 Task: Slide 13 - Mockup.
Action: Mouse moved to (35, 86)
Screenshot: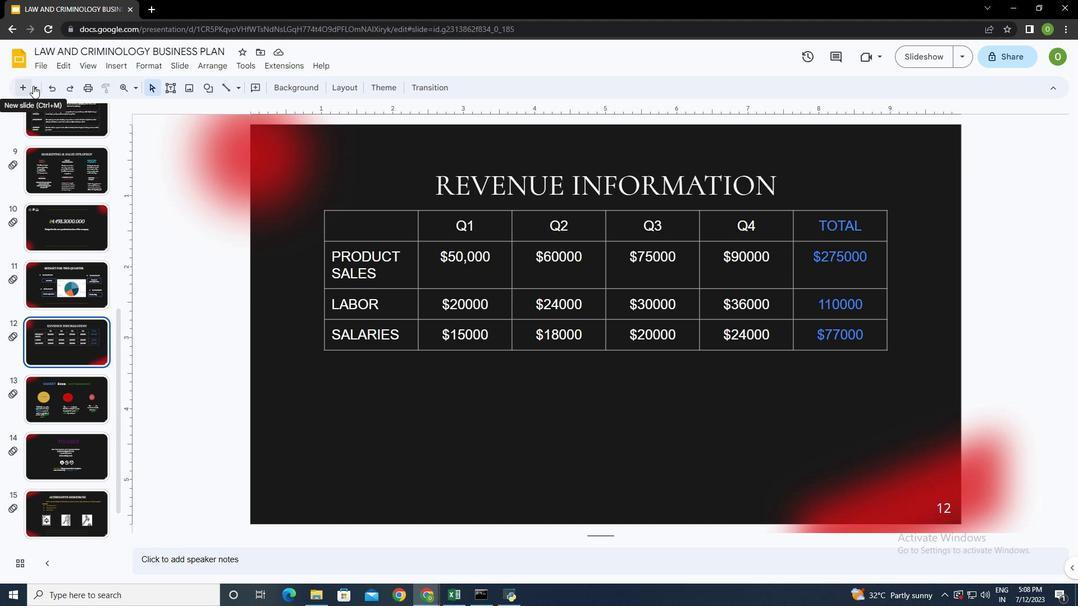 
Action: Mouse pressed left at (35, 86)
Screenshot: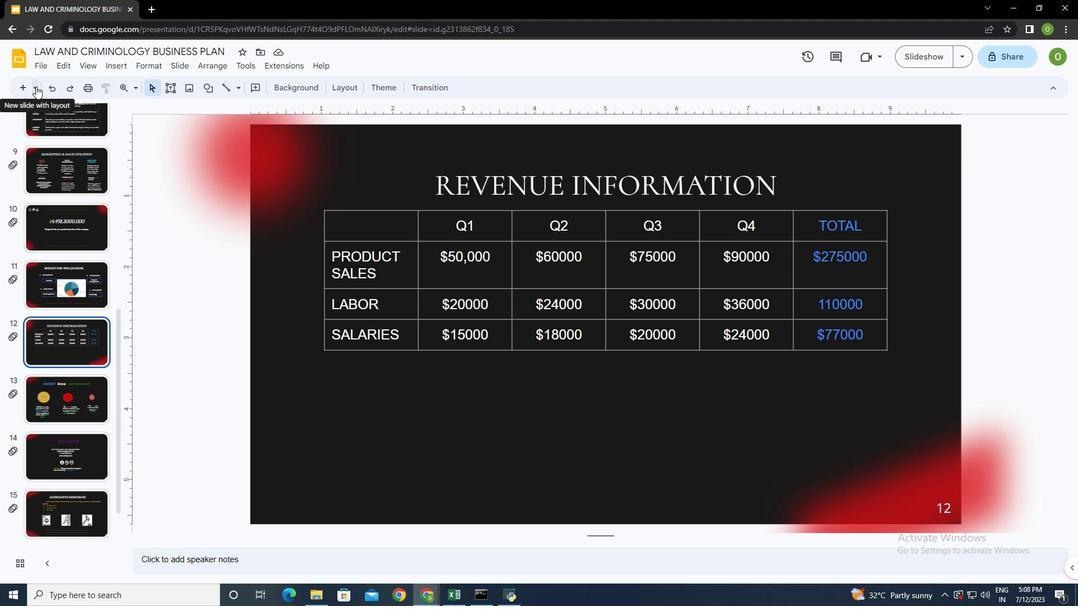 
Action: Mouse moved to (100, 226)
Screenshot: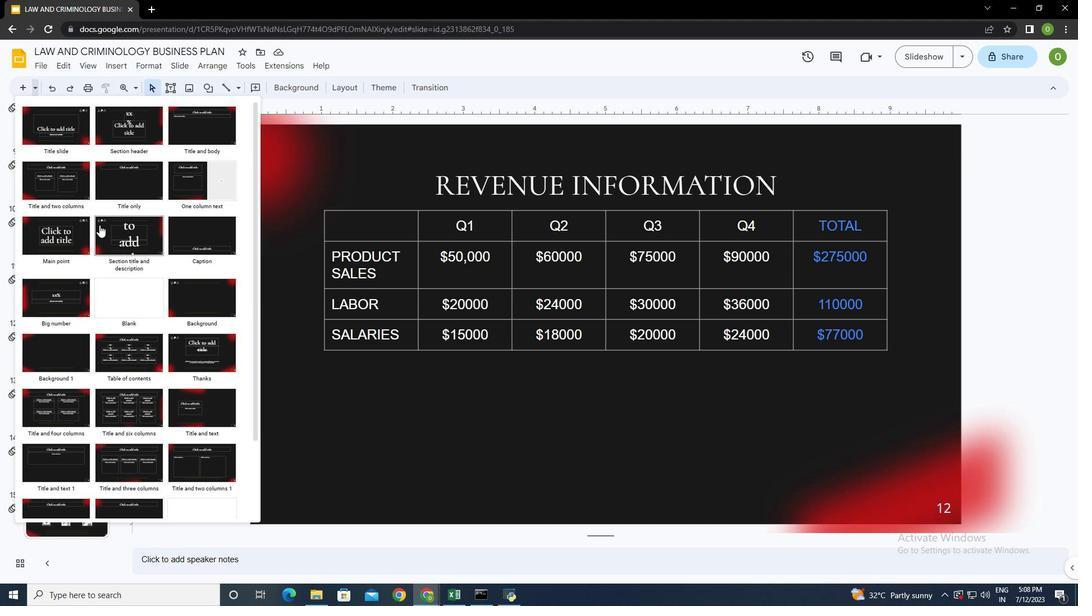 
Action: Mouse scrolled (100, 225) with delta (0, 0)
Screenshot: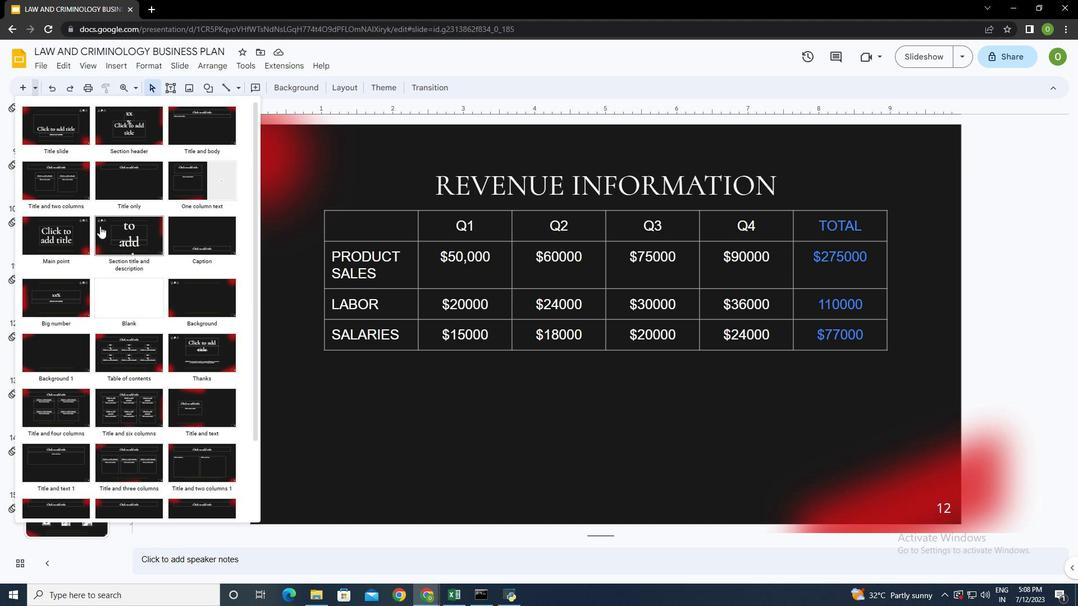 
Action: Mouse scrolled (100, 225) with delta (0, 0)
Screenshot: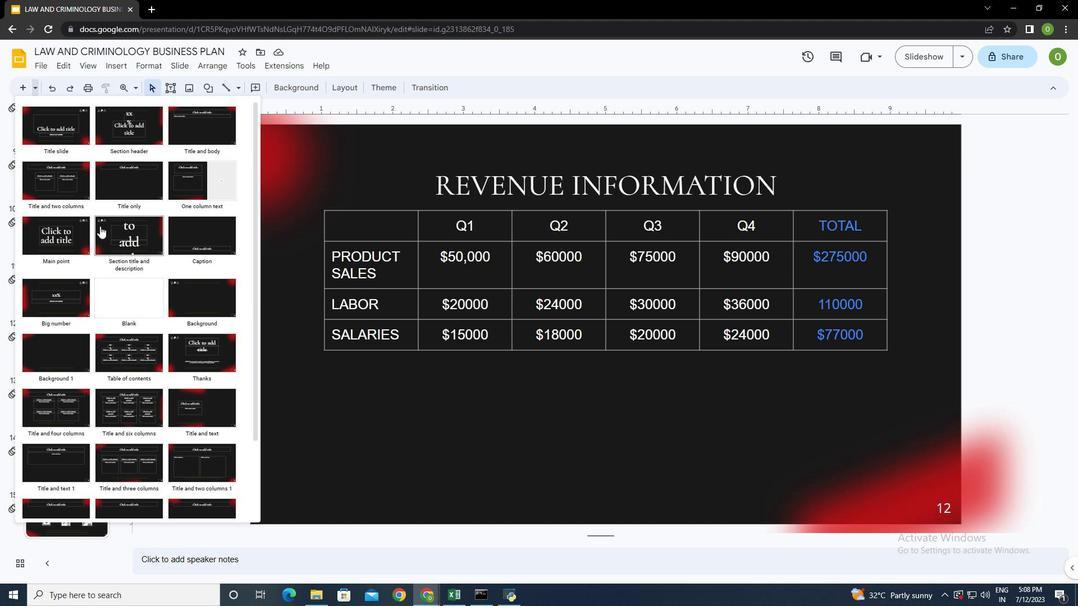 
Action: Mouse scrolled (100, 225) with delta (0, 0)
Screenshot: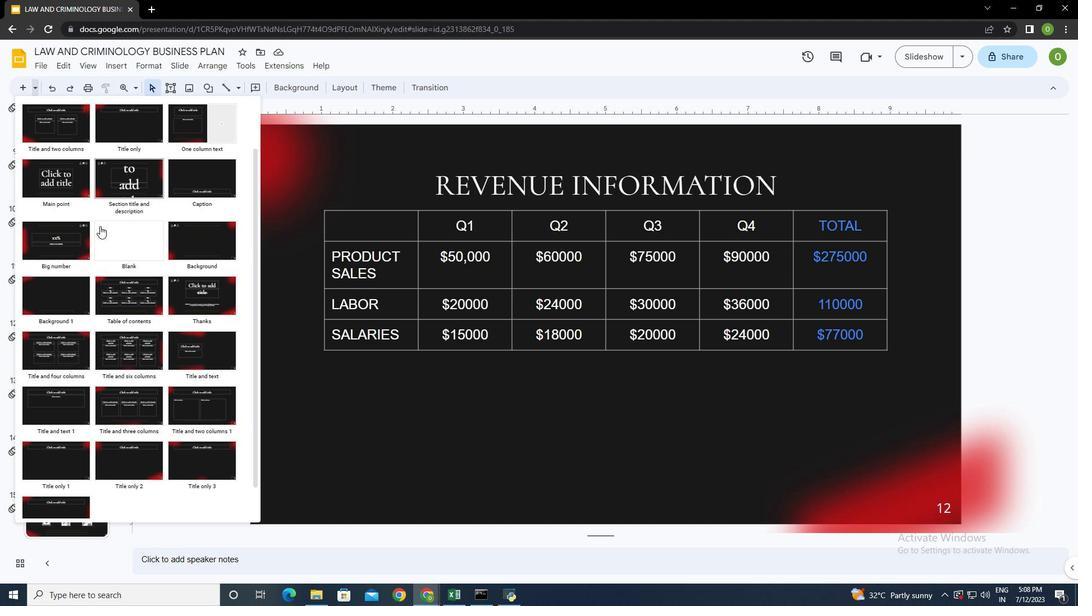
Action: Mouse moved to (102, 229)
Screenshot: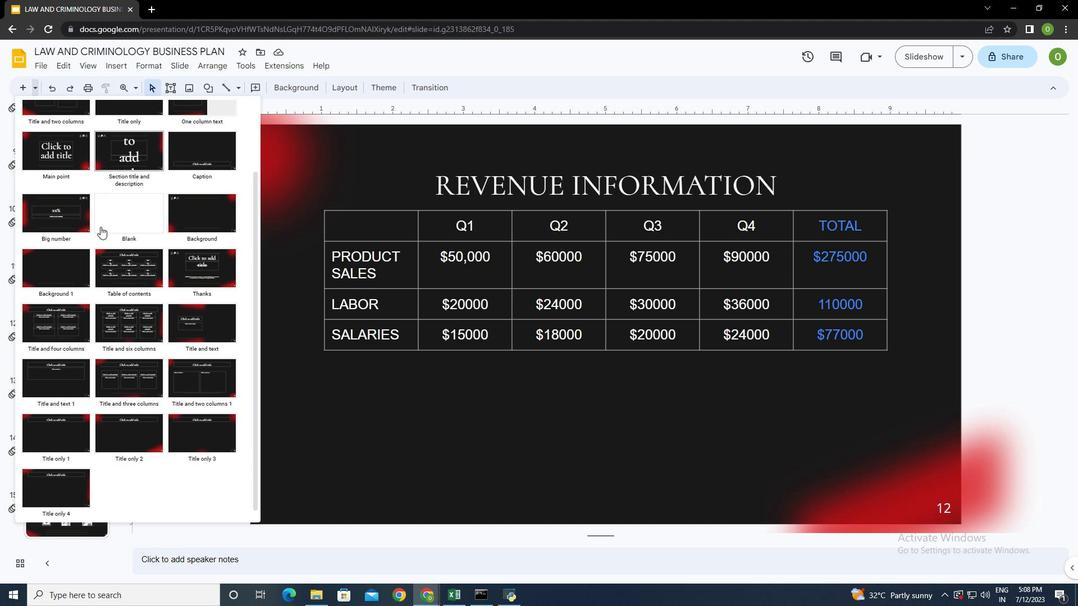
Action: Mouse scrolled (102, 228) with delta (0, 0)
Screenshot: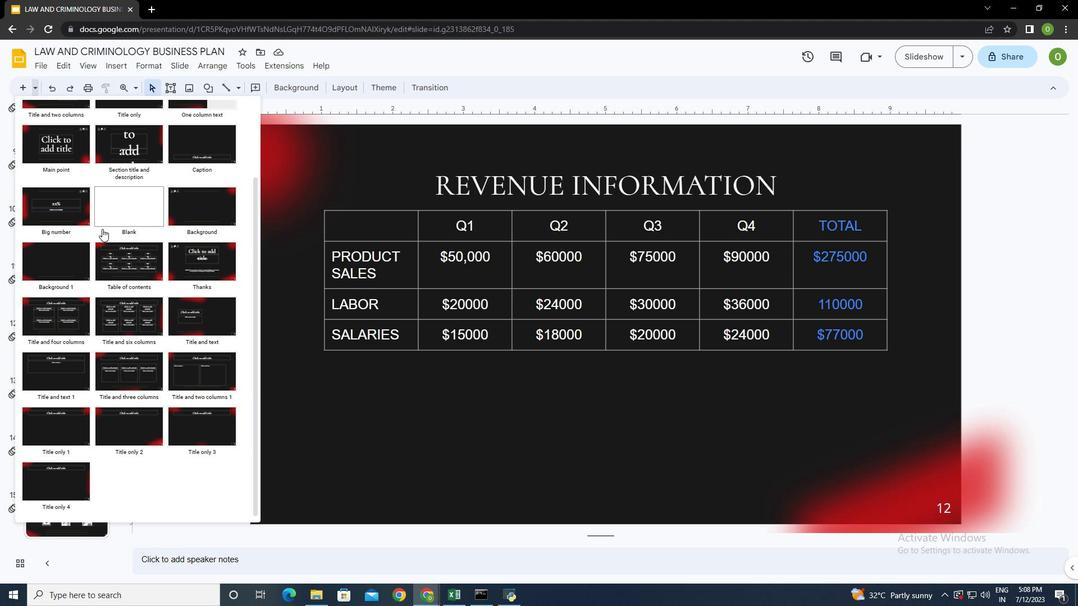 
Action: Mouse scrolled (102, 228) with delta (0, 0)
Screenshot: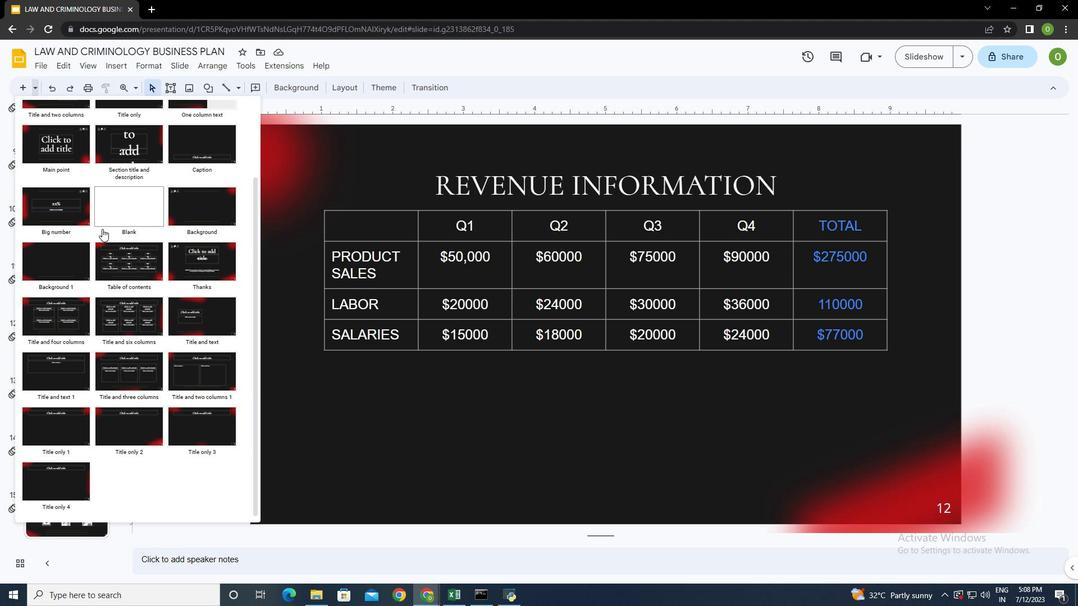 
Action: Mouse moved to (106, 237)
Screenshot: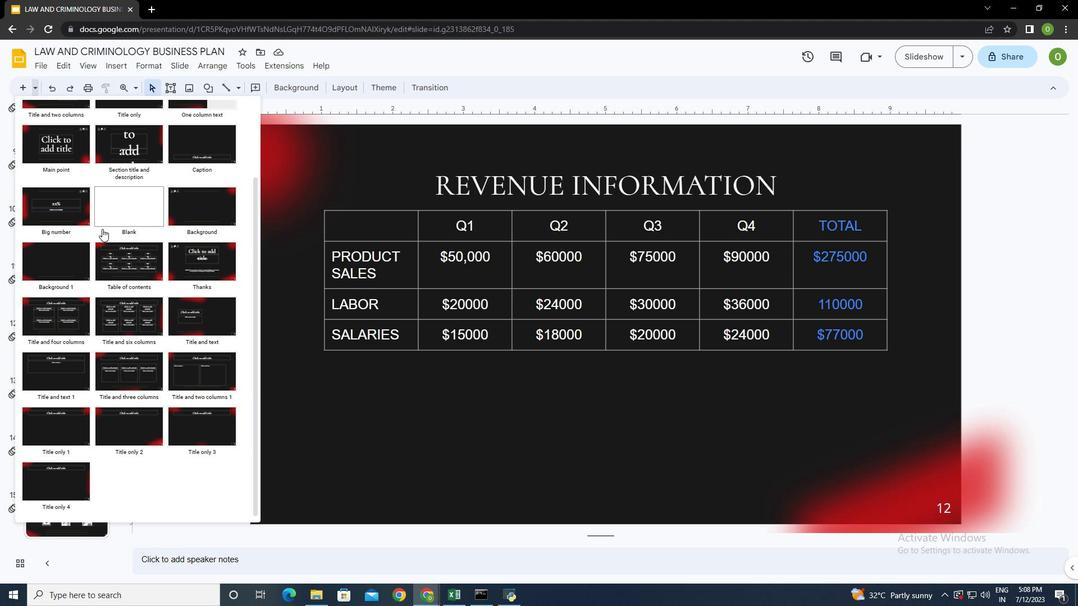 
Action: Mouse scrolled (106, 236) with delta (0, 0)
Screenshot: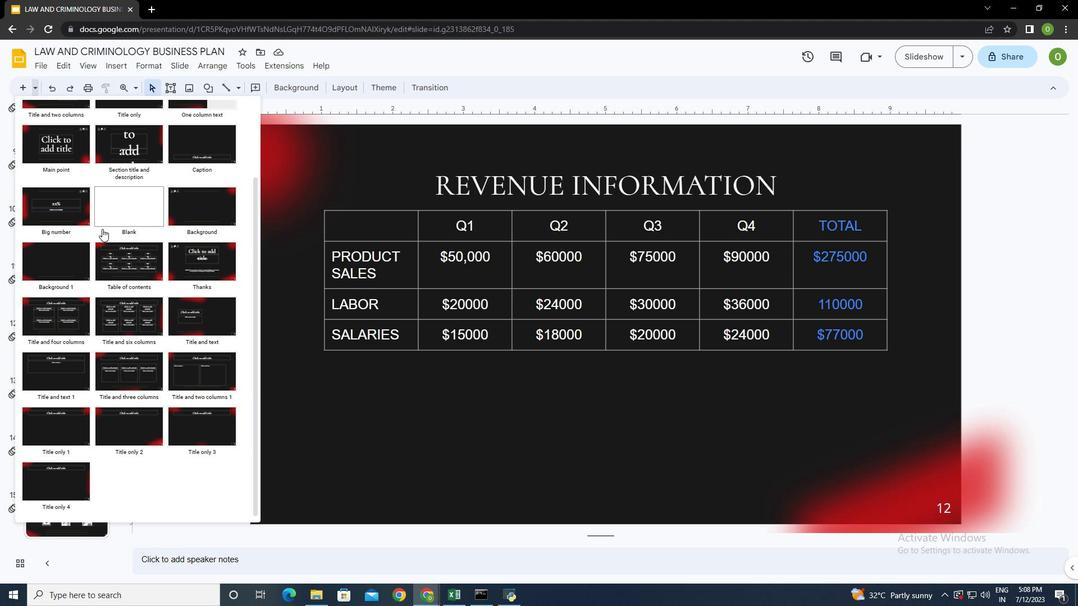 
Action: Mouse moved to (110, 247)
Screenshot: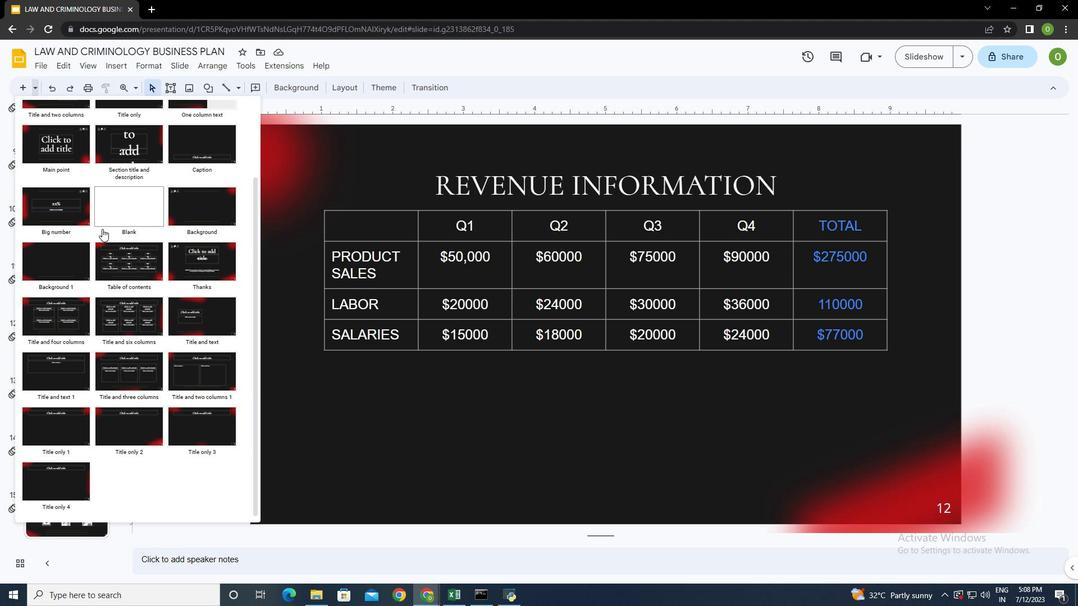 
Action: Mouse scrolled (110, 247) with delta (0, 0)
Screenshot: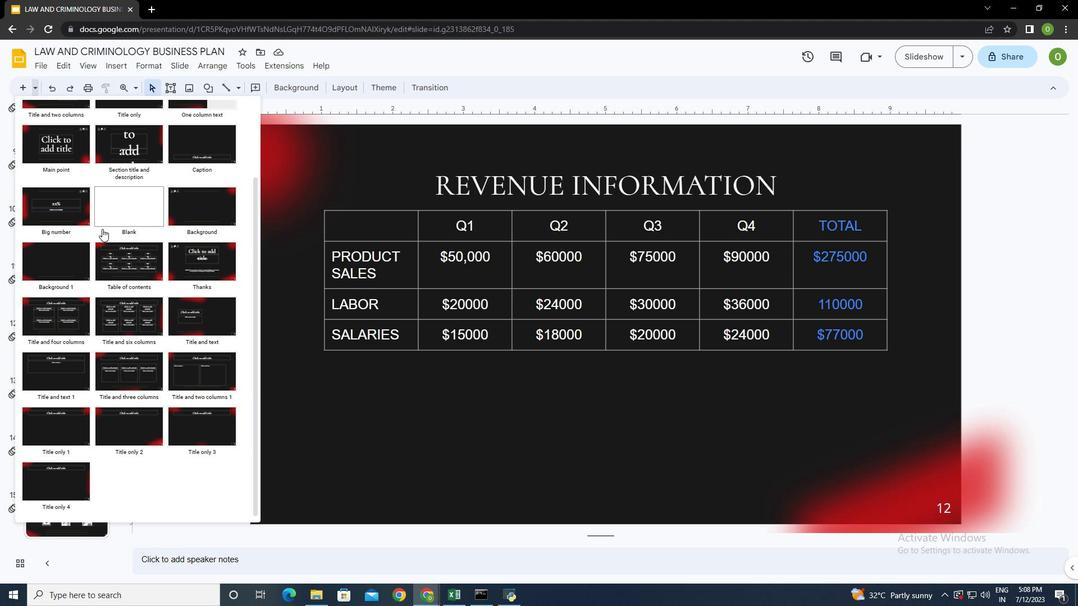 
Action: Mouse moved to (110, 252)
Screenshot: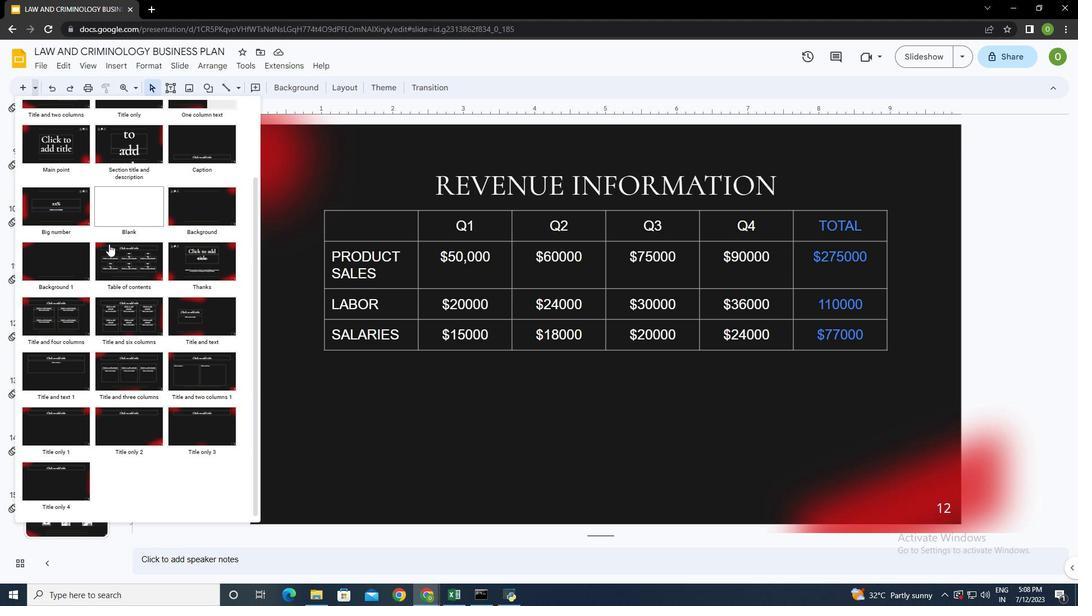 
Action: Mouse scrolled (110, 252) with delta (0, 0)
Screenshot: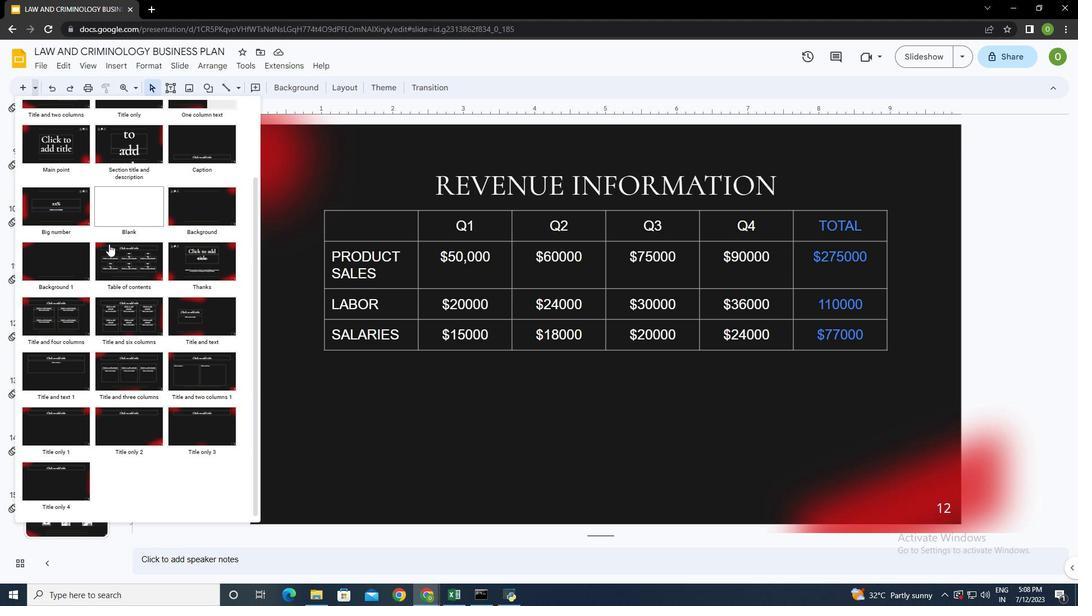 
Action: Mouse moved to (72, 254)
Screenshot: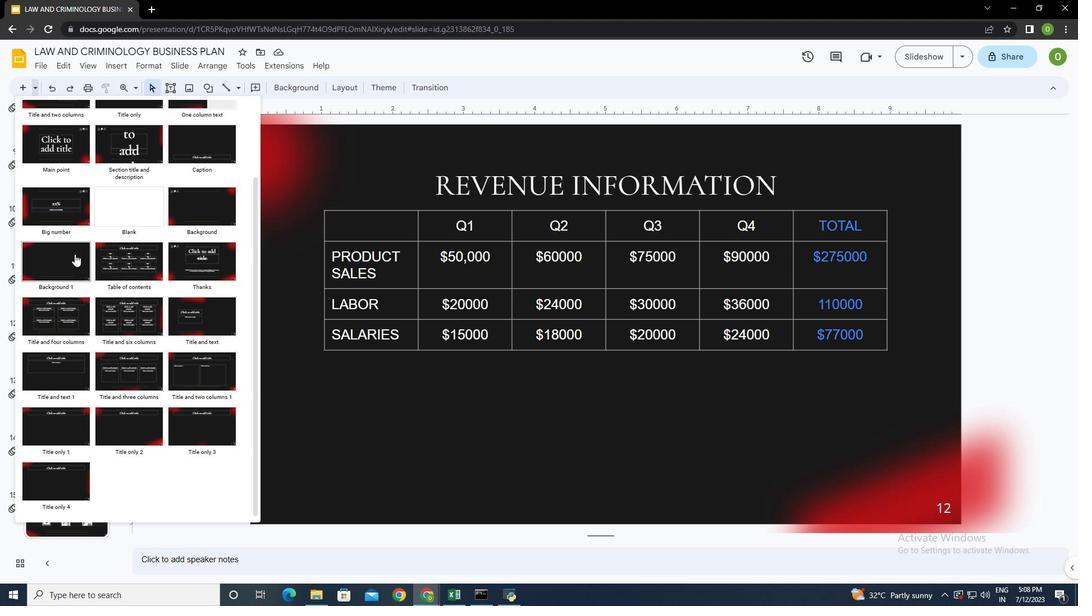 
Action: Mouse pressed left at (72, 254)
Screenshot: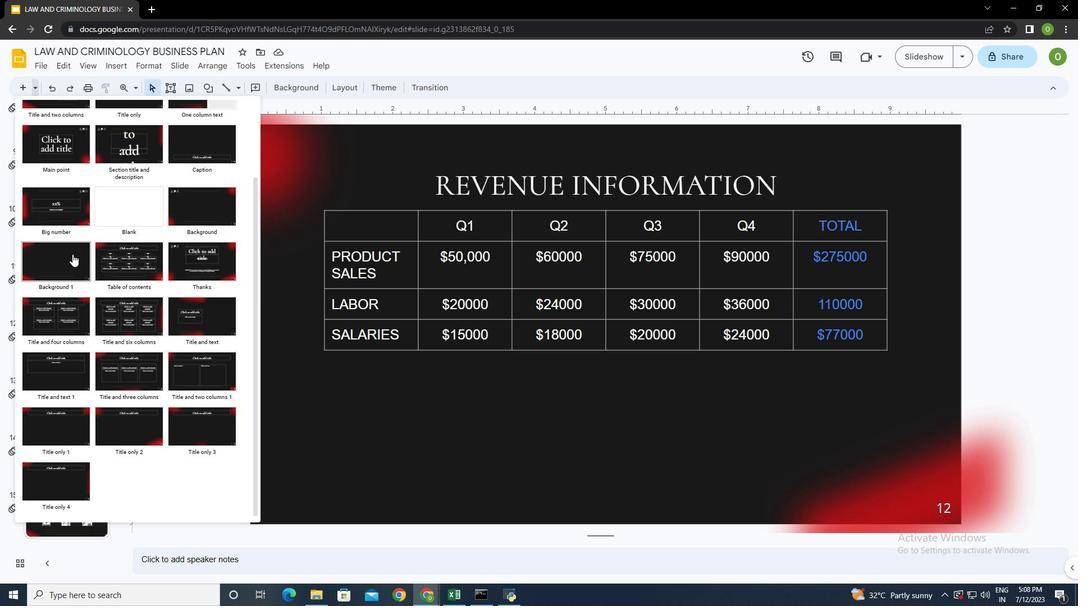 
Action: Mouse moved to (520, 217)
Screenshot: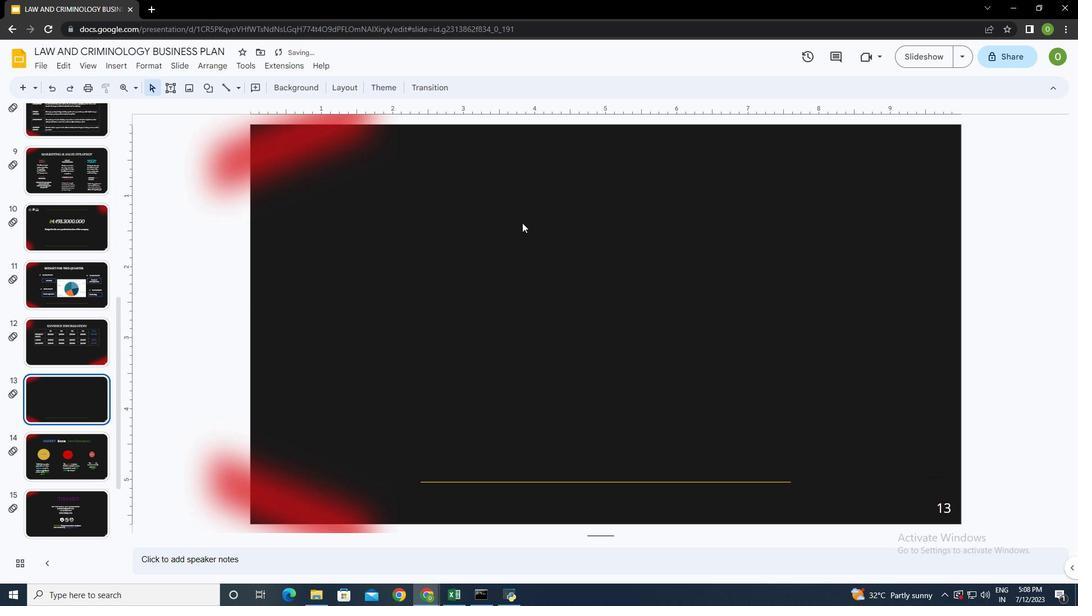 
Action: Mouse pressed left at (520, 217)
Screenshot: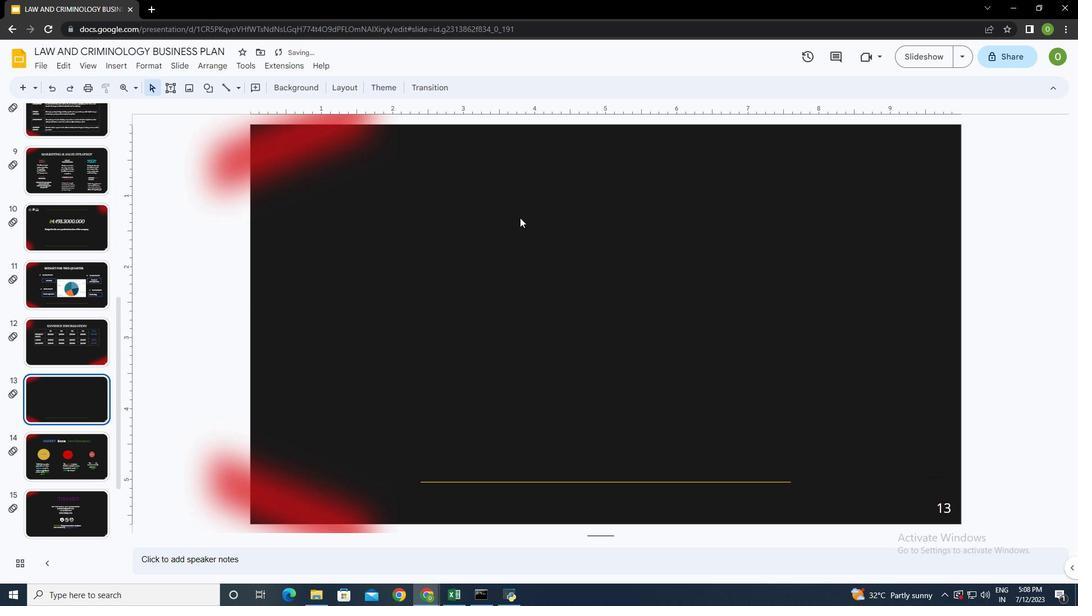 
Action: Mouse moved to (173, 83)
Screenshot: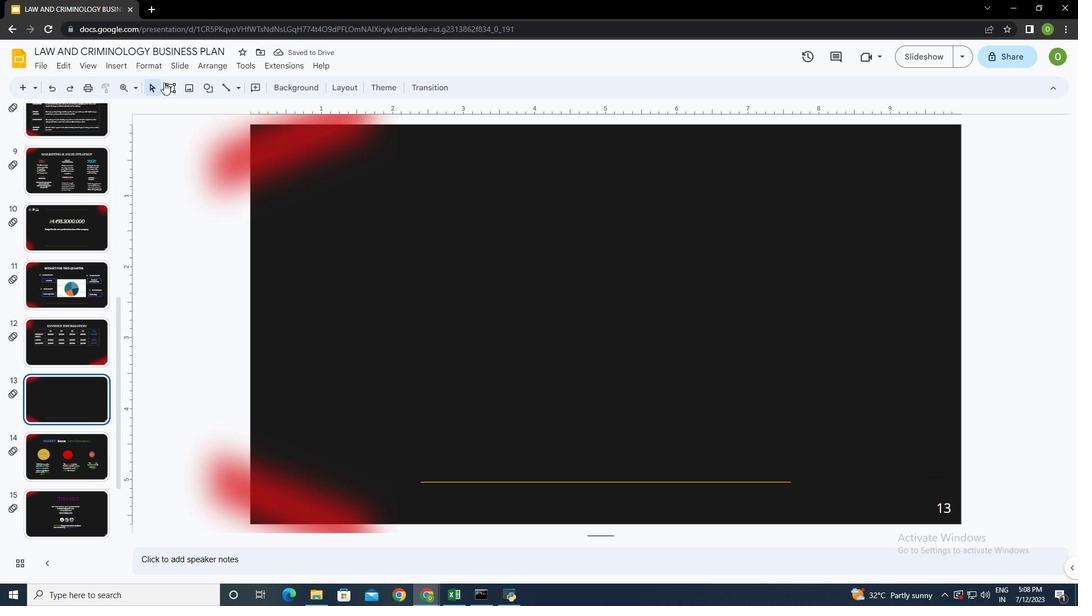 
Action: Mouse pressed left at (173, 83)
Screenshot: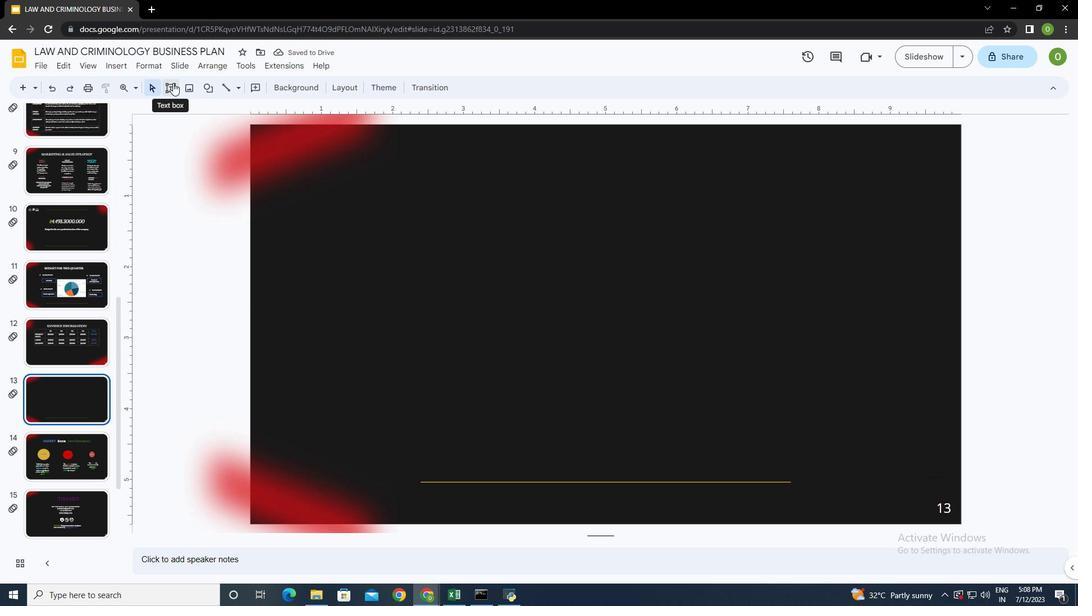 
Action: Mouse moved to (422, 274)
Screenshot: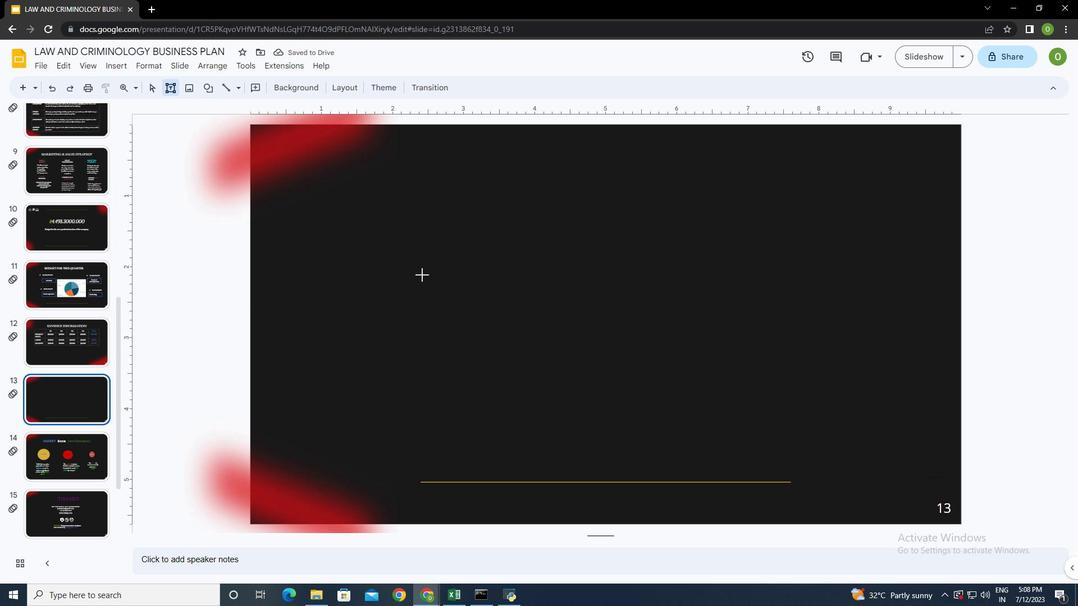 
Action: Mouse pressed left at (422, 274)
Screenshot: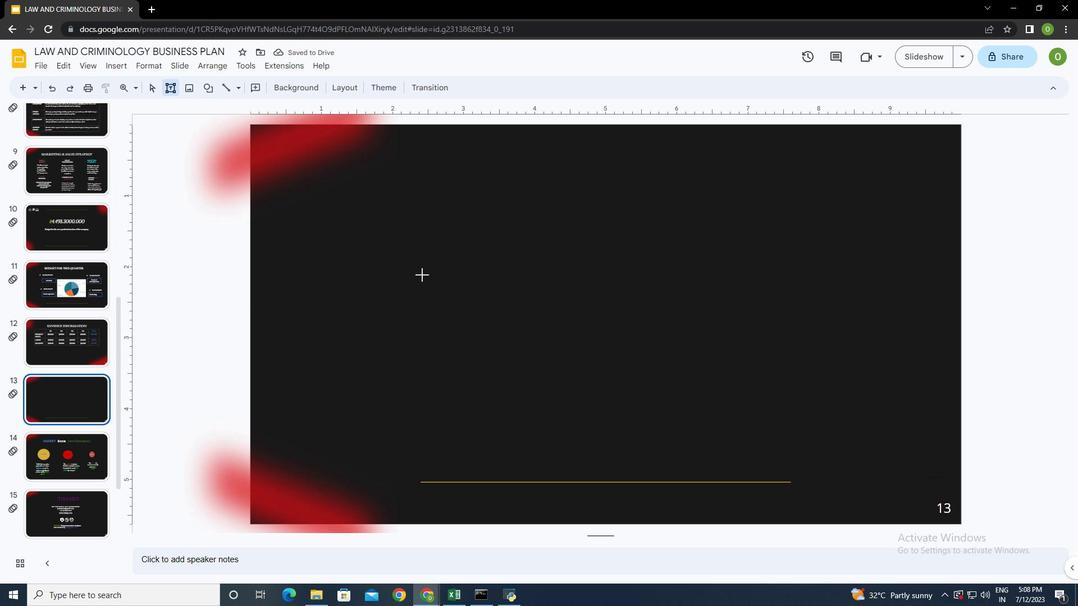 
Action: Mouse moved to (446, 288)
Screenshot: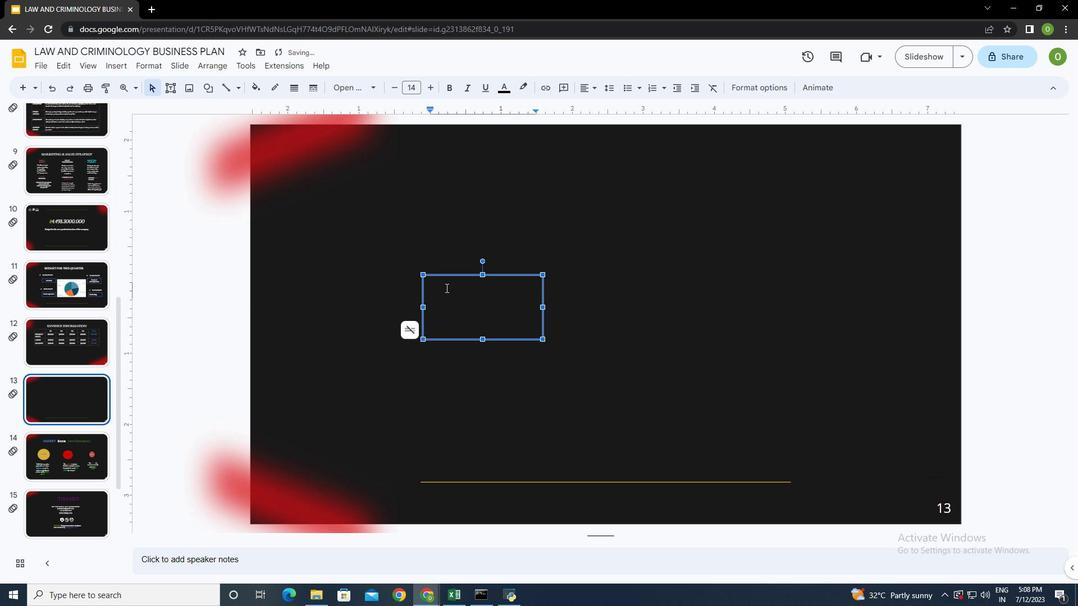 
Action: Key pressed nockup<Key.shift_r><Key.shift_r><Key.shift_r><Key.shift_r><Key.shift_r><Key.shift_r><Key.shift_r><Key.shift_r><Key.shift_r><Key.shift_r><Key.shift_r><Key.shift_r><Key.shift_r><Key.shift_r><Key.shift_r><Key.shift_r><Key.shift_r><Key.shift_r><Key.shift_r><Key.shift_r><Key.shift_r><Key.shift_r><Key.shift_r><Key.shift_r><Key.home>
Screenshot: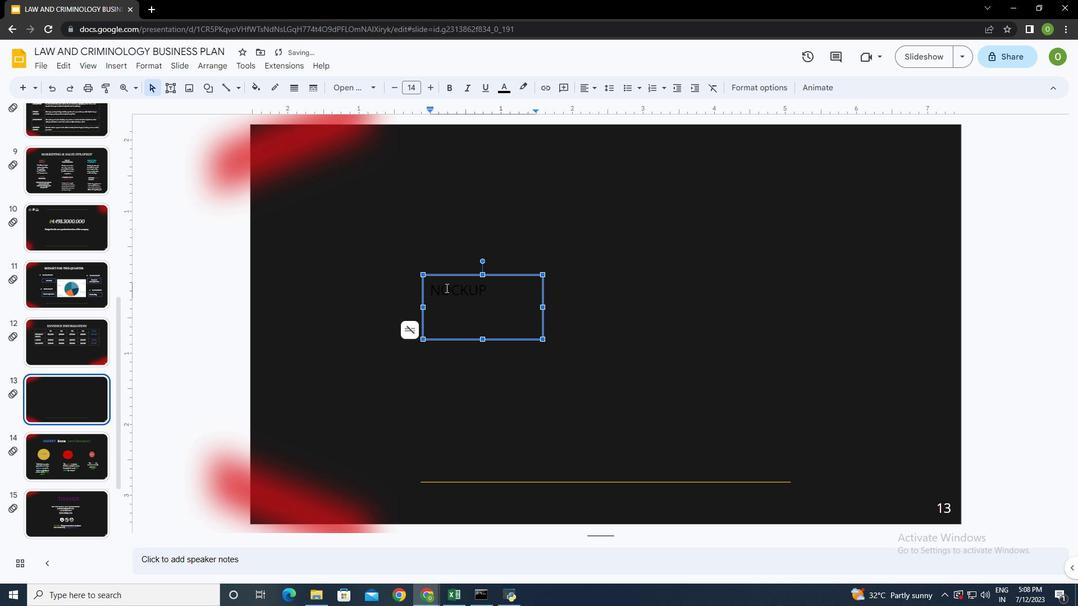
Action: Mouse moved to (450, 311)
Screenshot: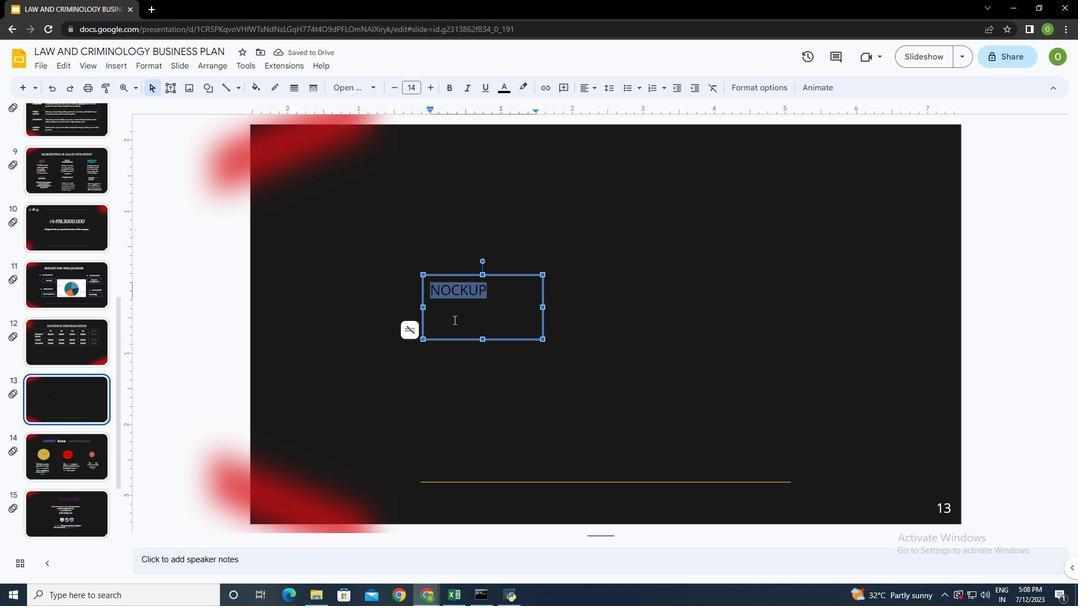 
Action: Key pressed mockup<Key.shift_r><Key.shift_r><Key.shift_r><Key.shift_r><Key.shift_r><Key.shift_r><Key.shift_r><Key.shift_r><Key.shift_r><Key.shift_r><Key.shift_r><Key.shift_r><Key.shift_r><Key.shift_r><Key.shift_r><Key.shift_r><Key.shift_r><Key.shift_r><Key.shift_r><Key.shift_r><Key.home>
Screenshot: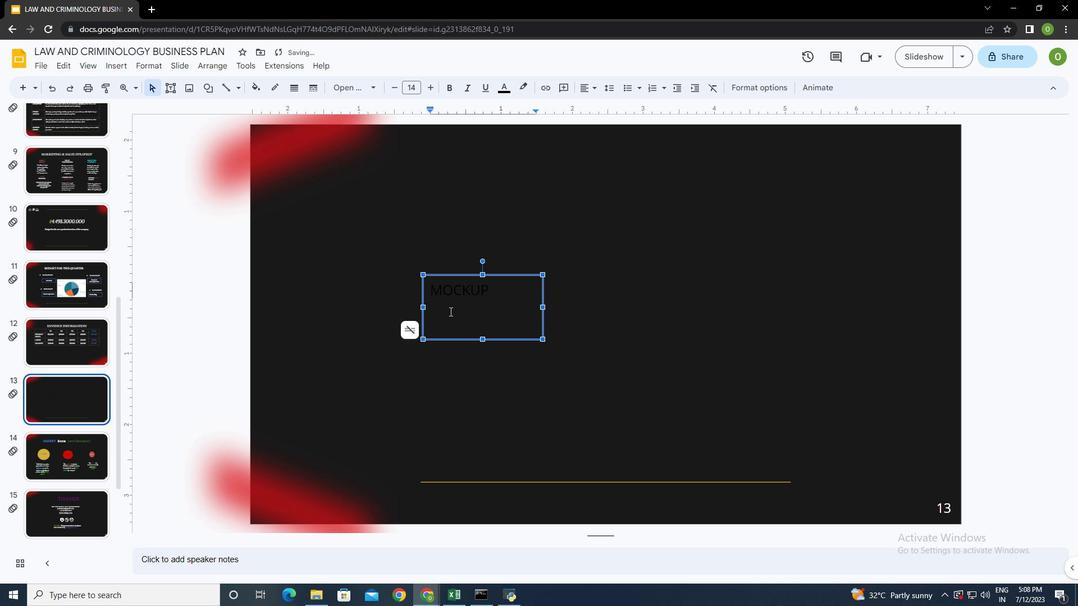
Action: Mouse moved to (448, 85)
Screenshot: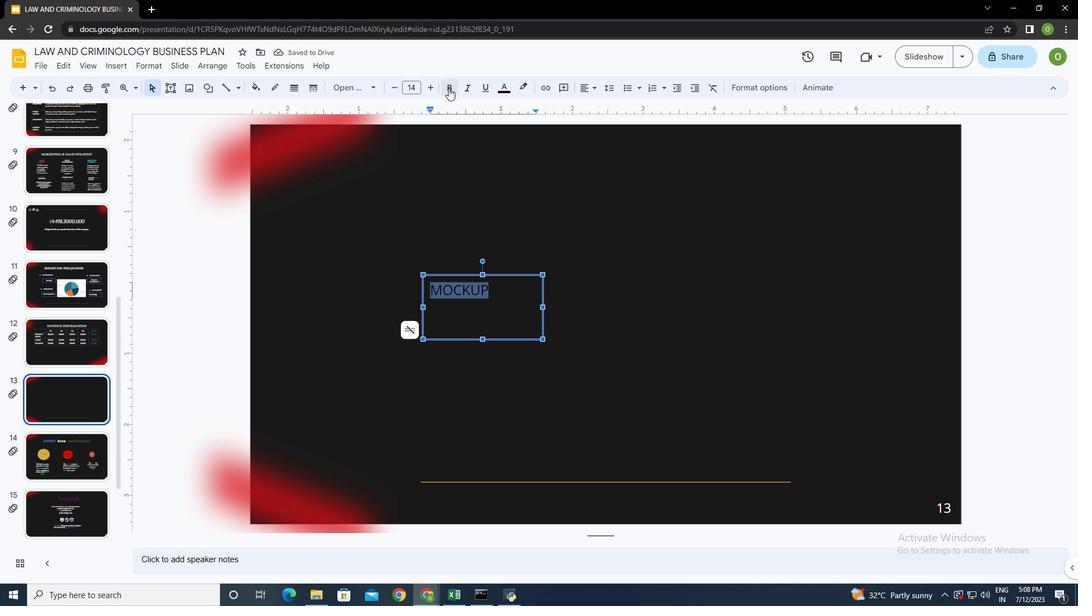 
Action: Mouse pressed left at (448, 85)
Screenshot: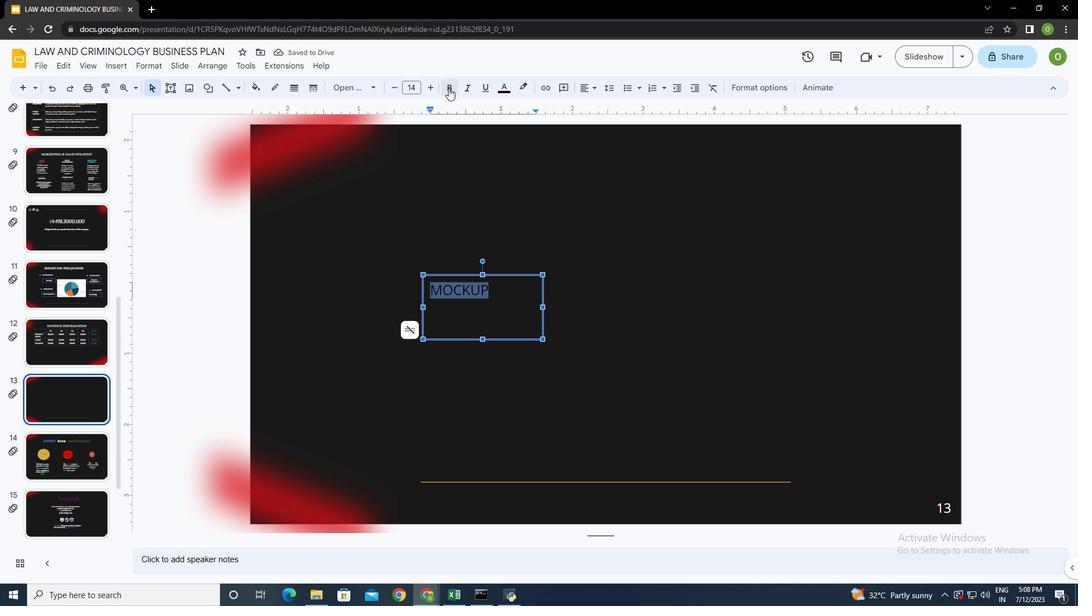 
Action: Mouse moved to (432, 85)
Screenshot: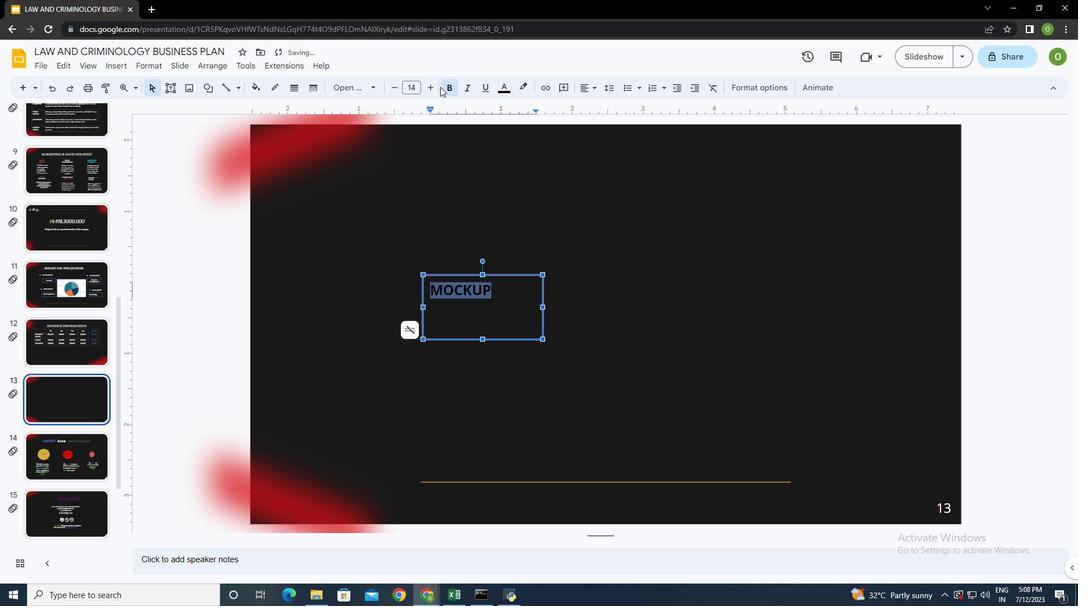 
Action: Mouse pressed left at (432, 85)
Screenshot: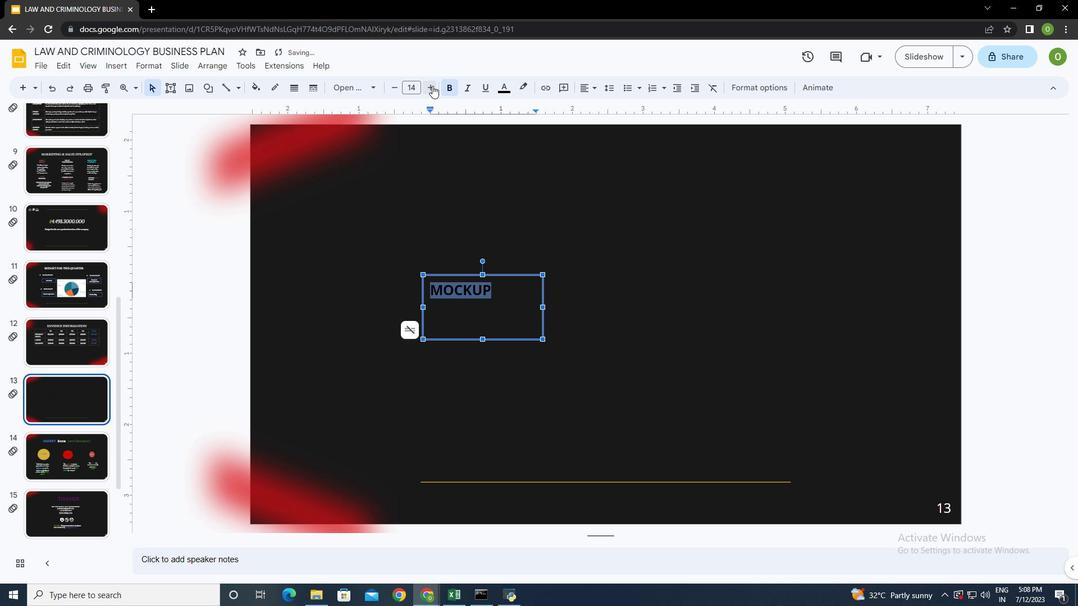 
Action: Mouse pressed left at (432, 85)
Screenshot: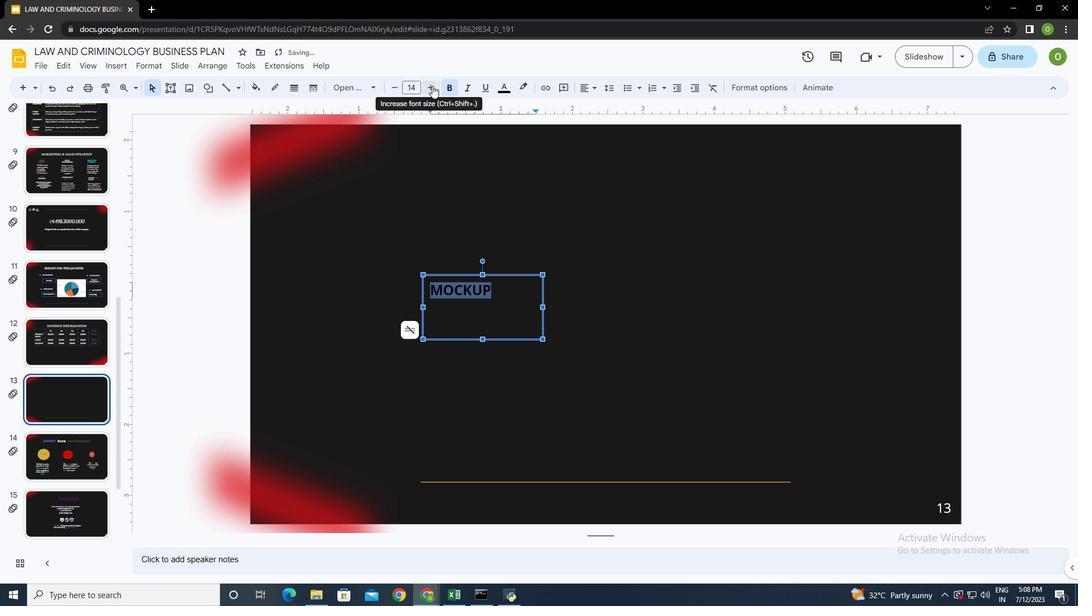 
Action: Mouse pressed left at (432, 85)
Screenshot: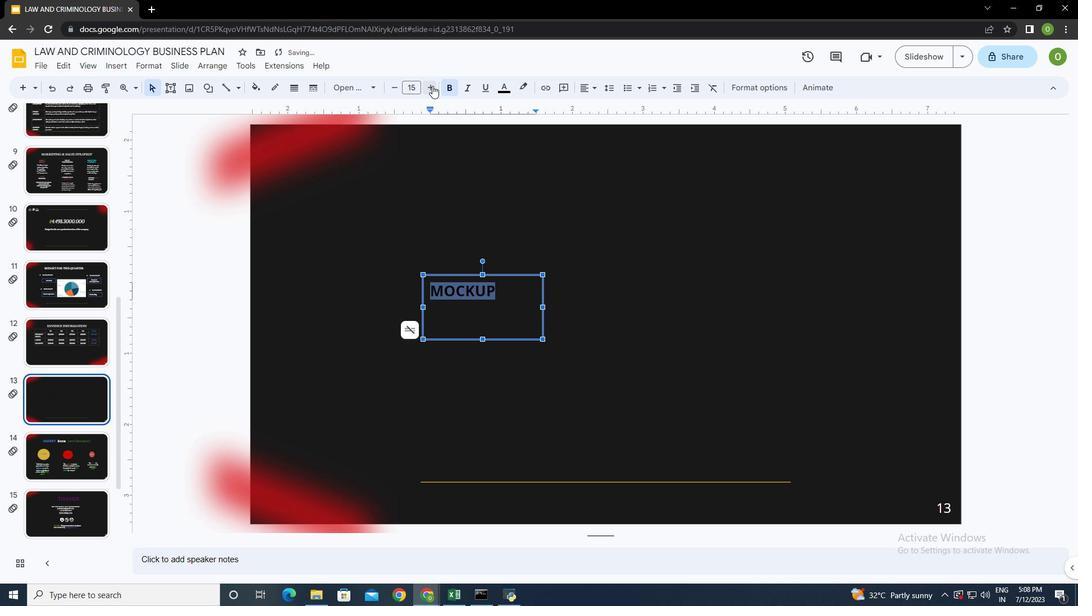 
Action: Mouse pressed left at (432, 85)
Screenshot: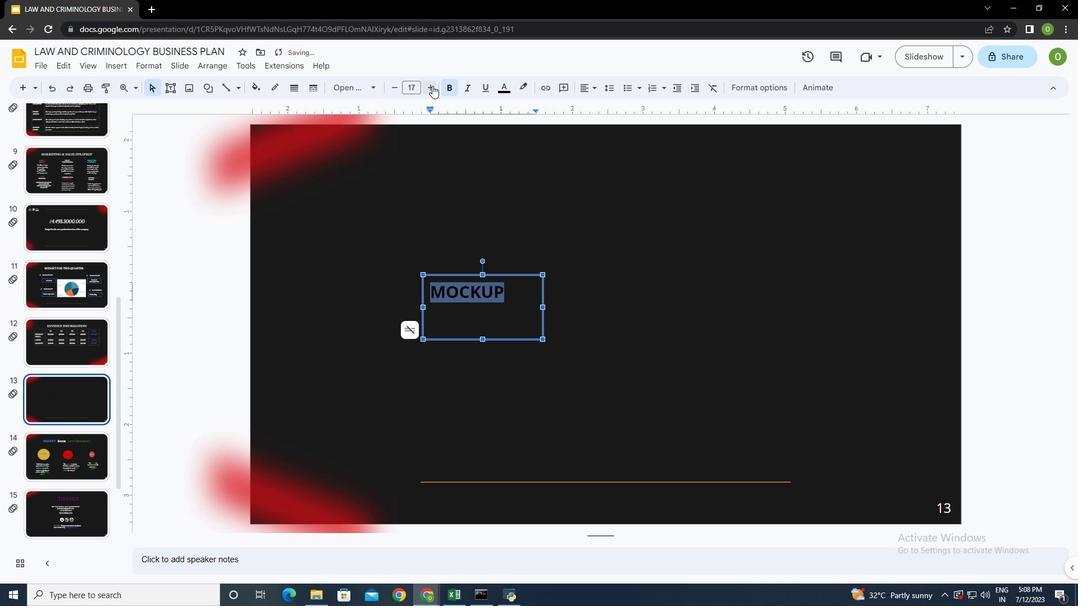 
Action: Mouse moved to (498, 88)
Screenshot: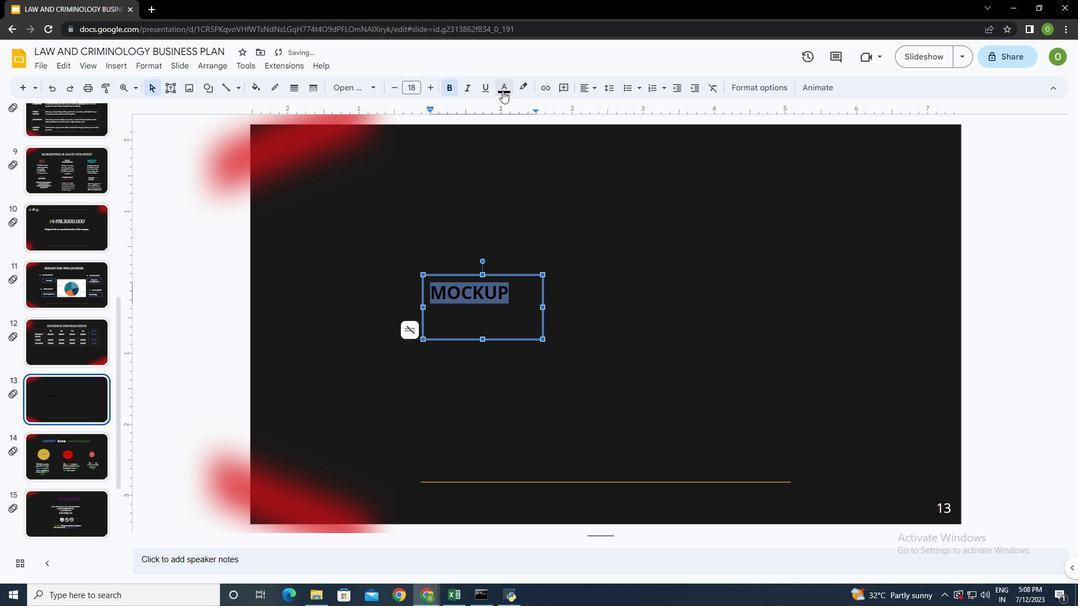 
Action: Mouse pressed left at (498, 88)
Screenshot: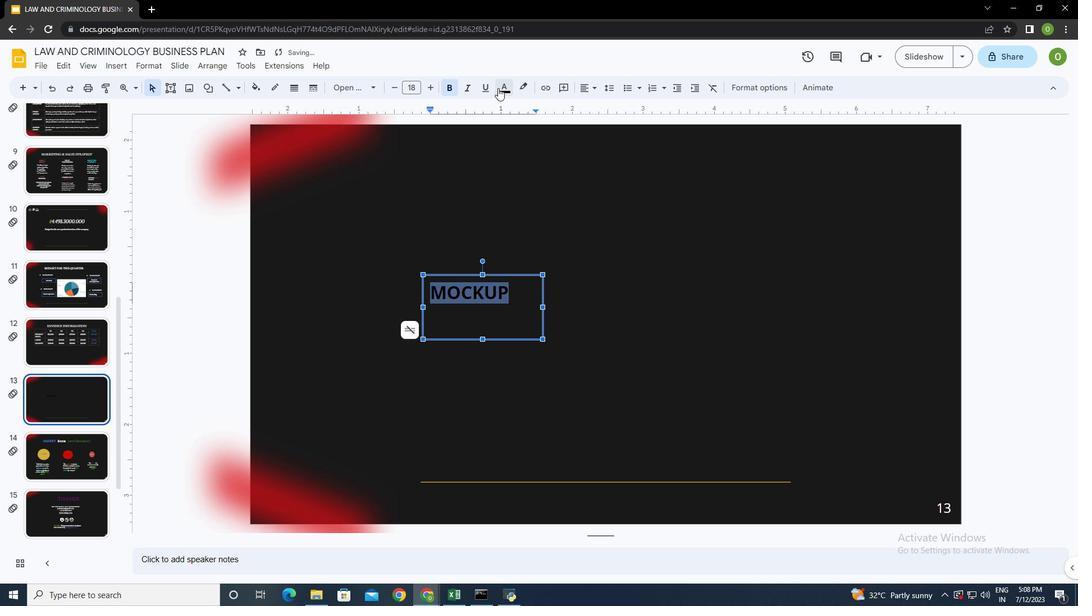 
Action: Mouse moved to (511, 120)
Screenshot: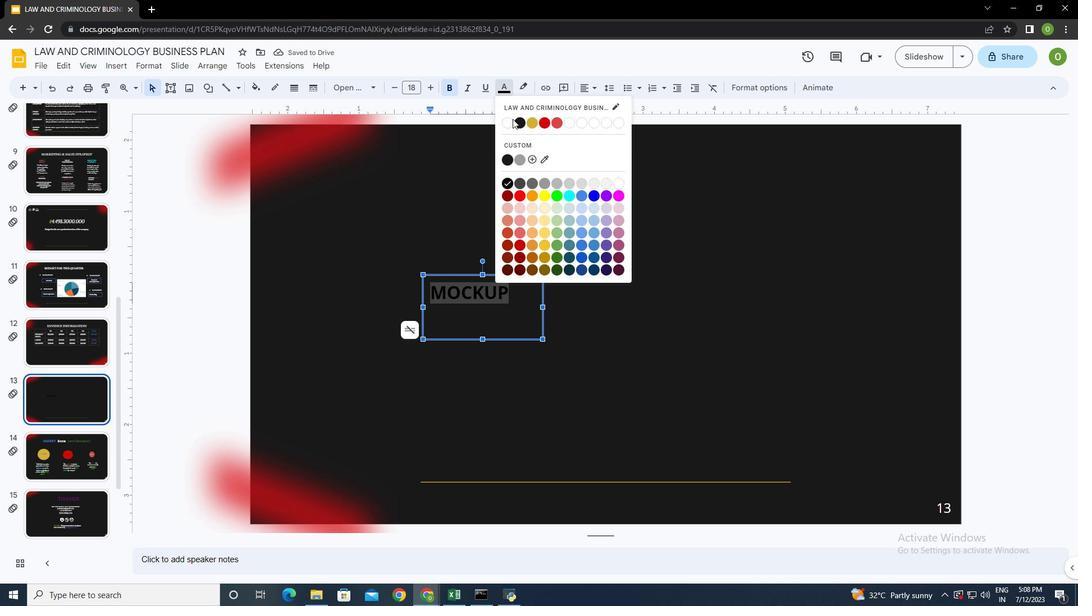 
Action: Mouse pressed left at (511, 120)
Screenshot: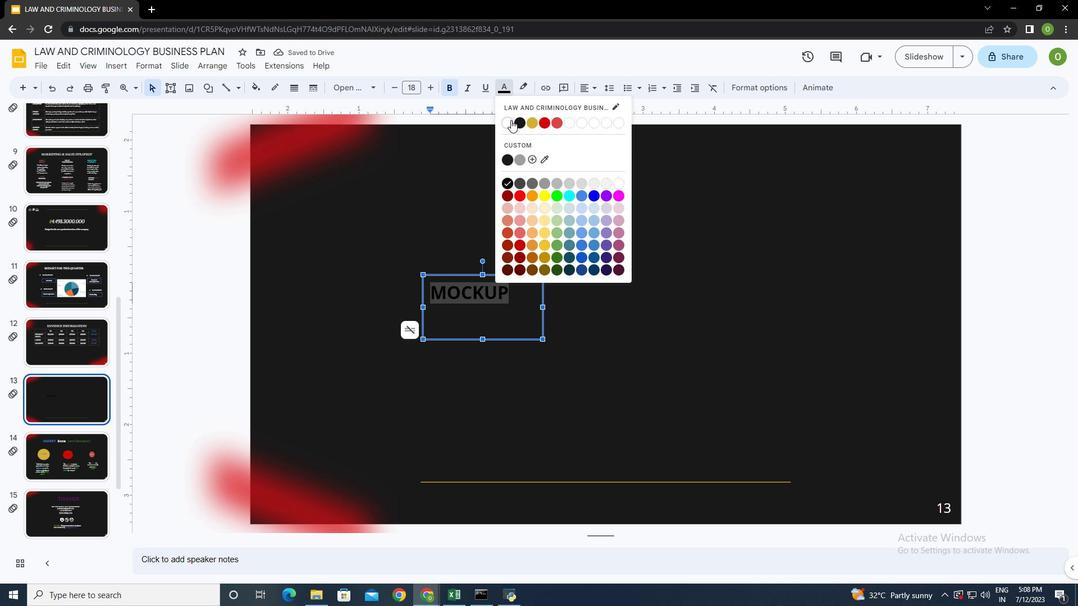
Action: Mouse moved to (350, 88)
Screenshot: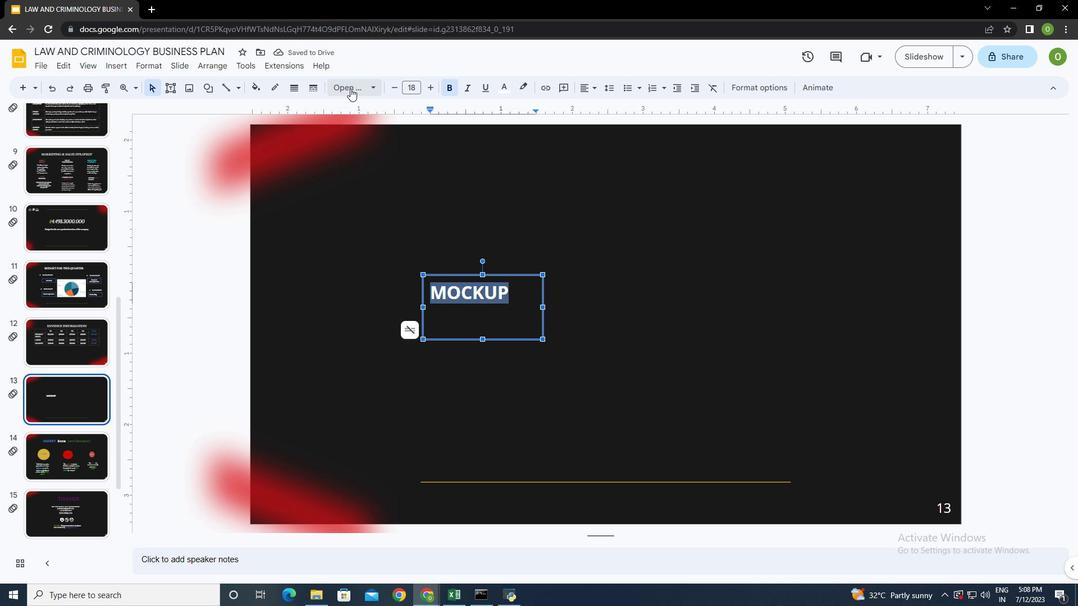 
Action: Mouse pressed left at (350, 88)
Screenshot: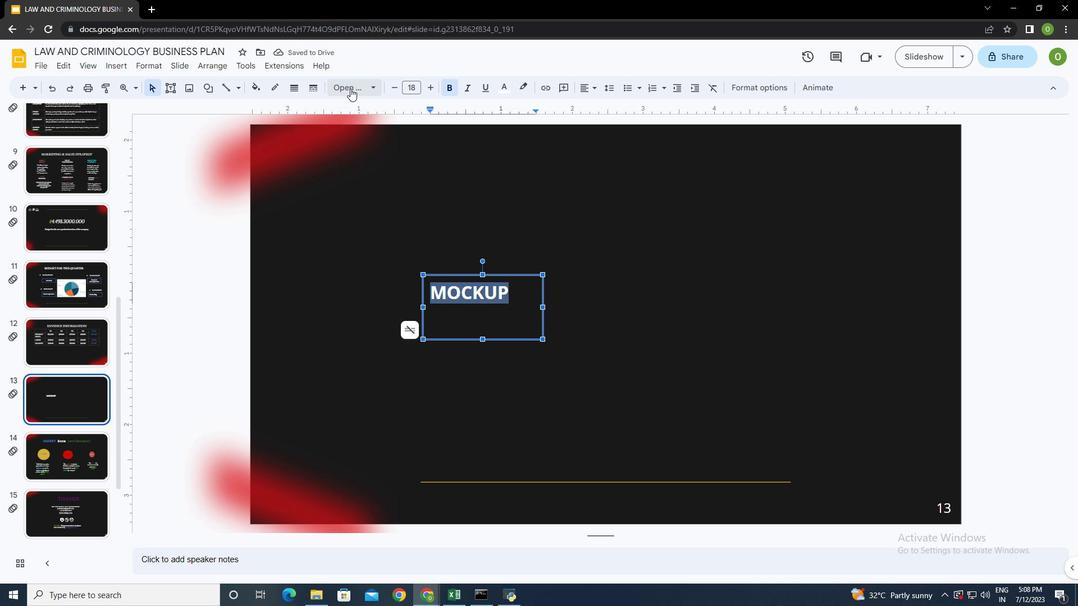 
Action: Mouse moved to (380, 212)
Screenshot: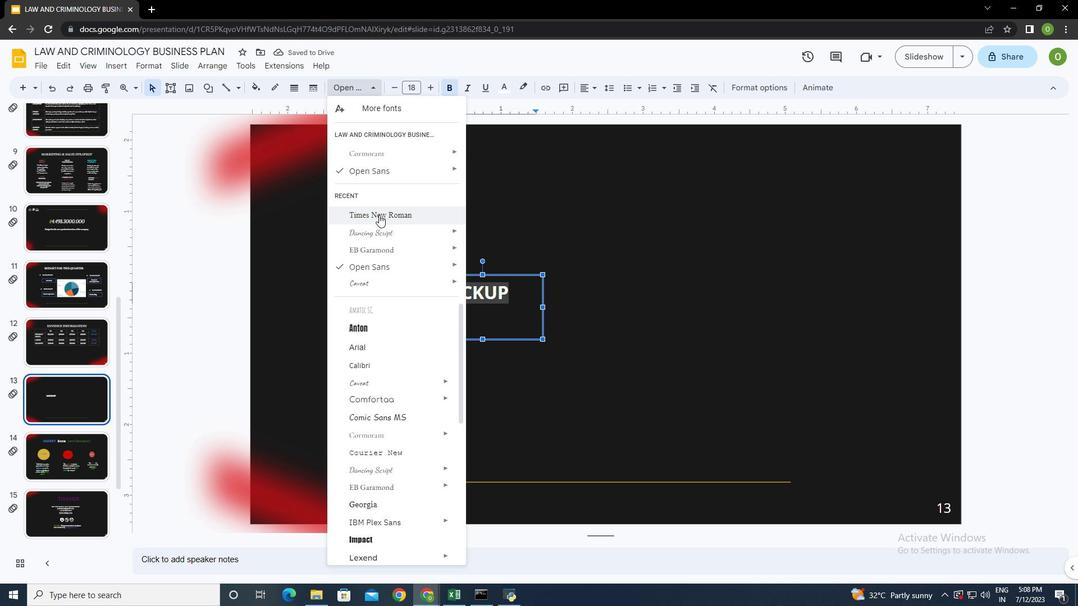 
Action: Mouse pressed left at (380, 212)
Screenshot: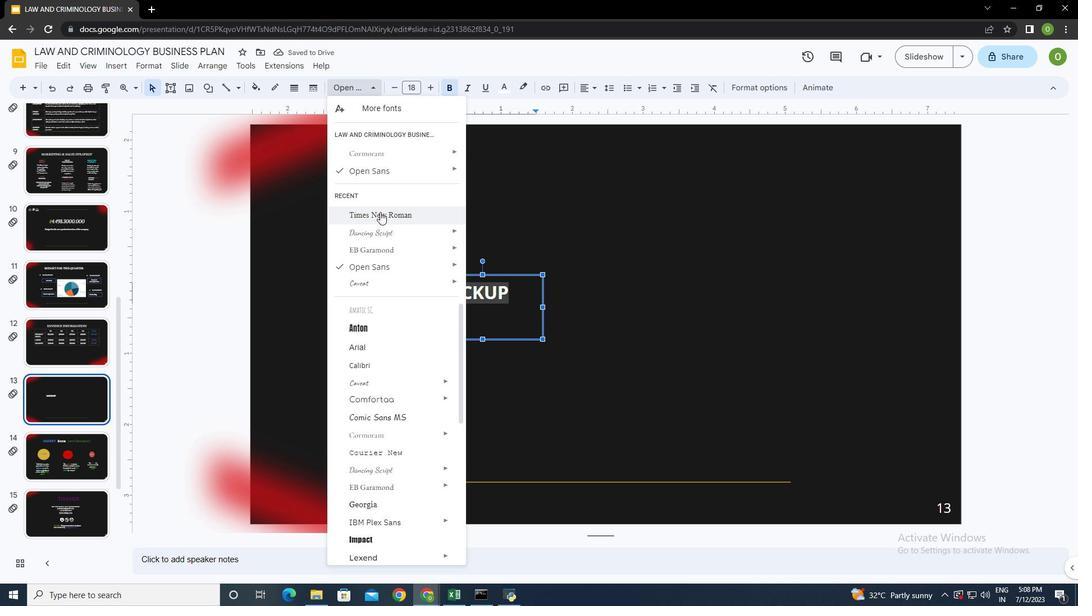 
Action: Mouse moved to (482, 341)
Screenshot: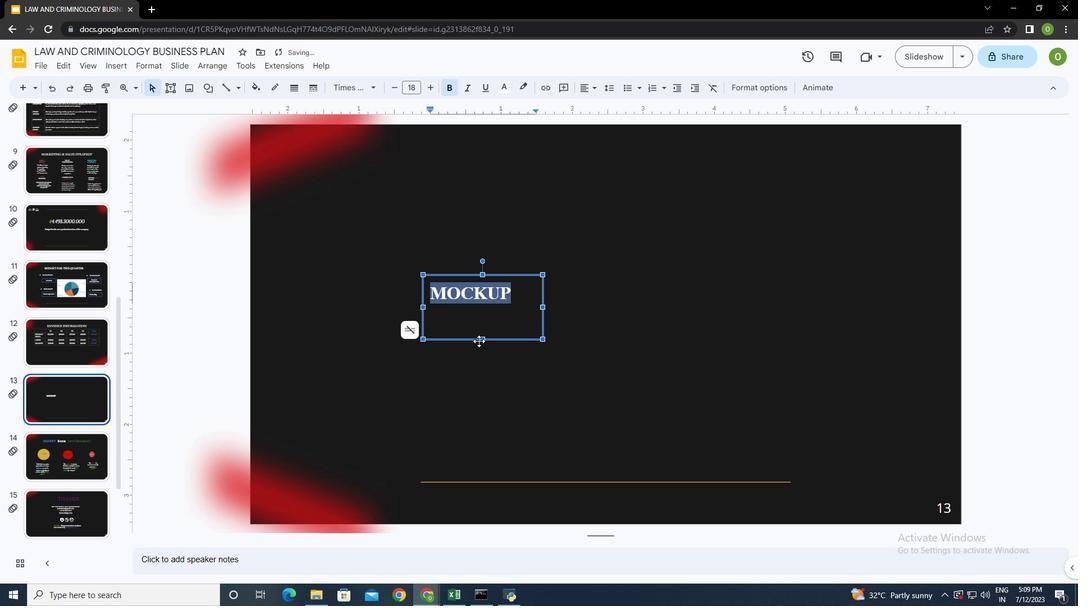 
Action: Mouse pressed left at (482, 341)
Screenshot: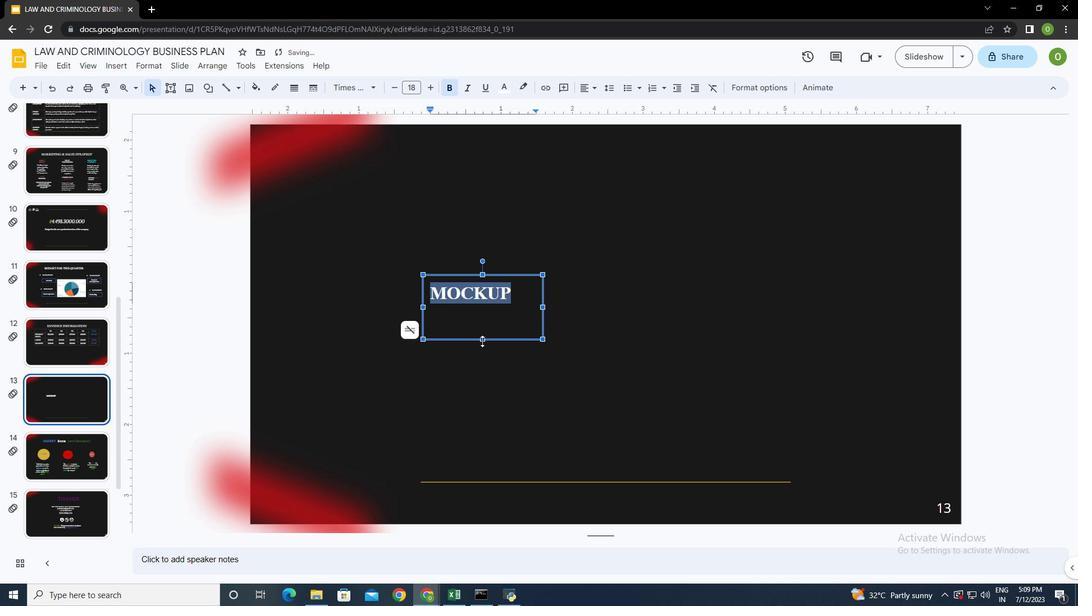 
Action: Mouse moved to (544, 296)
Screenshot: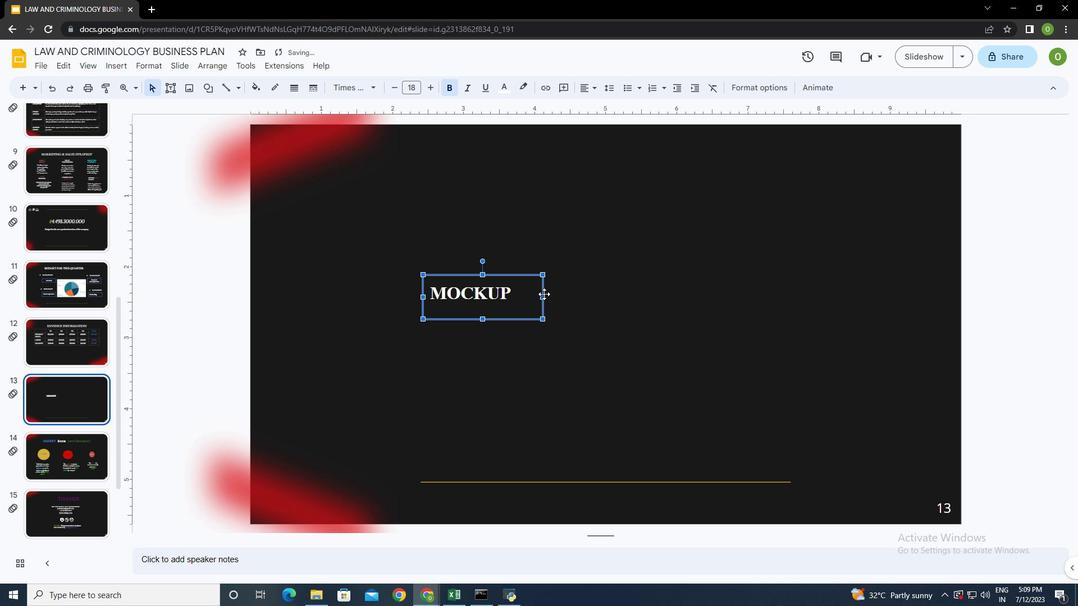 
Action: Mouse pressed left at (544, 296)
Screenshot: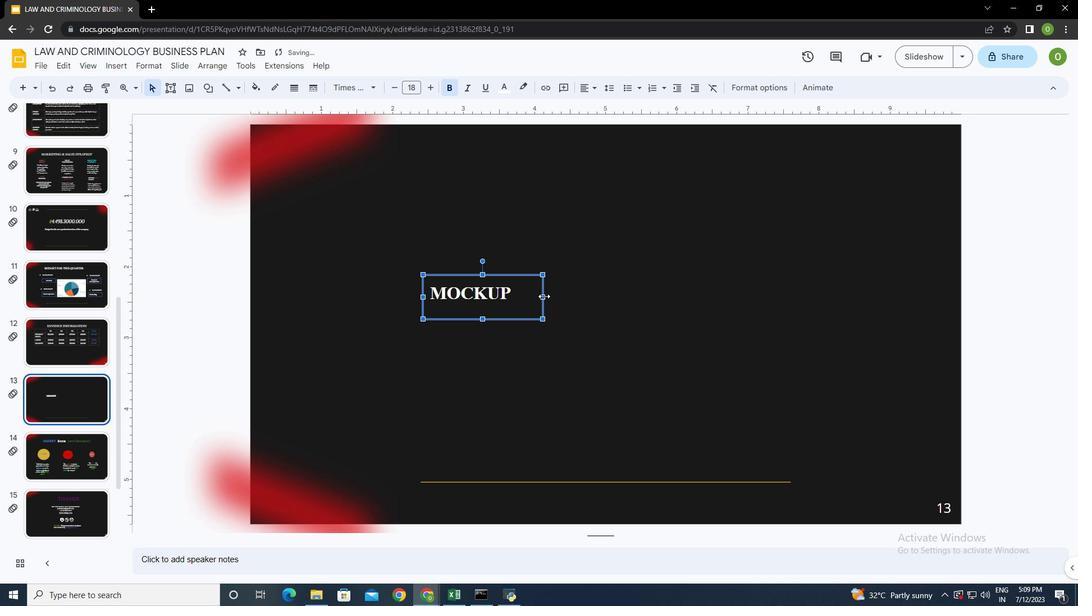 
Action: Mouse moved to (477, 281)
Screenshot: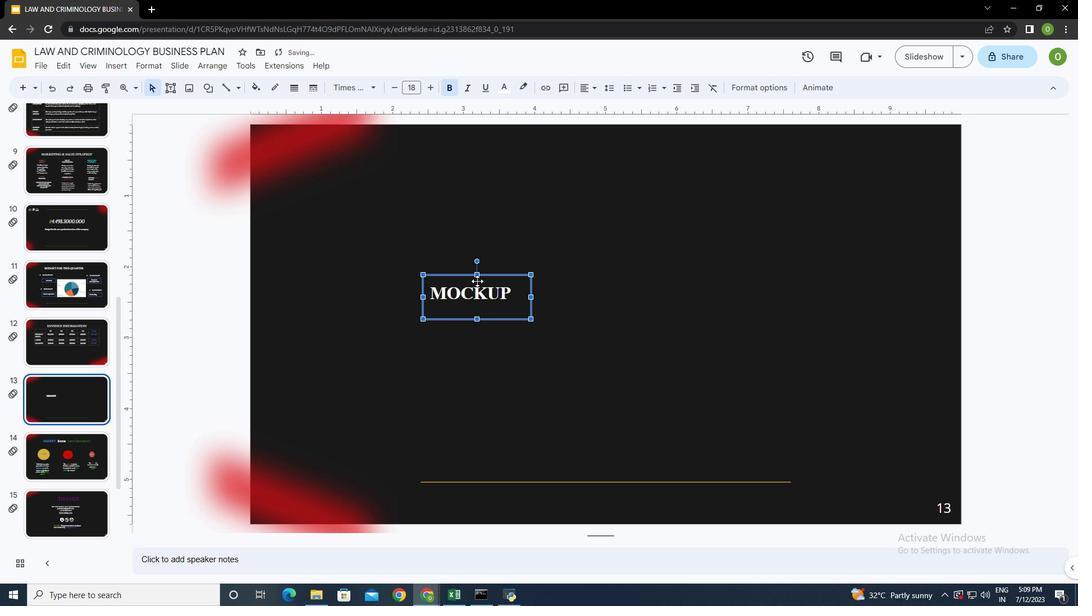 
Action: Mouse pressed left at (477, 281)
Screenshot: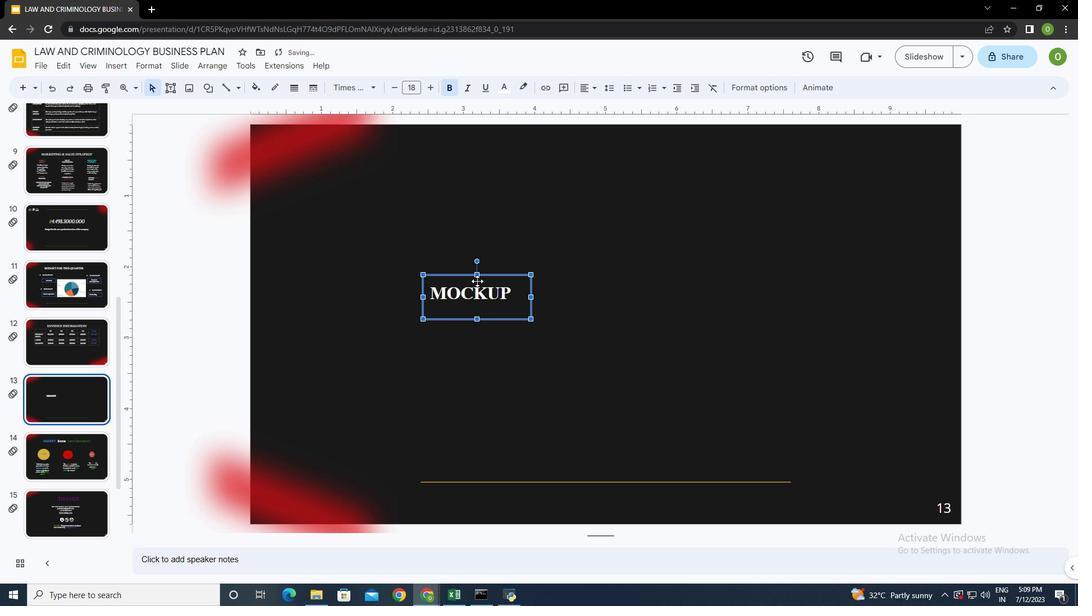 
Action: Mouse moved to (444, 337)
Screenshot: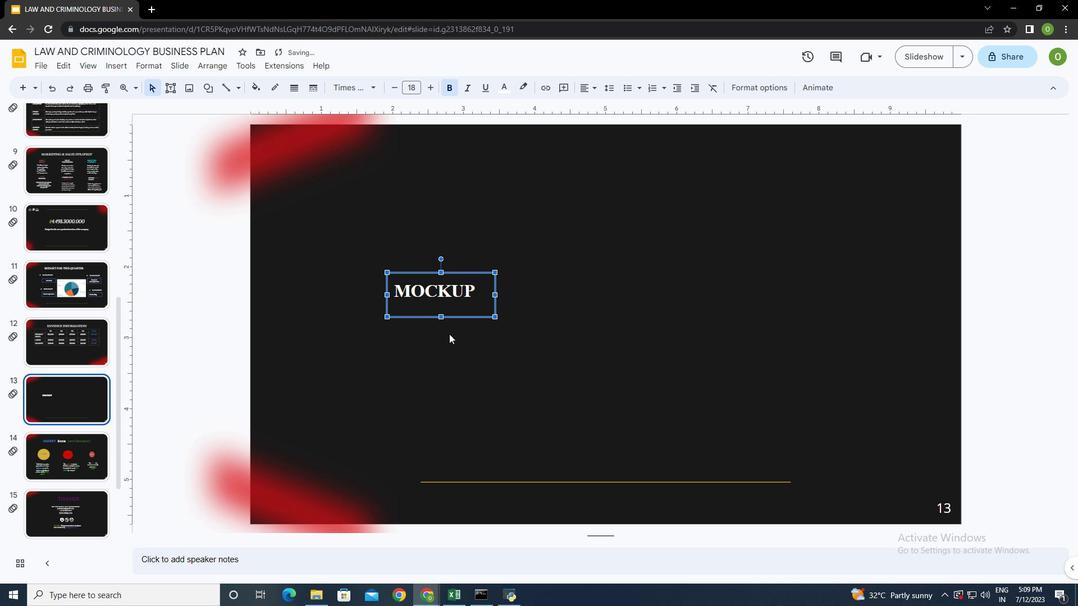 
Action: Mouse pressed left at (444, 337)
Screenshot: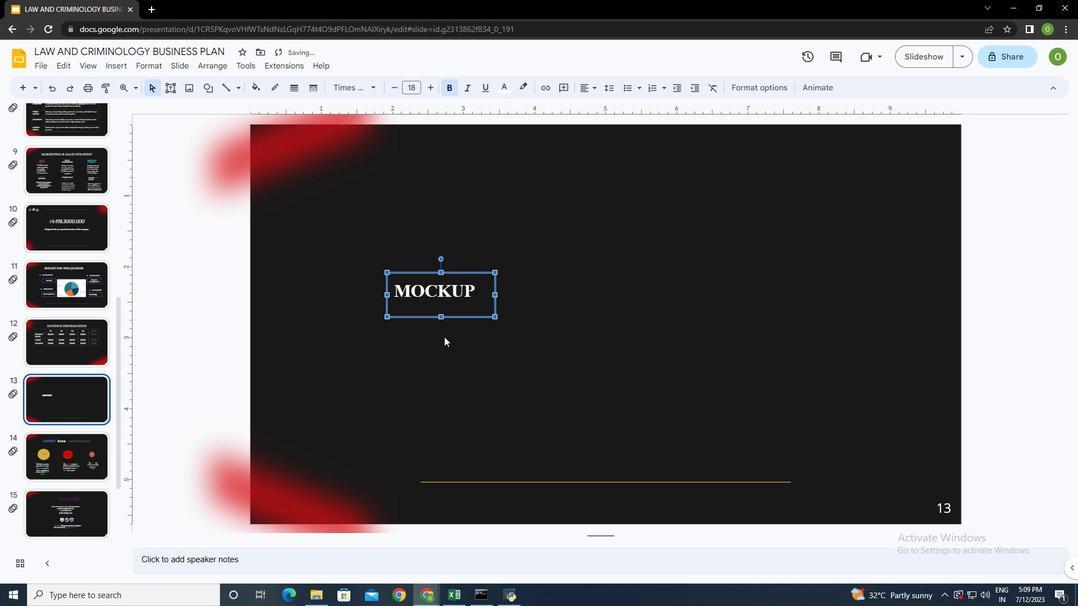 
Action: Mouse moved to (173, 89)
Screenshot: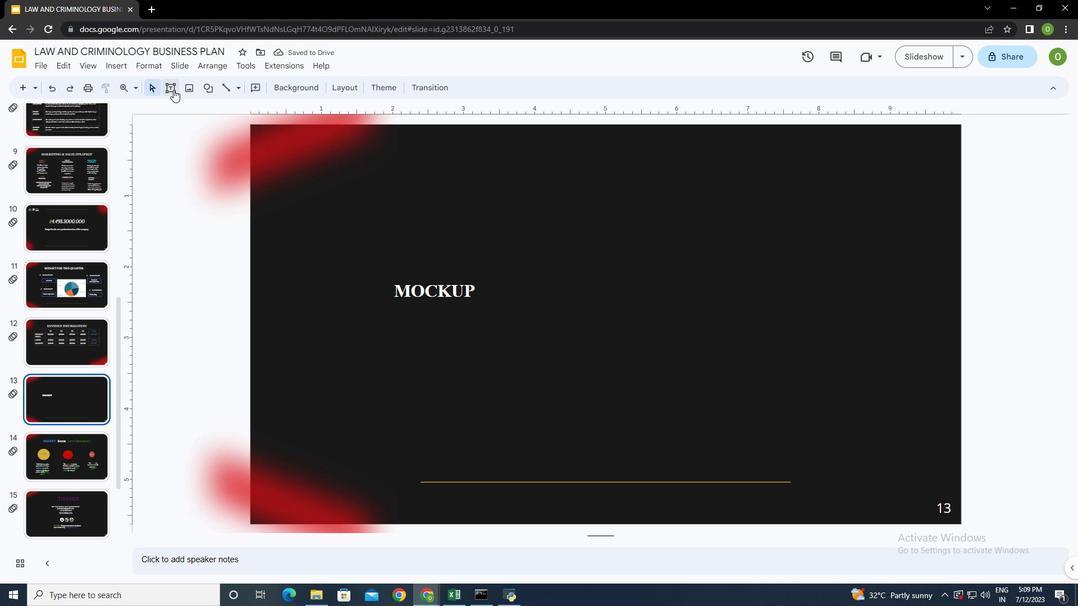 
Action: Mouse pressed left at (173, 89)
Screenshot: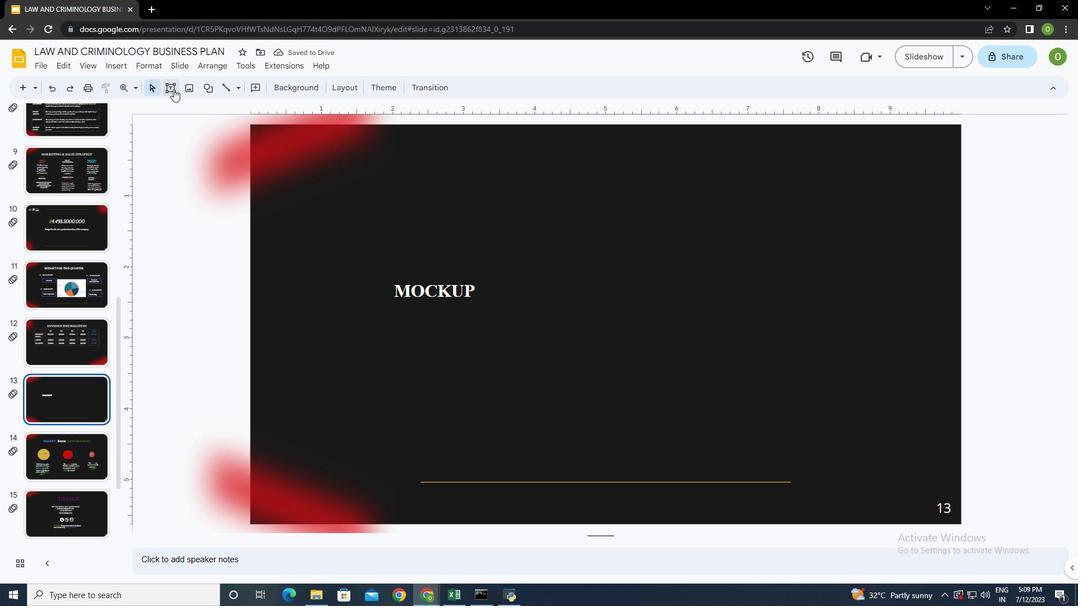 
Action: Mouse moved to (342, 310)
Screenshot: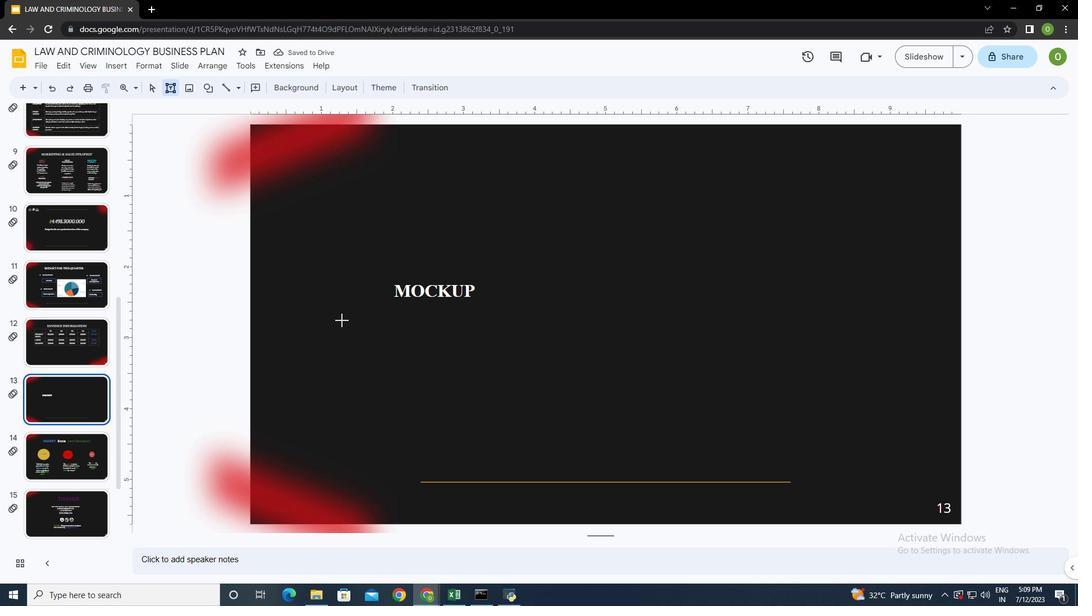 
Action: Mouse pressed left at (342, 310)
Screenshot: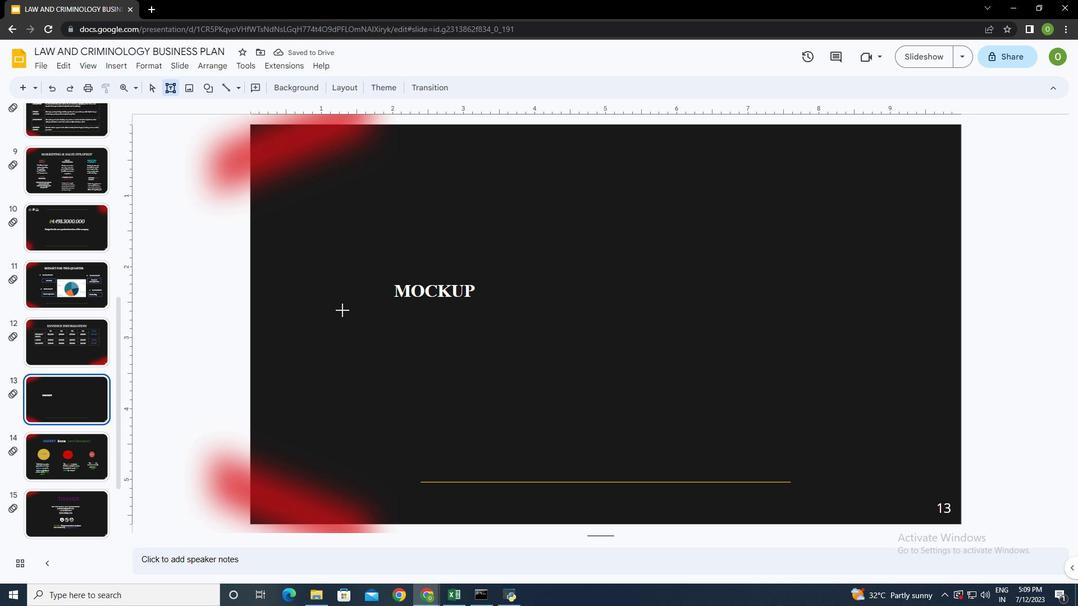 
Action: Mouse moved to (509, 88)
Screenshot: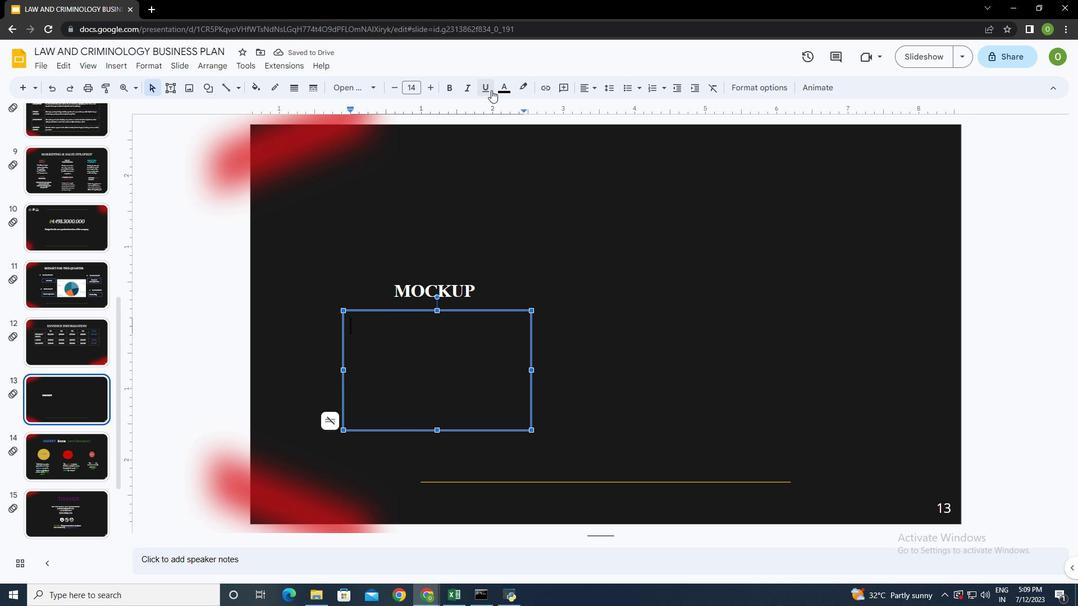 
Action: Mouse pressed left at (509, 88)
Screenshot: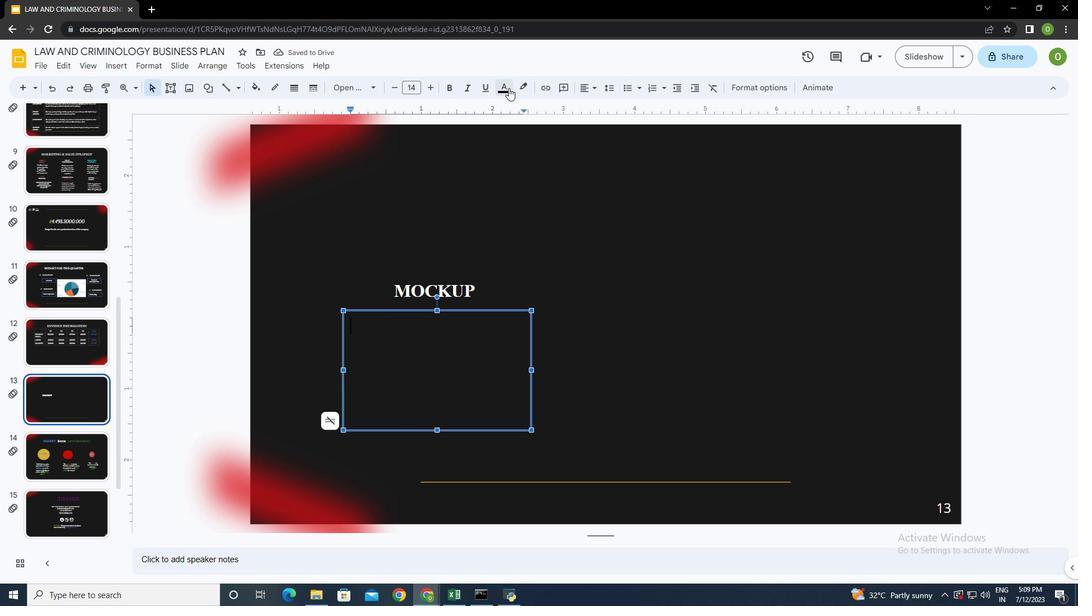 
Action: Mouse moved to (509, 124)
Screenshot: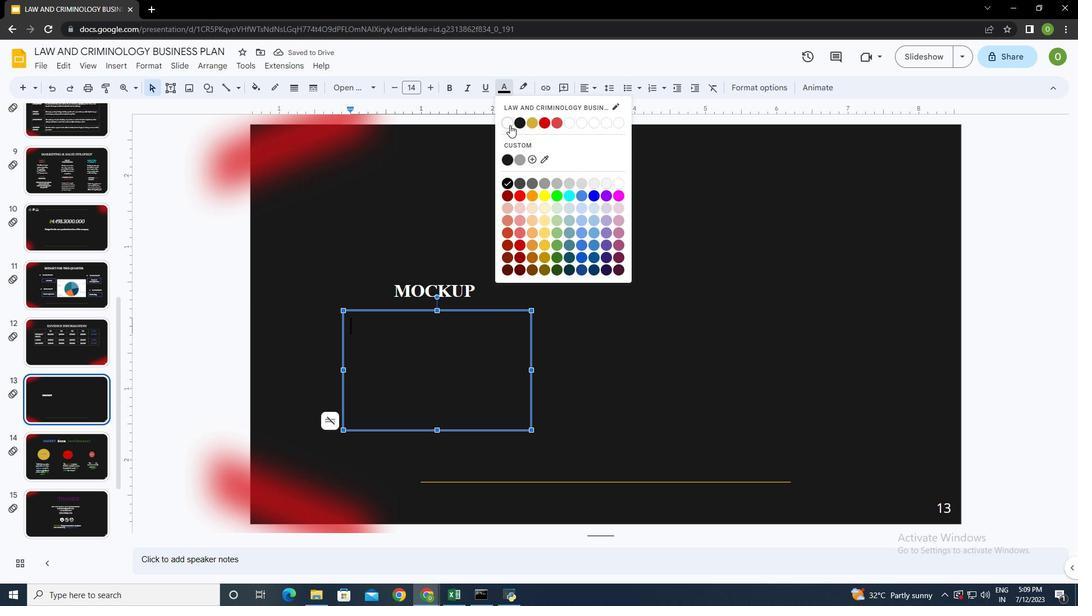 
Action: Mouse pressed left at (509, 124)
Screenshot: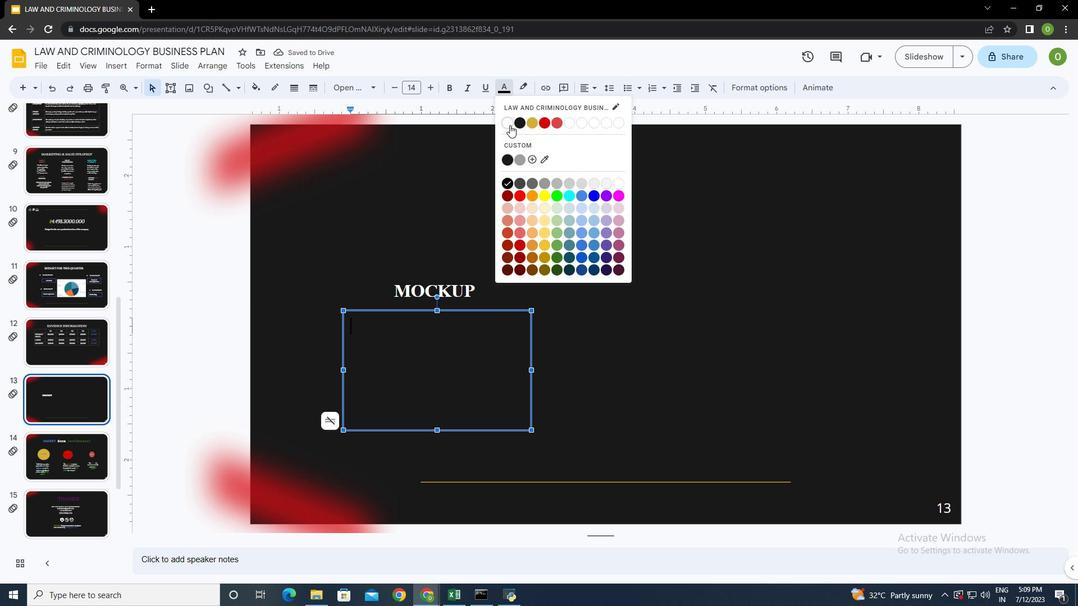 
Action: Mouse moved to (377, 348)
Screenshot: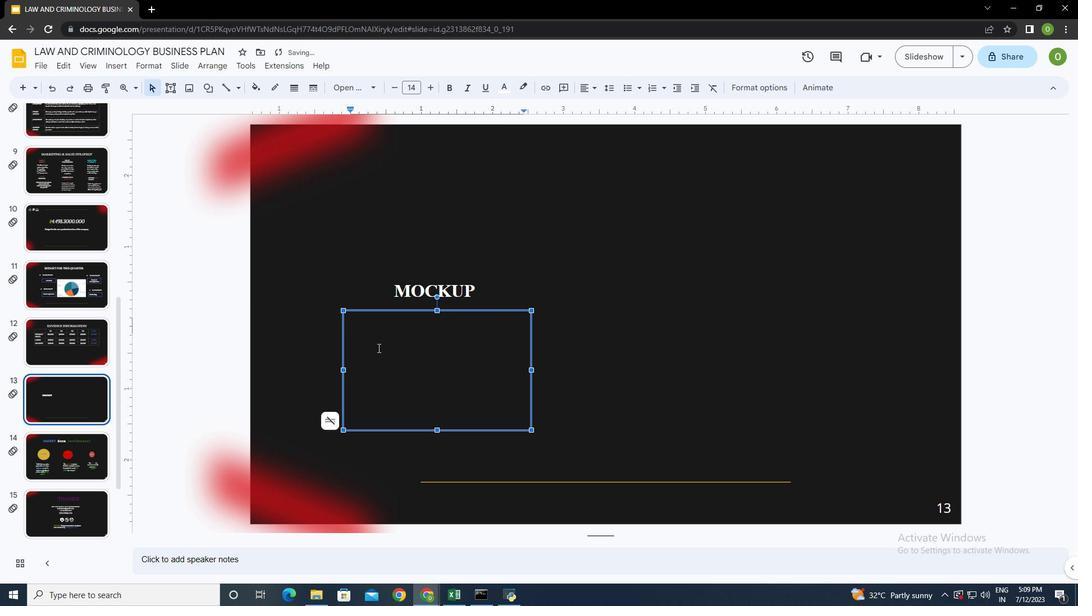 
Action: Key pressed <Key.shift>a<Key.caps_lock><Key.space>MOCKUP<Key.space>PROVIDES<Key.space>A<Key.space>VISUAL<Key.space>REPRESENTATION<Key.space>OF<Key.space>YOUR<Key.space>PRODUCT<Key.space>OR<Key.space>SERC<Key.backspace>VICE,<Key.space>ALLOWING<Key.space>INVESTORS<Key.space>OR<Key.space>STAKEHOLDERS<Key.space>TO<Key.space>BETTER<Key.space>UNDERSTAND<Key.space>WHAT<Key.space>YOU<Key.space><Key.backspace>'RE<Key.space>OFFERING<Key.space>AND<Key.space>HOW<Key.space>IT<Key.space>WORKS.
Screenshot: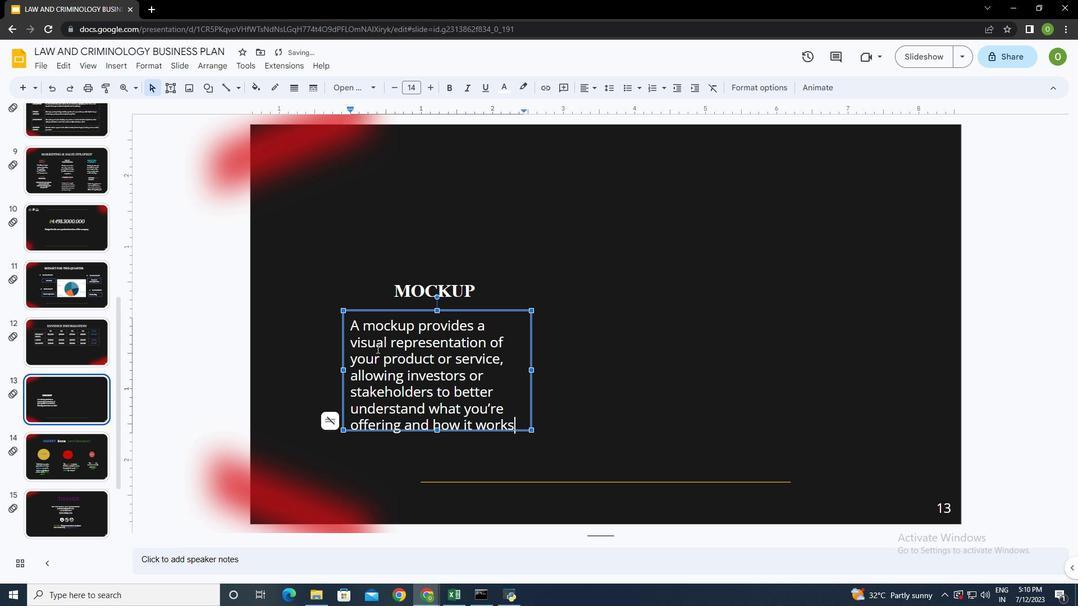 
Action: Mouse moved to (437, 430)
Screenshot: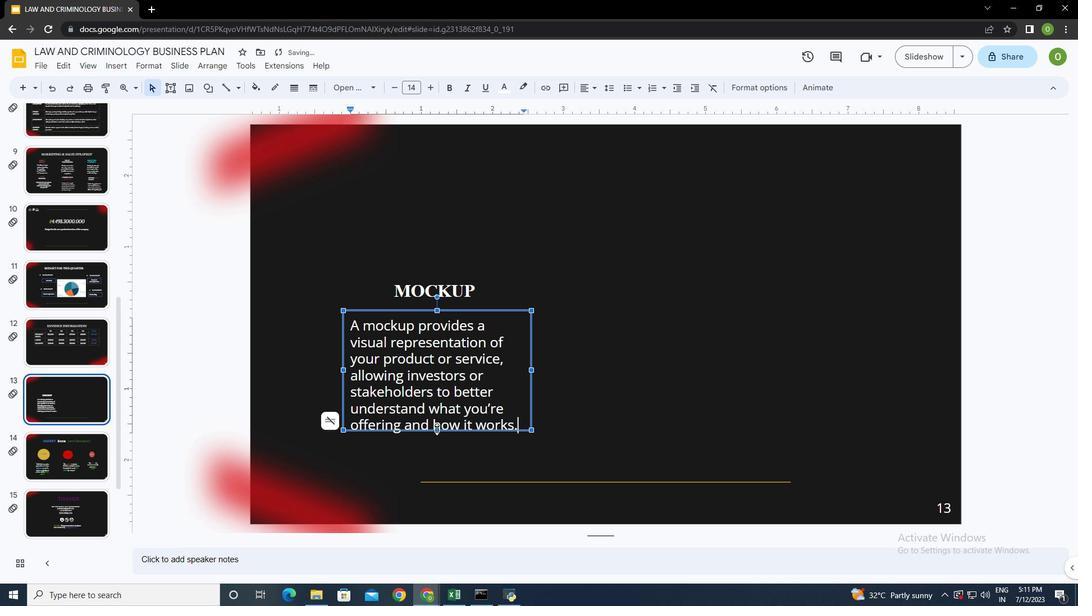 
Action: Mouse pressed left at (437, 430)
Screenshot: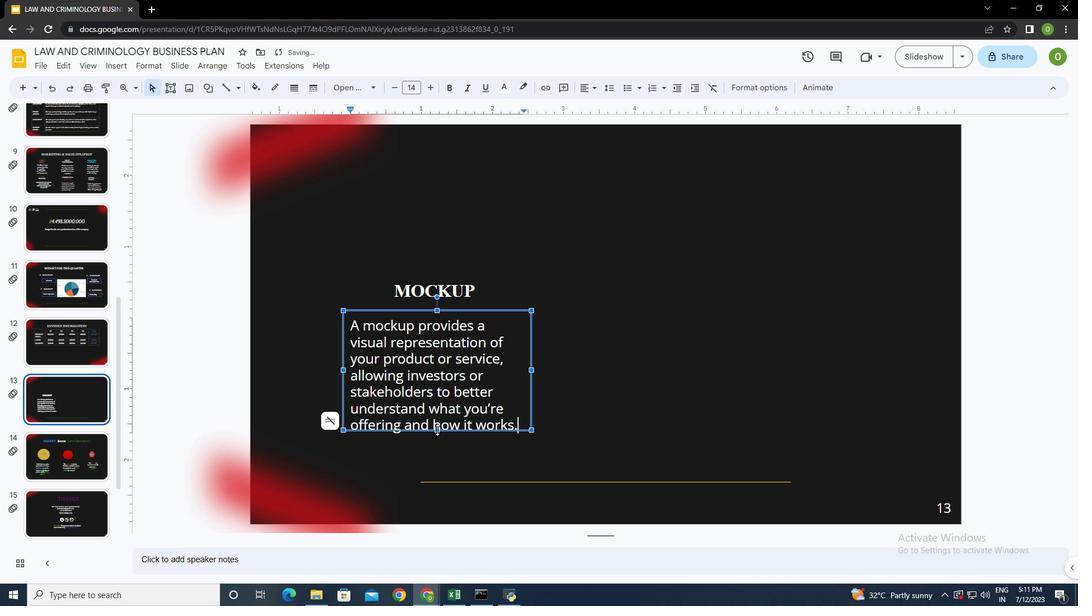 
Action: Mouse moved to (343, 384)
Screenshot: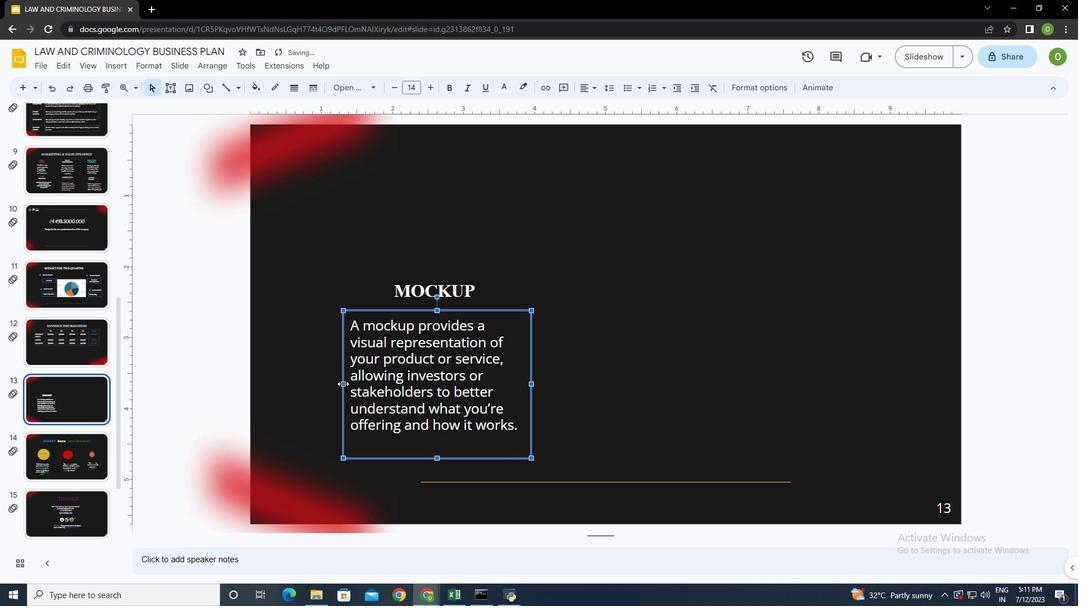 
Action: Mouse pressed left at (343, 384)
Screenshot: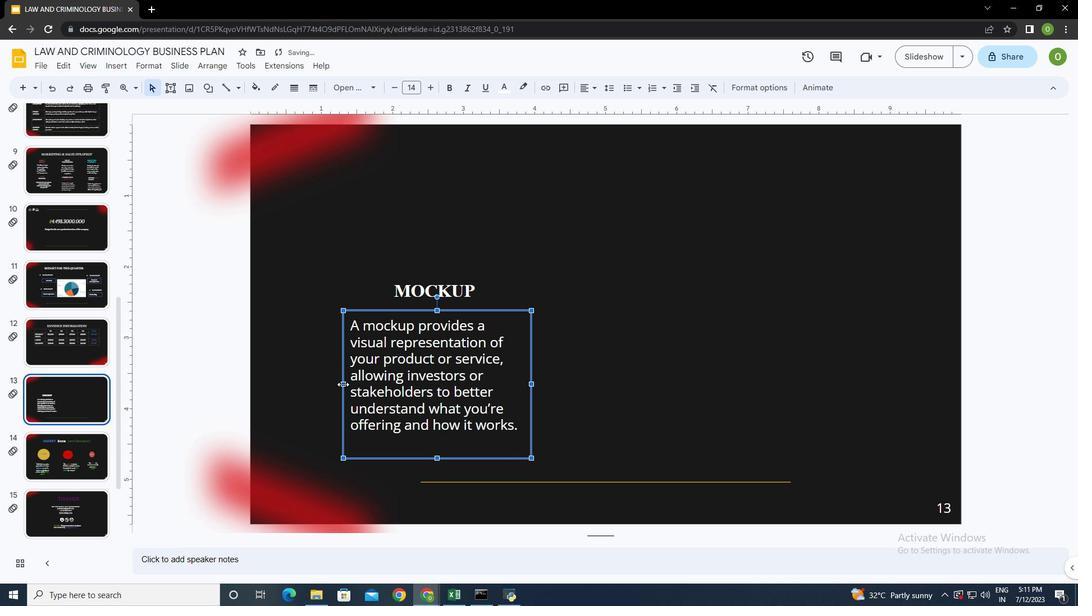 
Action: Mouse moved to (496, 419)
Screenshot: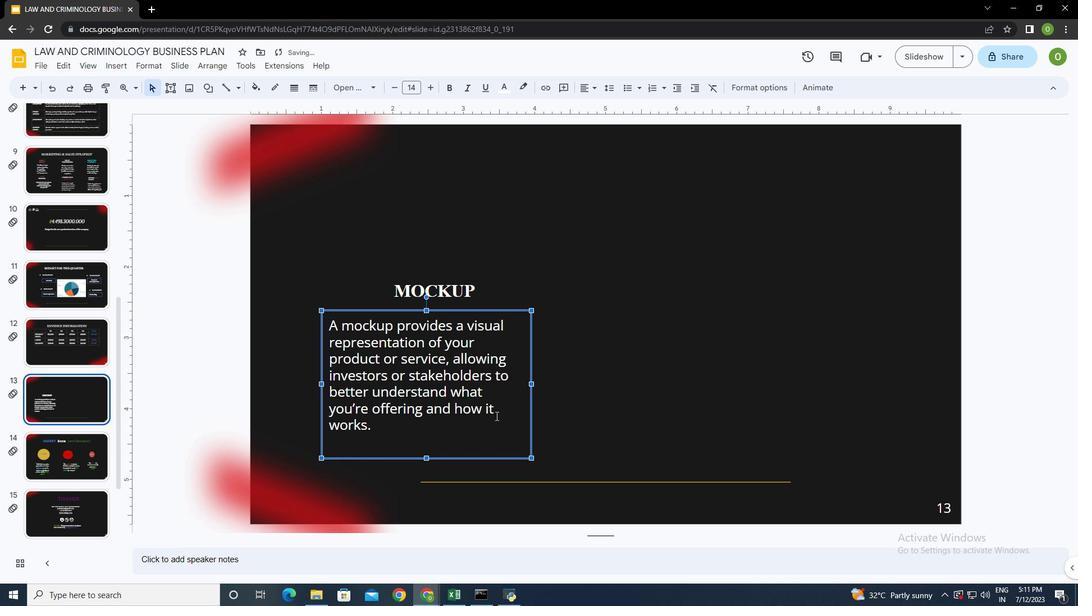 
Action: Mouse pressed left at (496, 419)
Screenshot: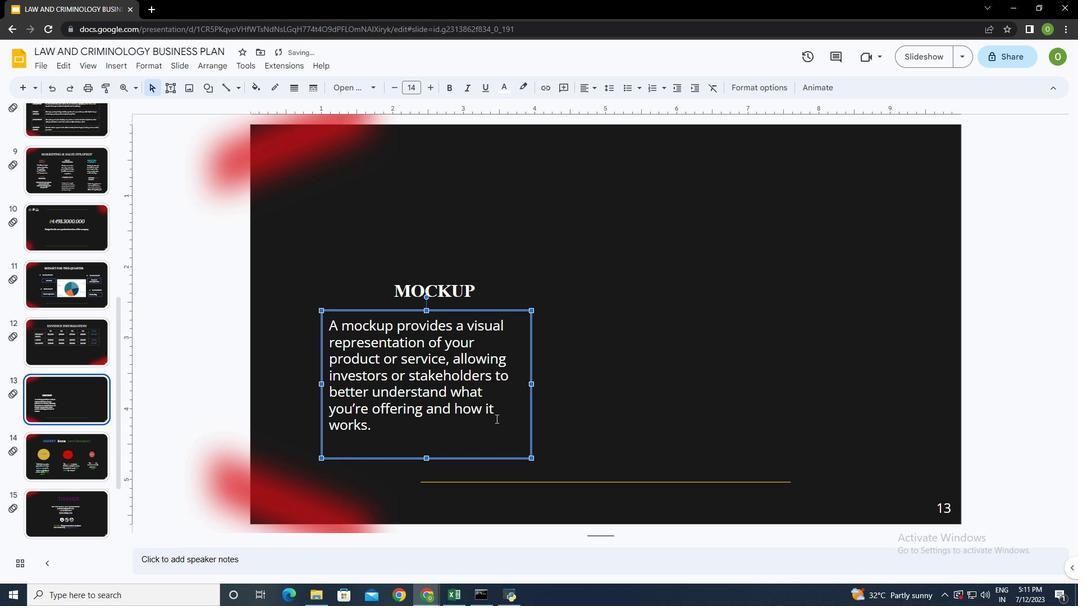 
Action: Mouse moved to (496, 422)
Screenshot: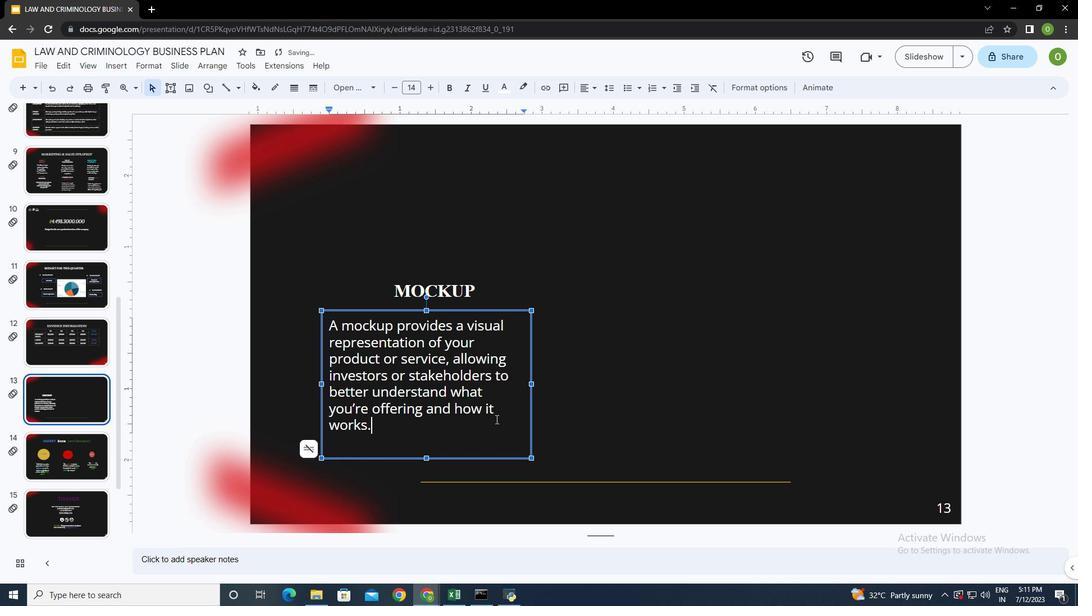 
Action: Key pressed ctrl+A
Screenshot: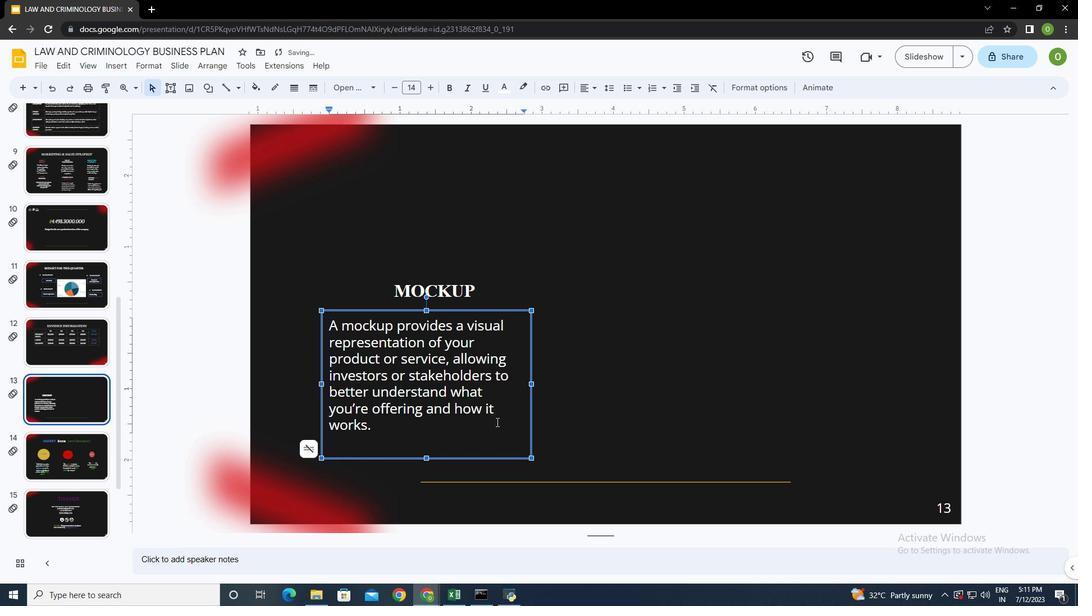 
Action: Mouse moved to (343, 84)
Screenshot: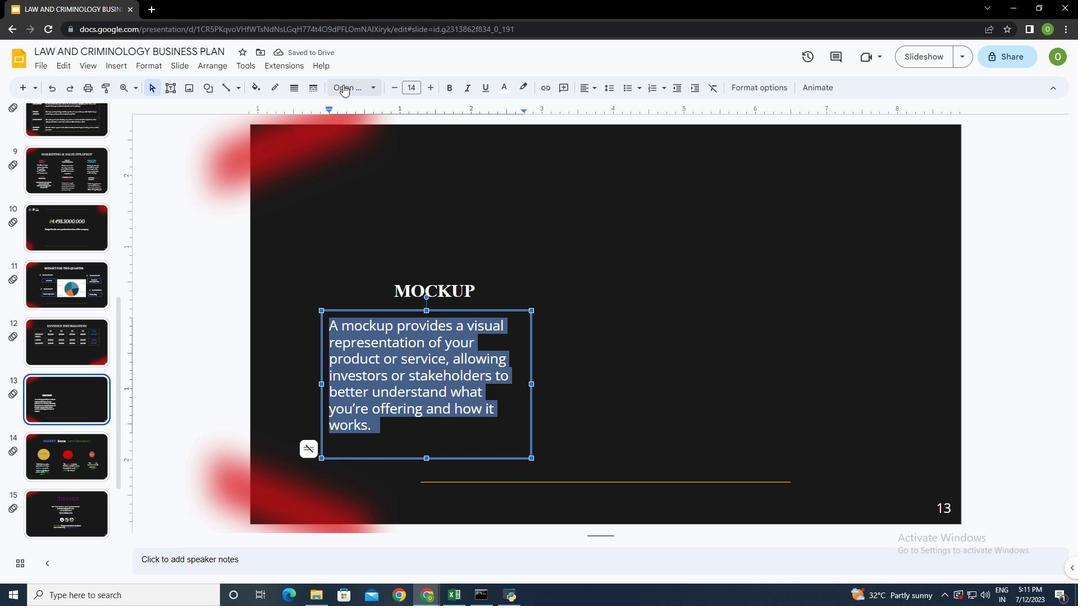 
Action: Mouse pressed left at (343, 84)
Screenshot: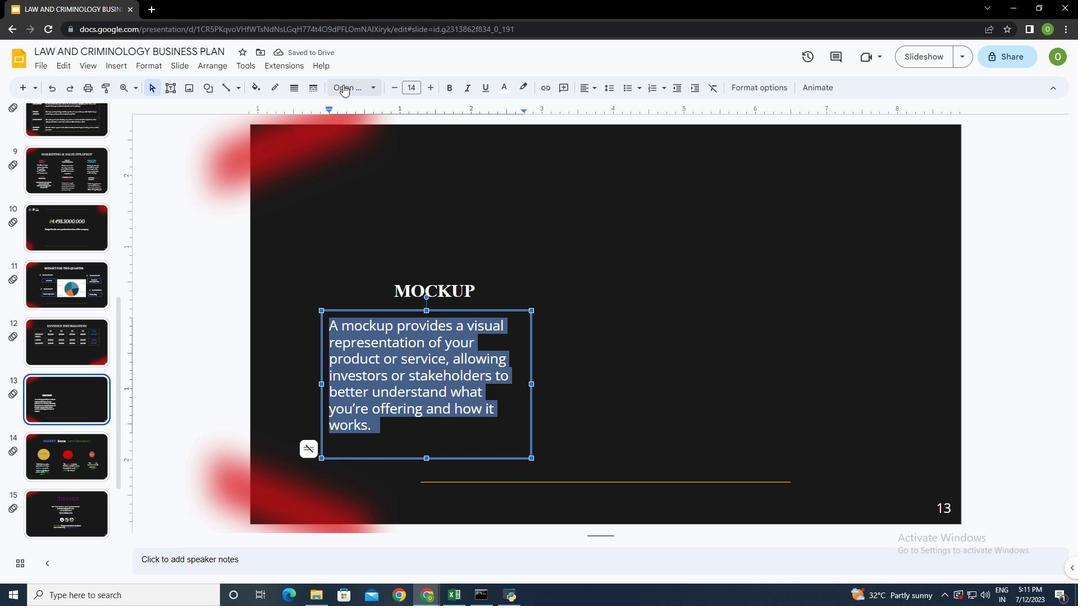 
Action: Mouse moved to (502, 270)
Screenshot: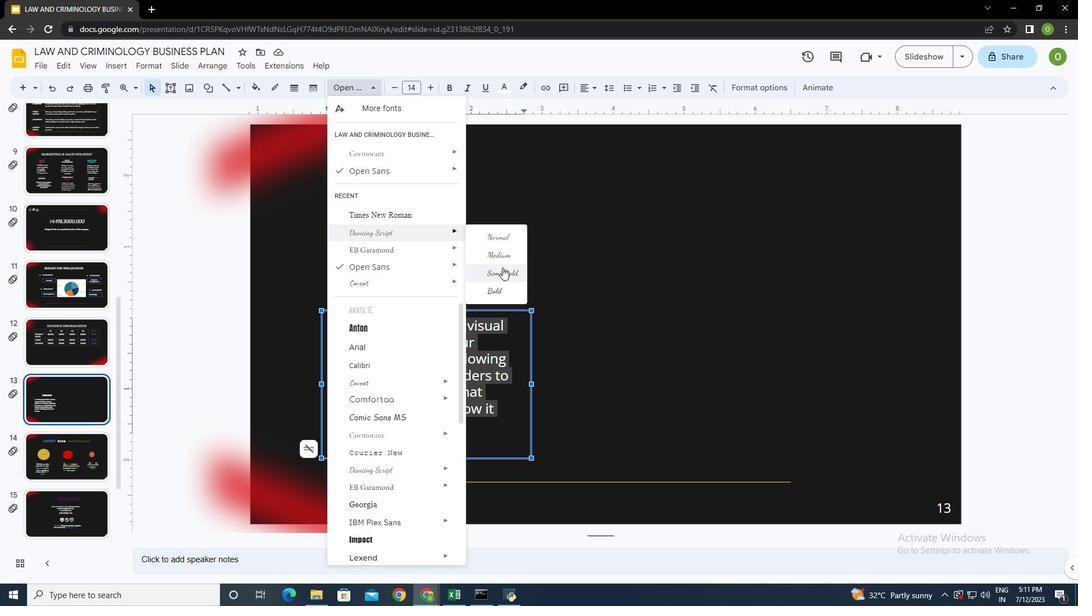 
Action: Mouse pressed left at (502, 270)
Screenshot: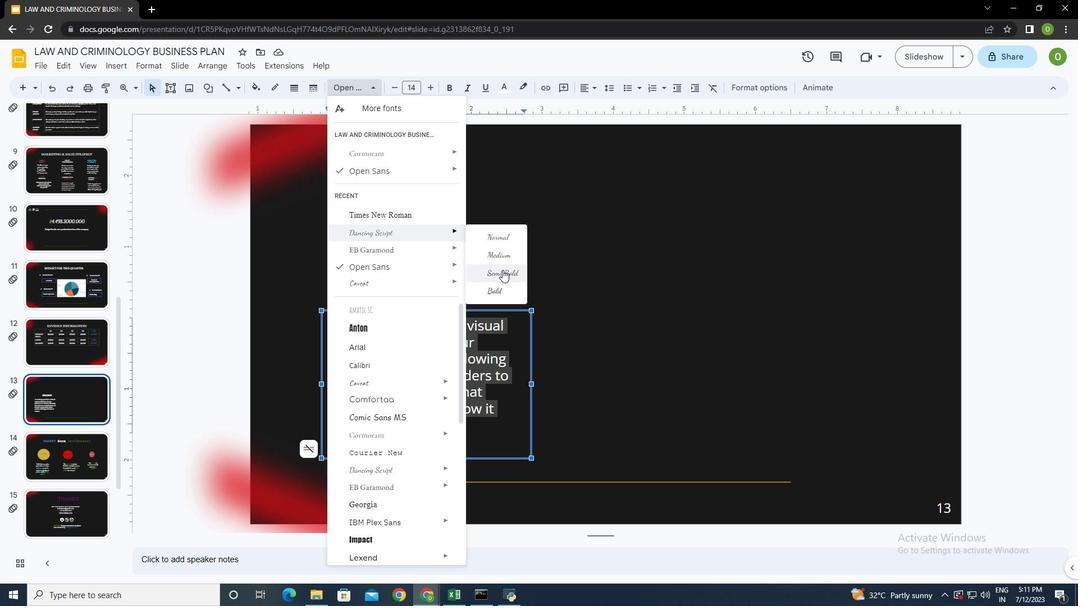 
Action: Mouse moved to (429, 88)
Screenshot: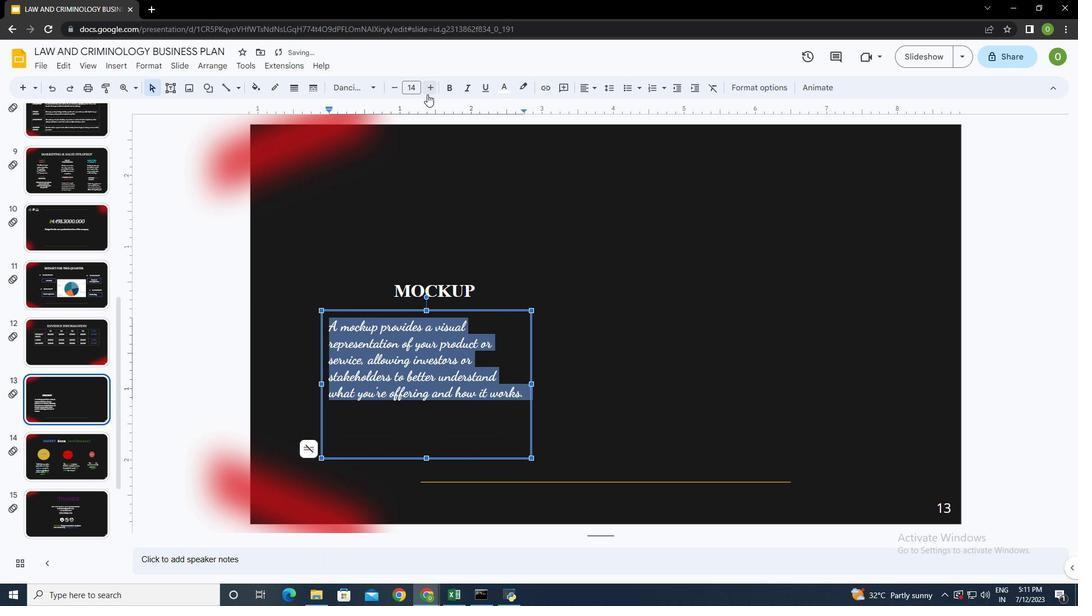 
Action: Mouse pressed left at (429, 88)
Screenshot: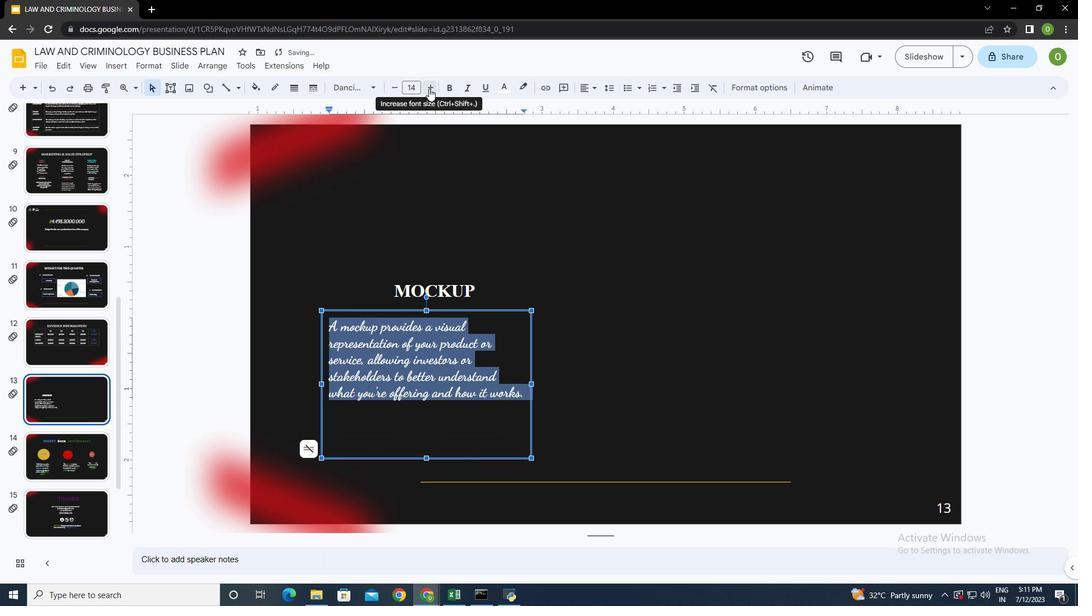 
Action: Mouse moved to (429, 88)
Screenshot: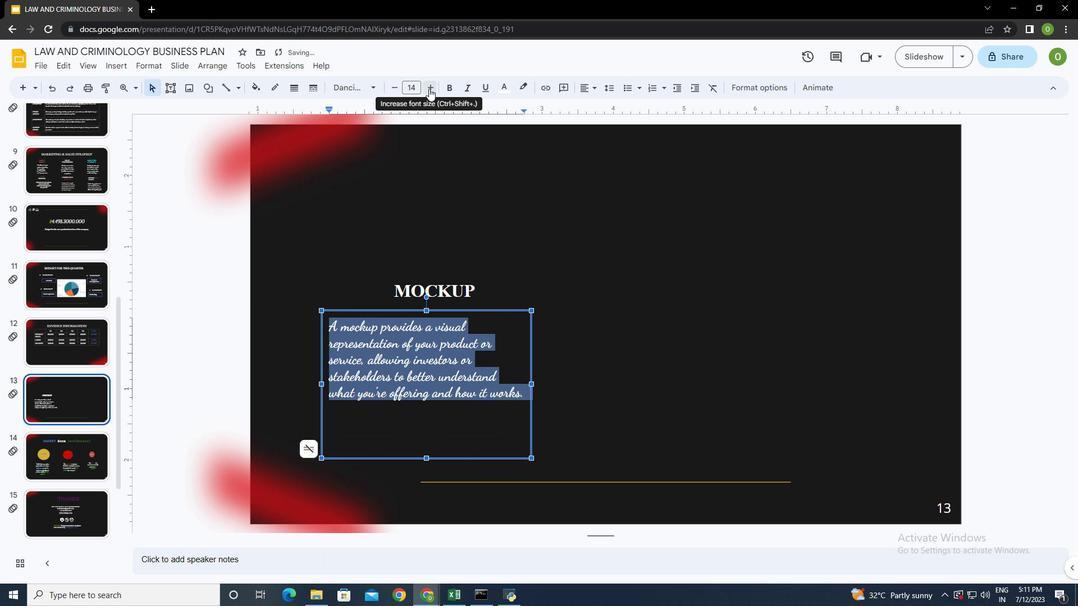 
Action: Mouse pressed left at (429, 88)
Screenshot: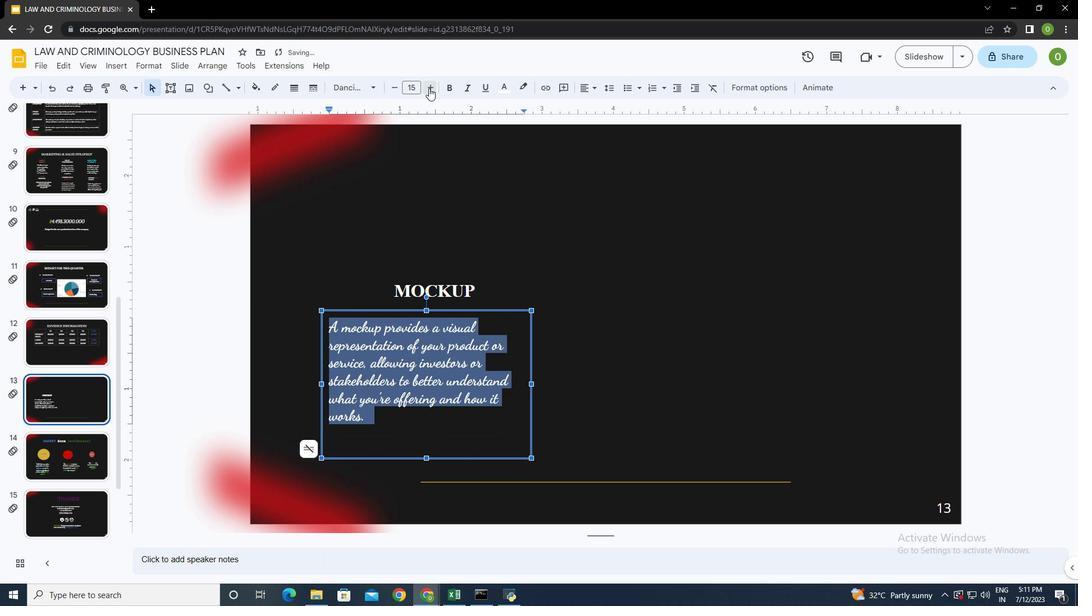 
Action: Mouse pressed left at (429, 88)
Screenshot: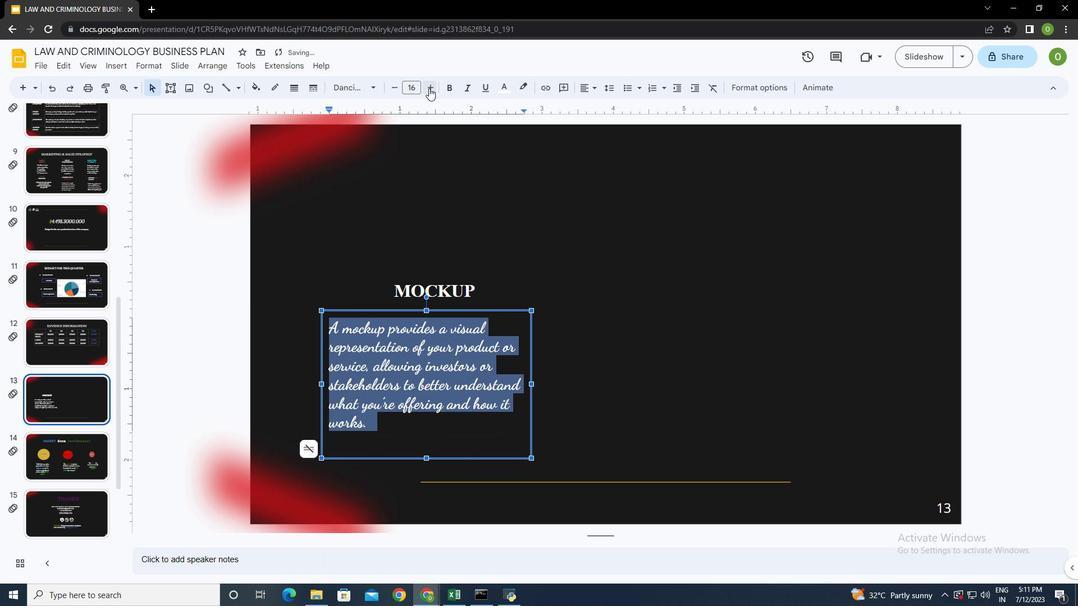
Action: Mouse moved to (594, 89)
Screenshot: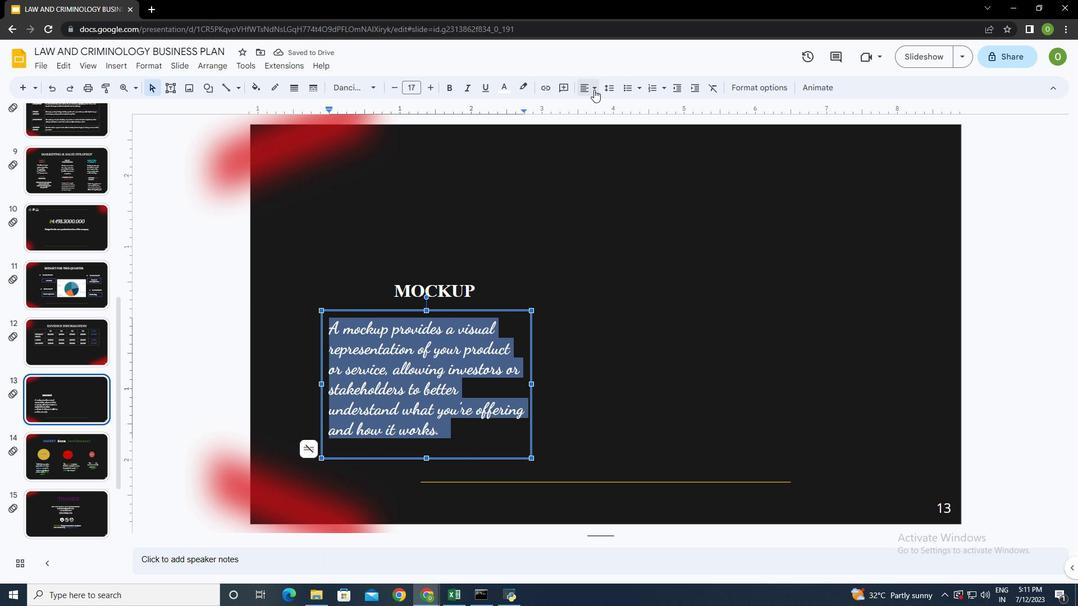 
Action: Mouse pressed left at (594, 89)
Screenshot: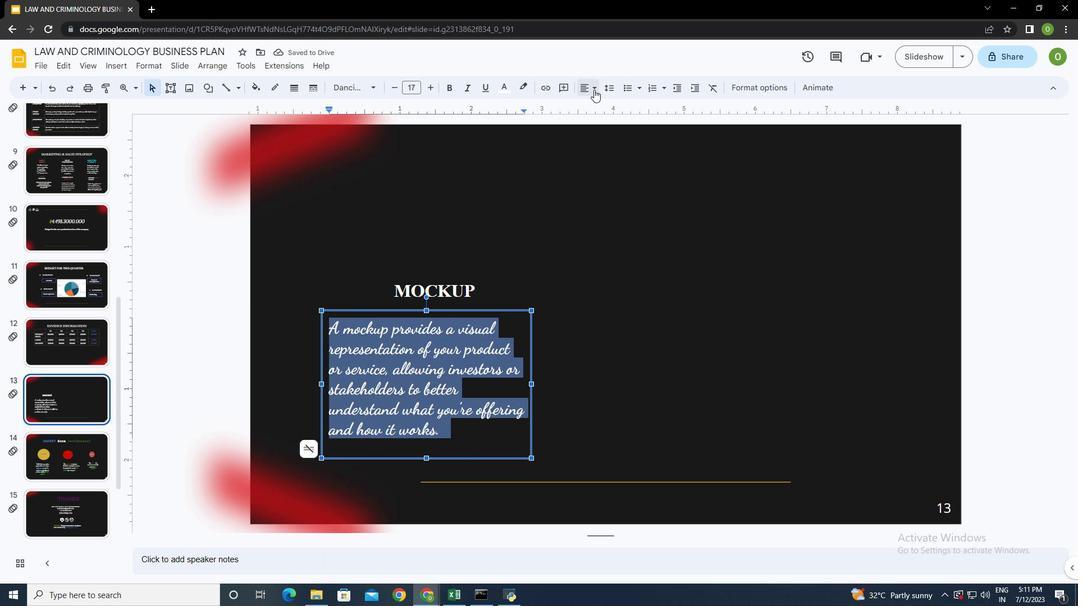 
Action: Mouse moved to (601, 108)
Screenshot: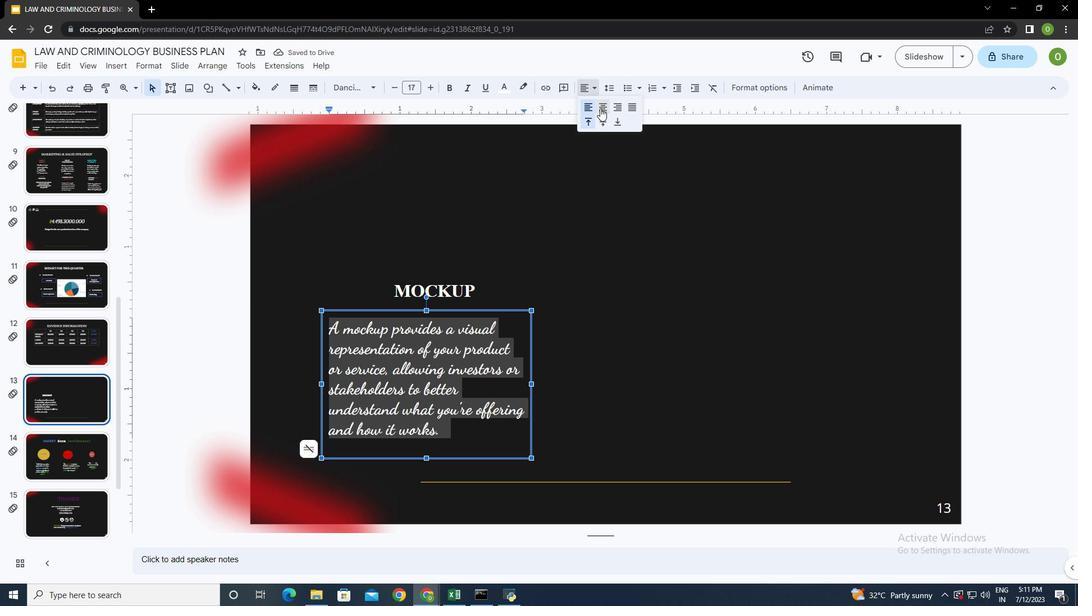 
Action: Mouse pressed left at (601, 108)
Screenshot: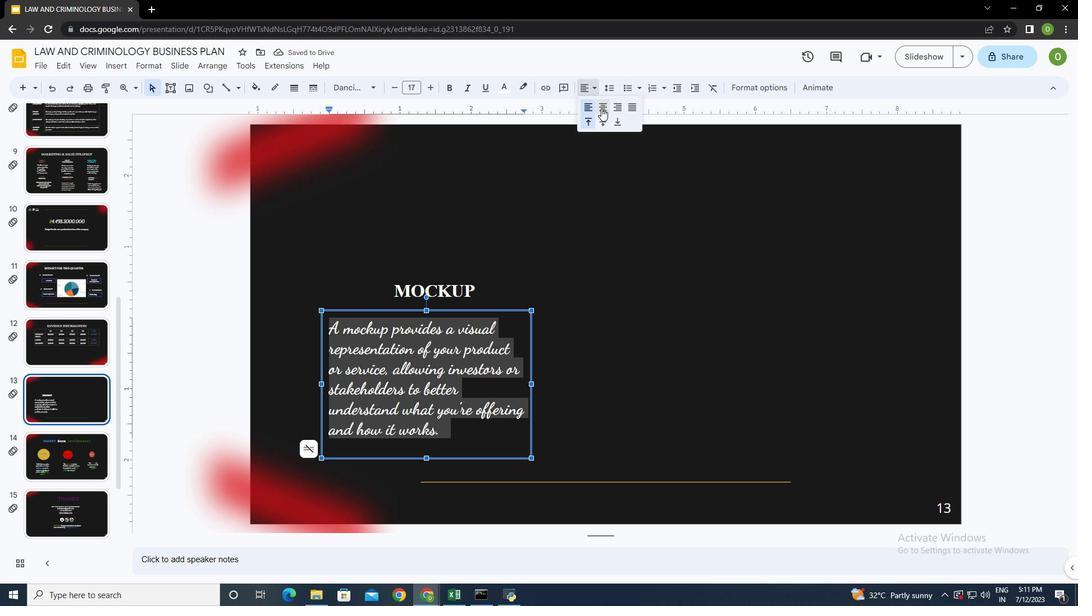 
Action: Mouse moved to (496, 432)
Screenshot: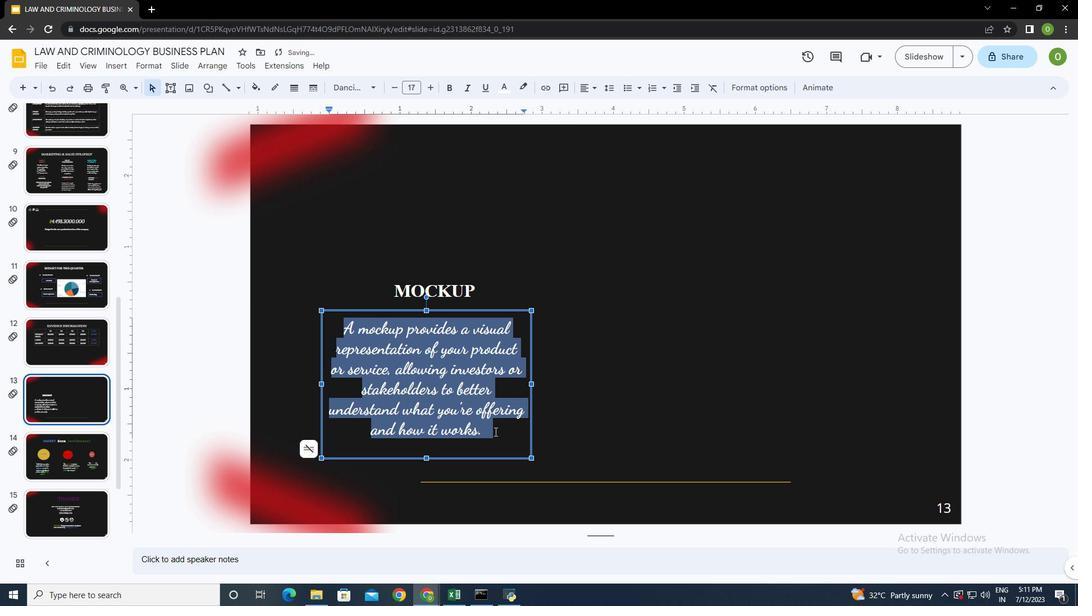 
Action: Mouse pressed left at (496, 432)
Screenshot: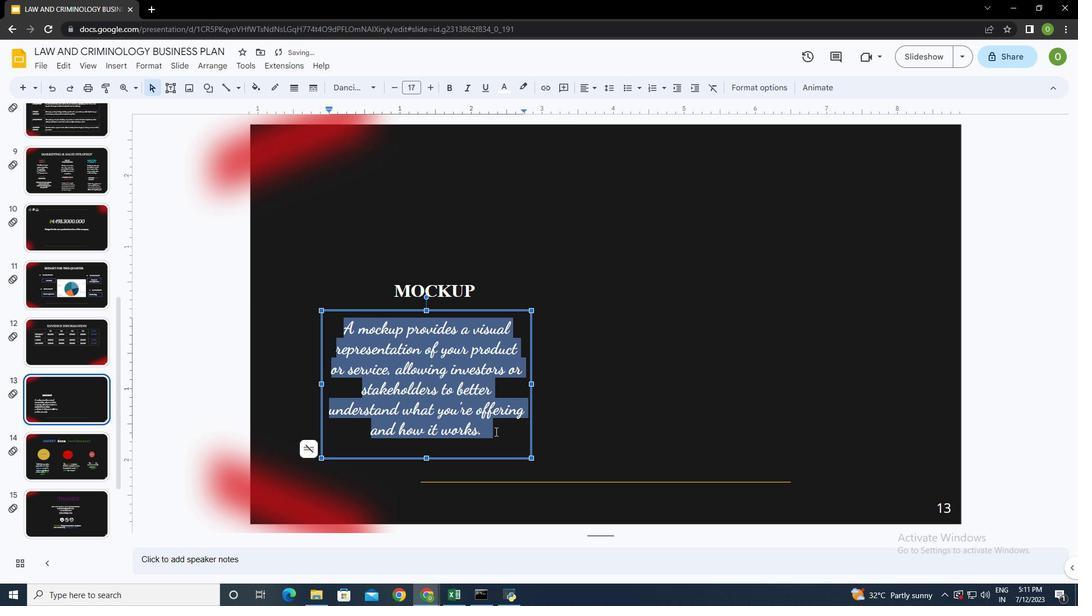 
Action: Mouse moved to (490, 289)
Screenshot: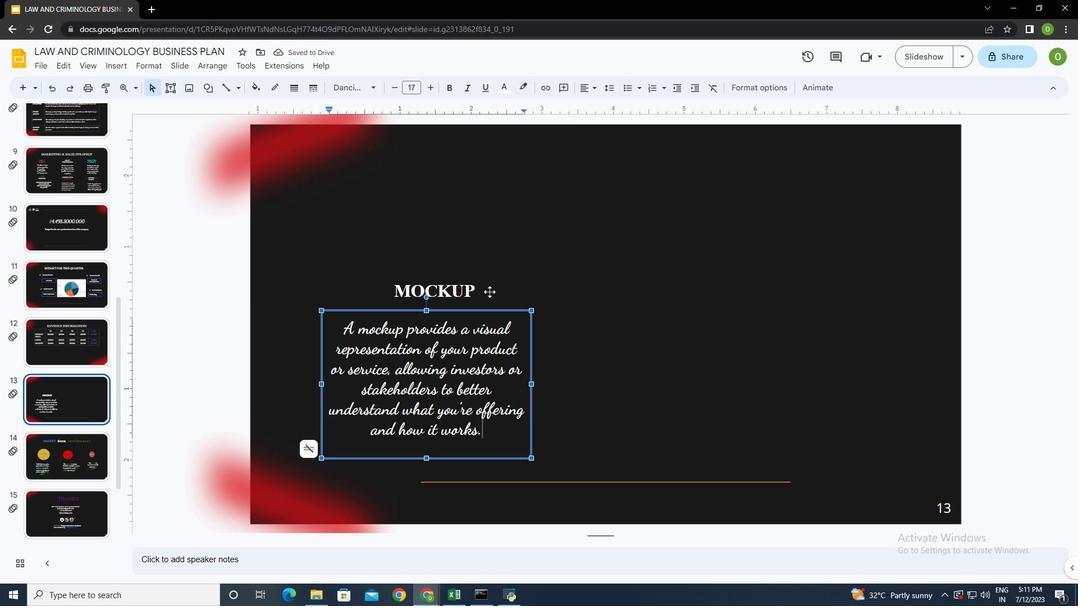 
Action: Mouse pressed left at (490, 289)
Screenshot: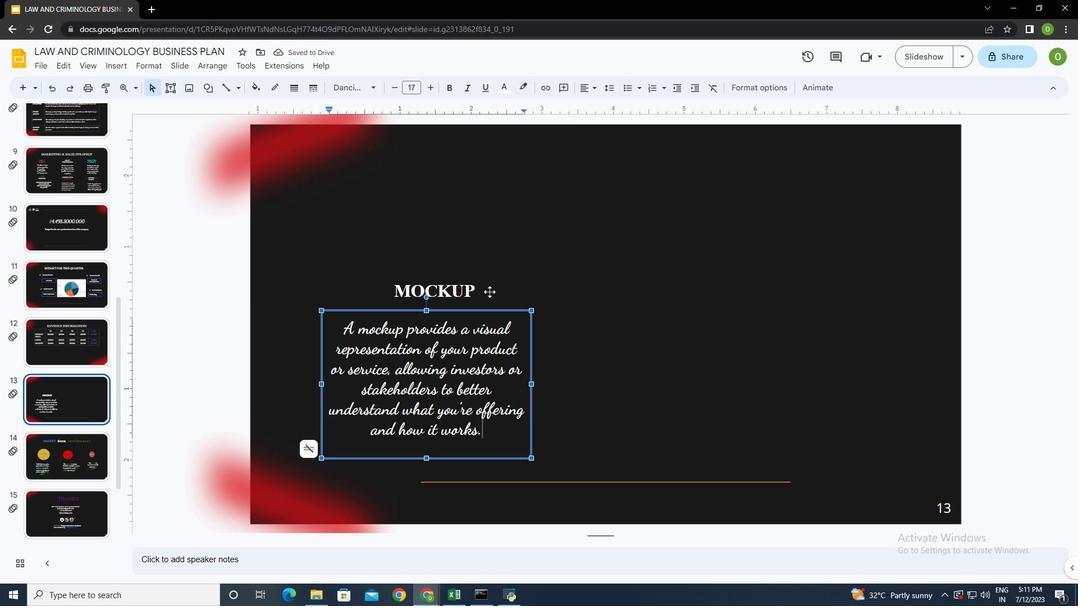 
Action: Mouse moved to (348, 82)
Screenshot: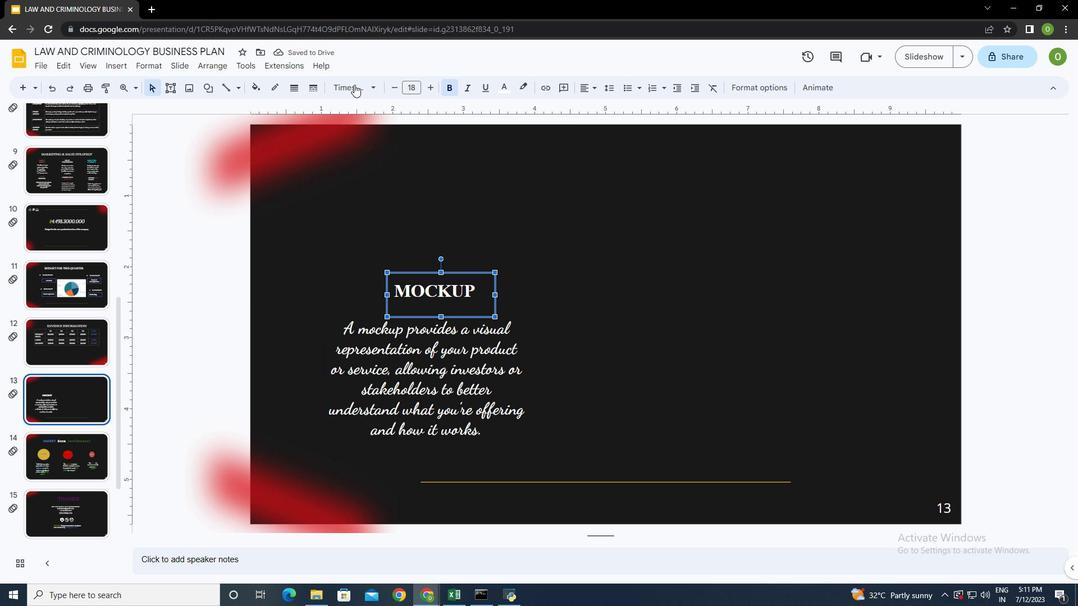 
Action: Mouse pressed left at (348, 82)
Screenshot: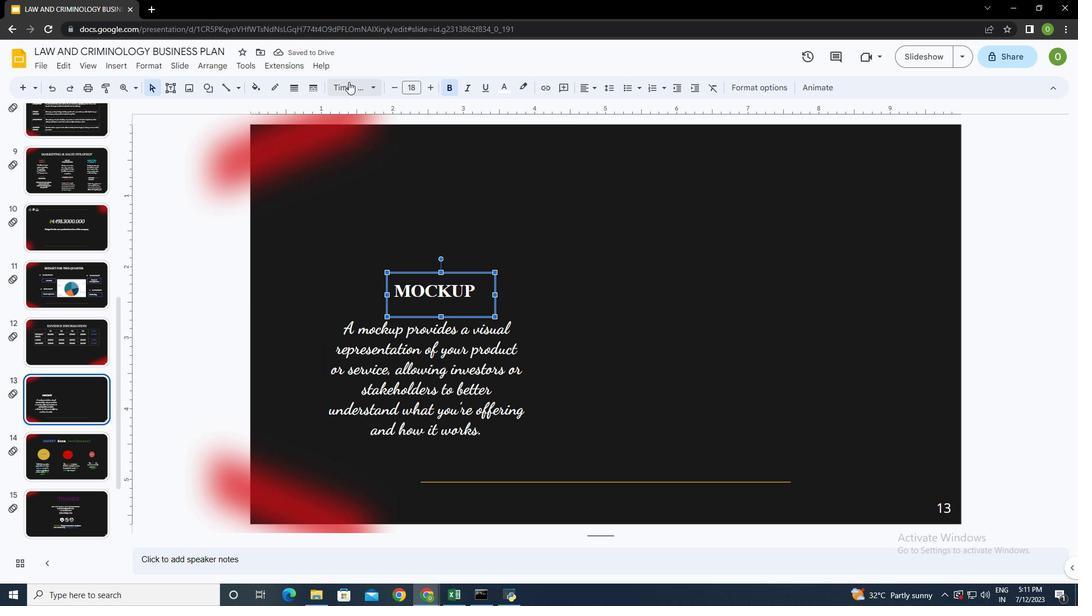 
Action: Mouse moved to (499, 270)
Screenshot: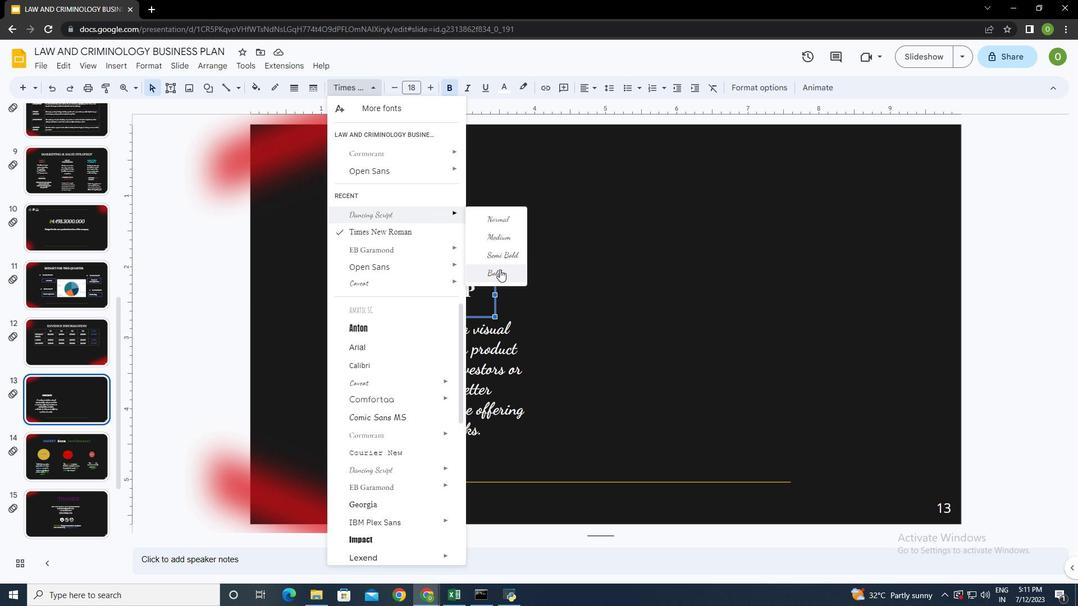 
Action: Mouse pressed left at (499, 270)
Screenshot: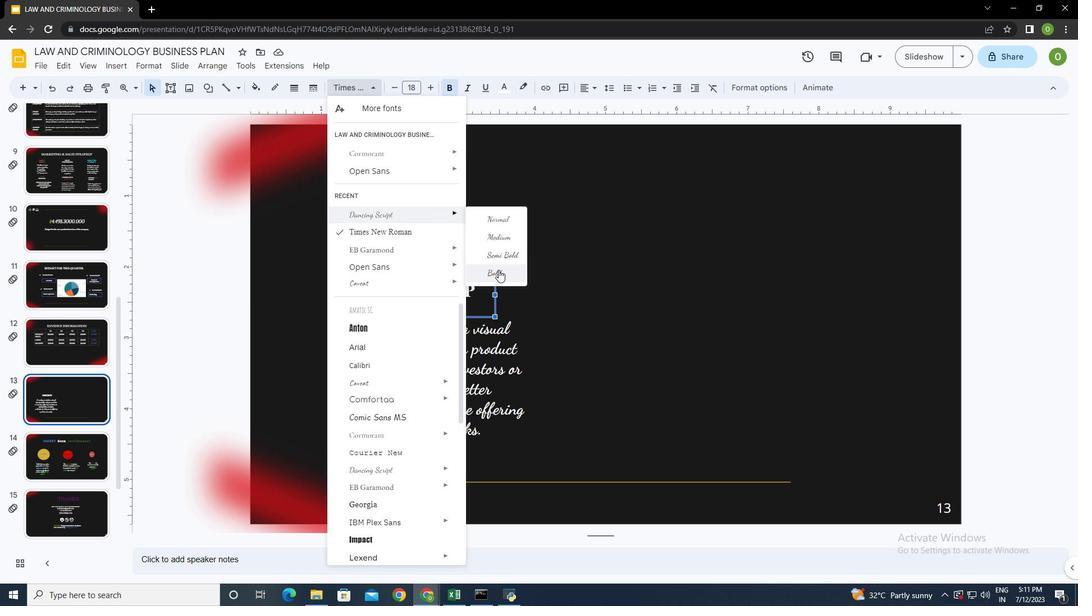 
Action: Mouse moved to (532, 292)
Screenshot: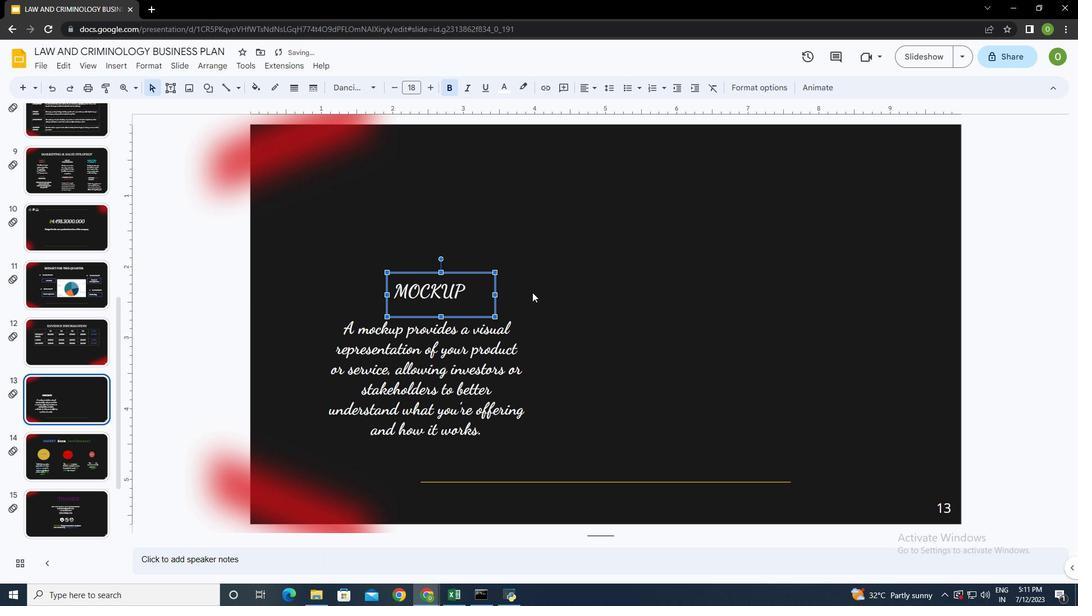 
Action: Mouse pressed left at (532, 292)
Screenshot: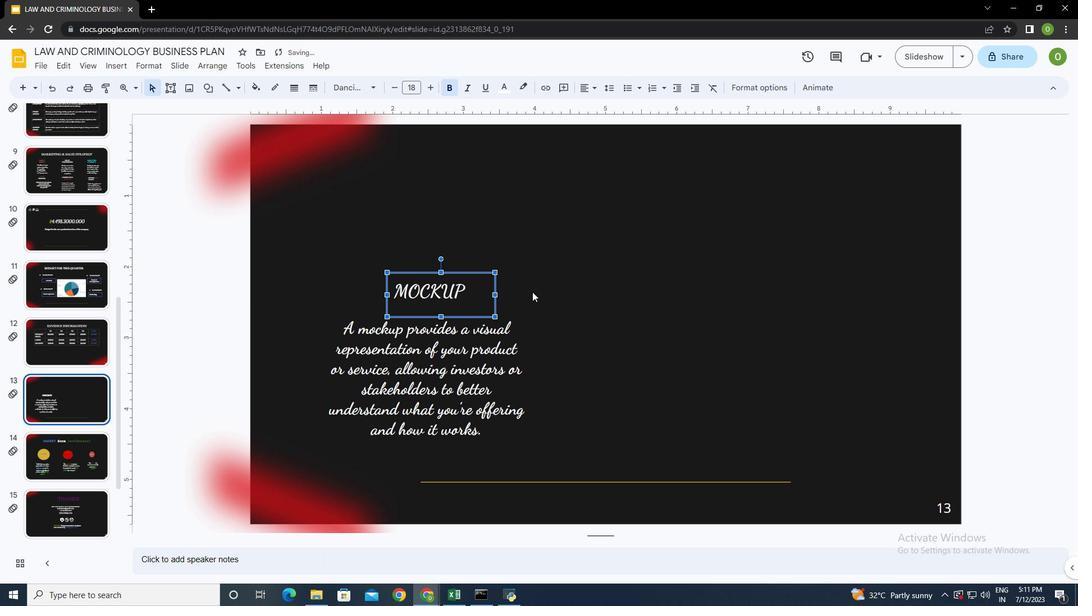 
Action: Mouse moved to (562, 330)
Screenshot: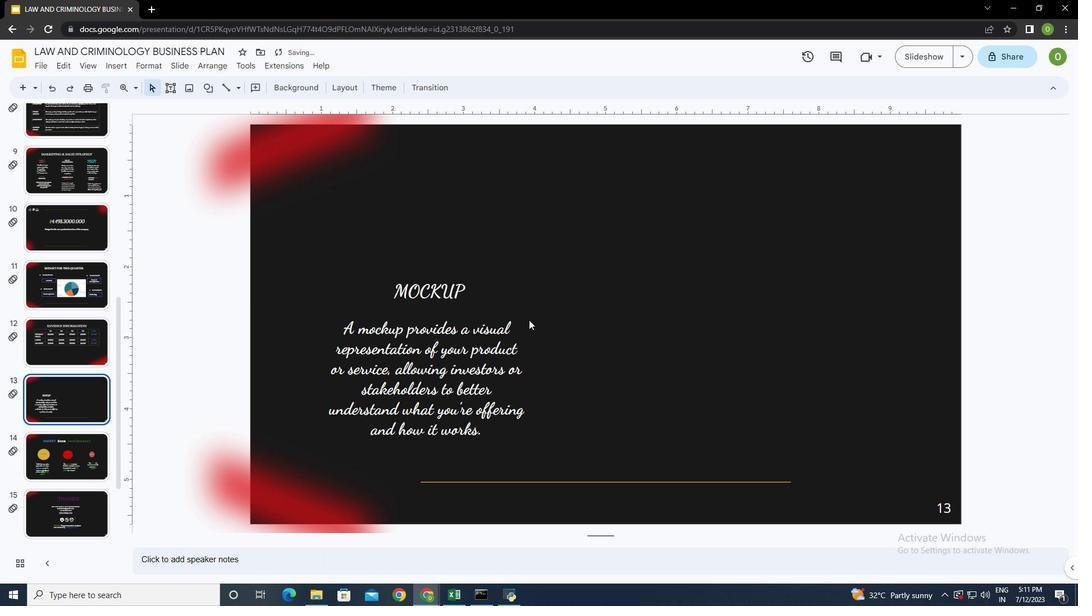 
Action: Mouse pressed left at (562, 330)
Screenshot: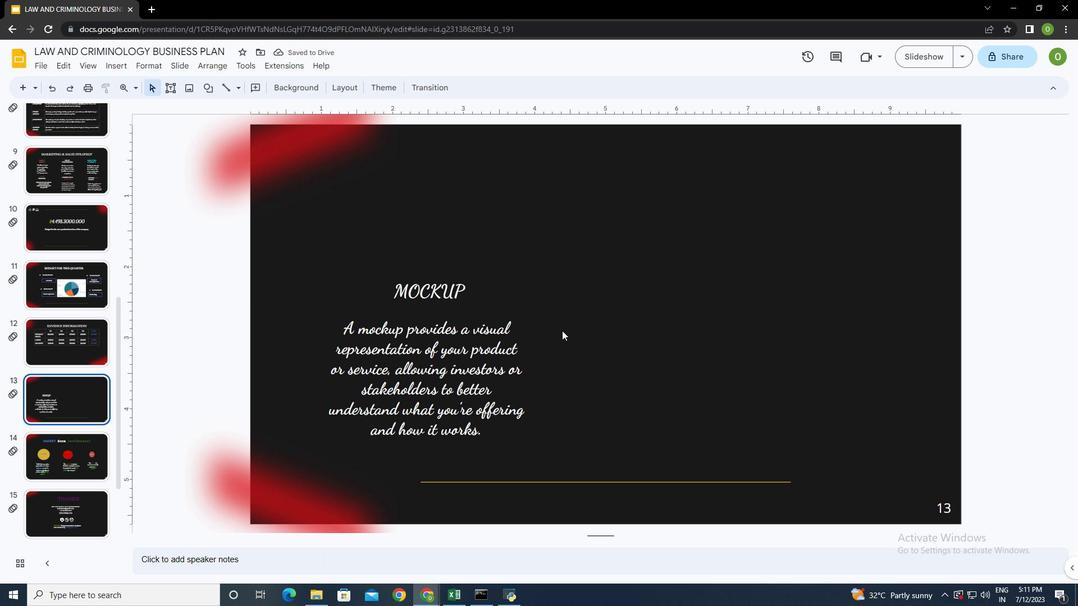 
Action: Mouse moved to (191, 86)
Screenshot: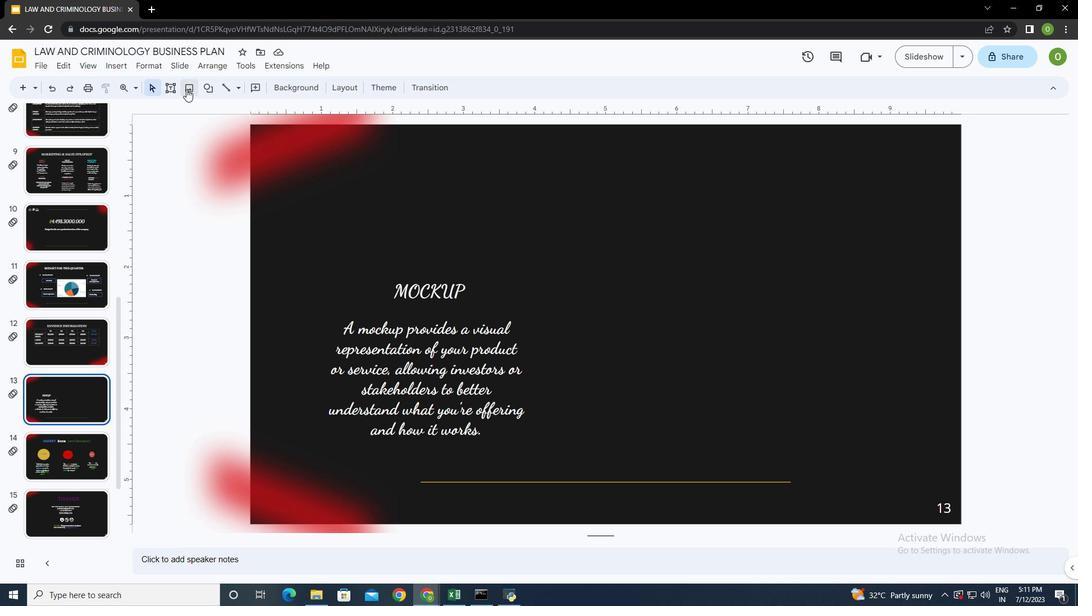 
Action: Mouse pressed left at (191, 86)
Screenshot: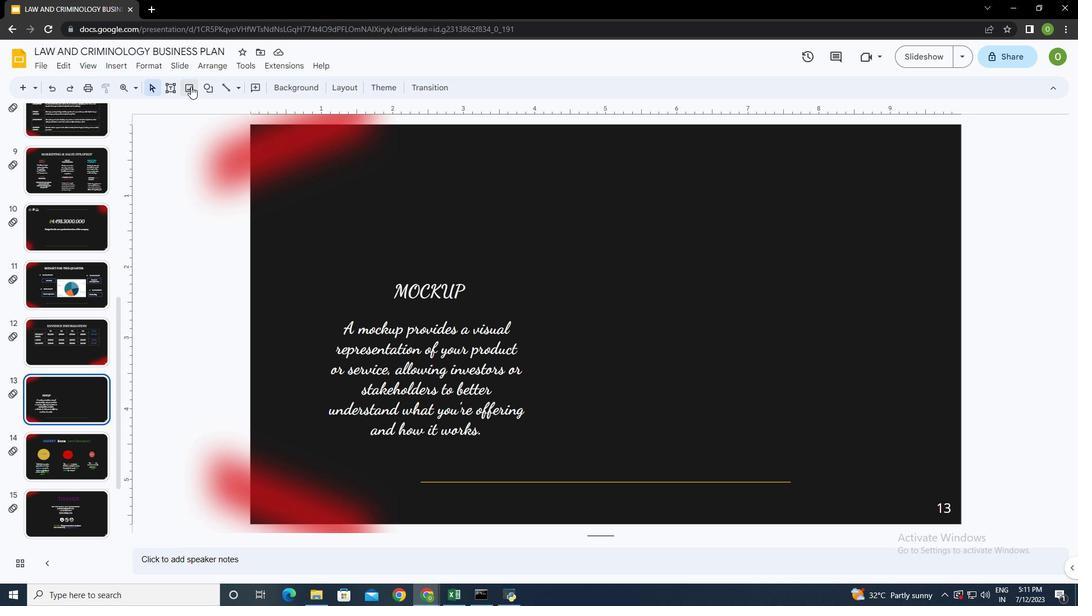 
Action: Mouse moved to (226, 106)
Screenshot: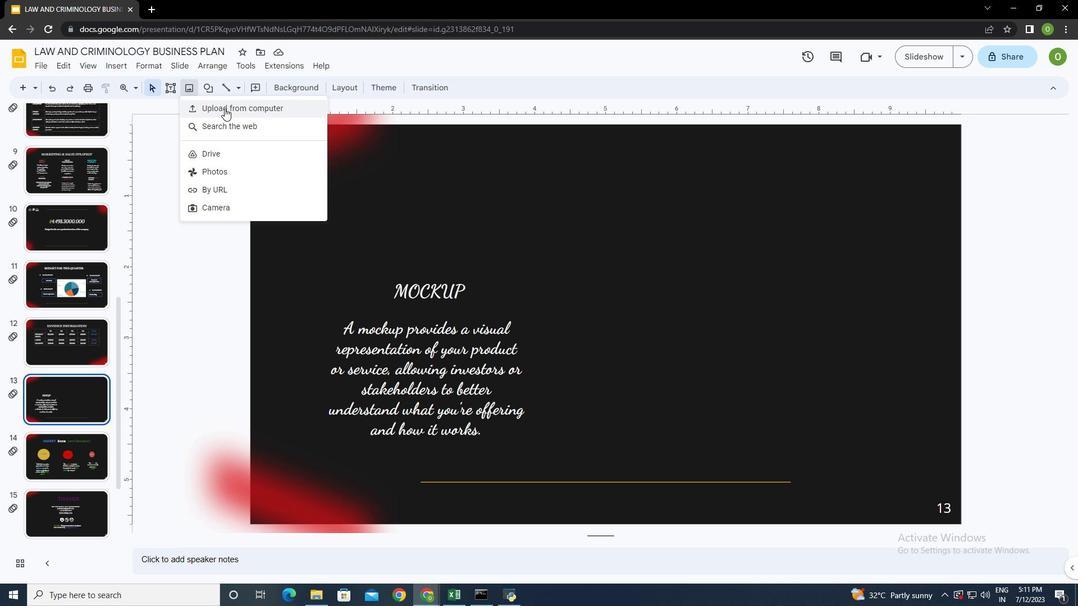 
Action: Mouse pressed left at (226, 106)
Screenshot: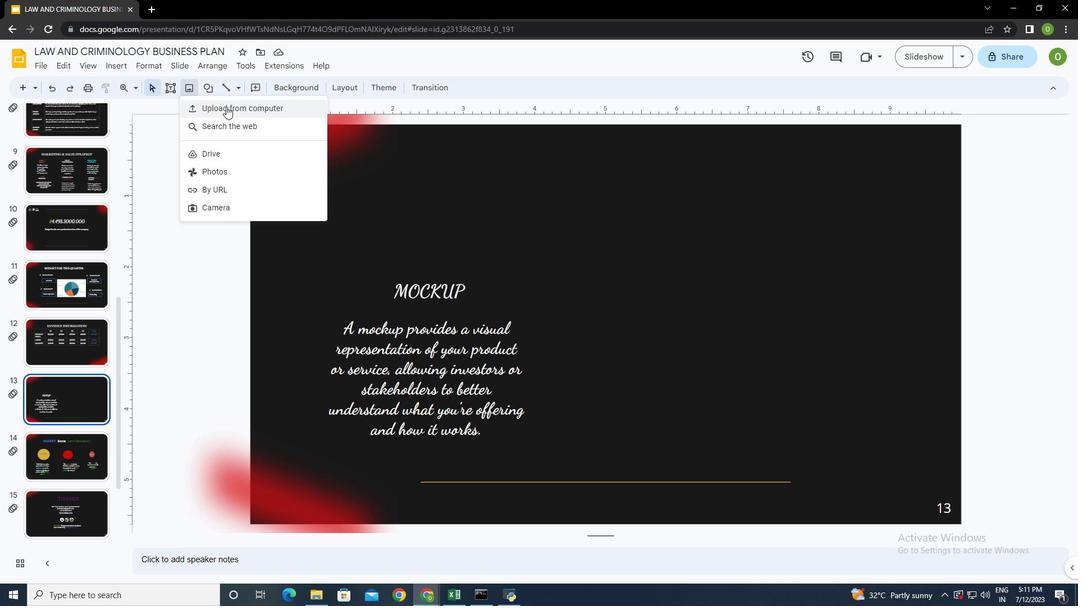 
Action: Mouse moved to (314, 97)
Screenshot: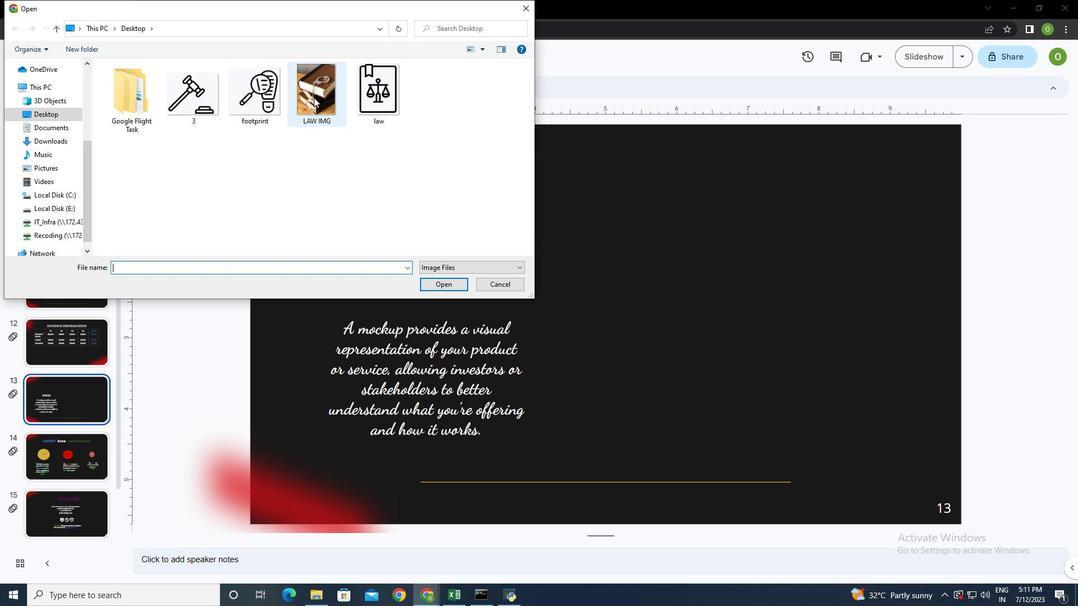 
Action: Mouse pressed left at (314, 97)
Screenshot: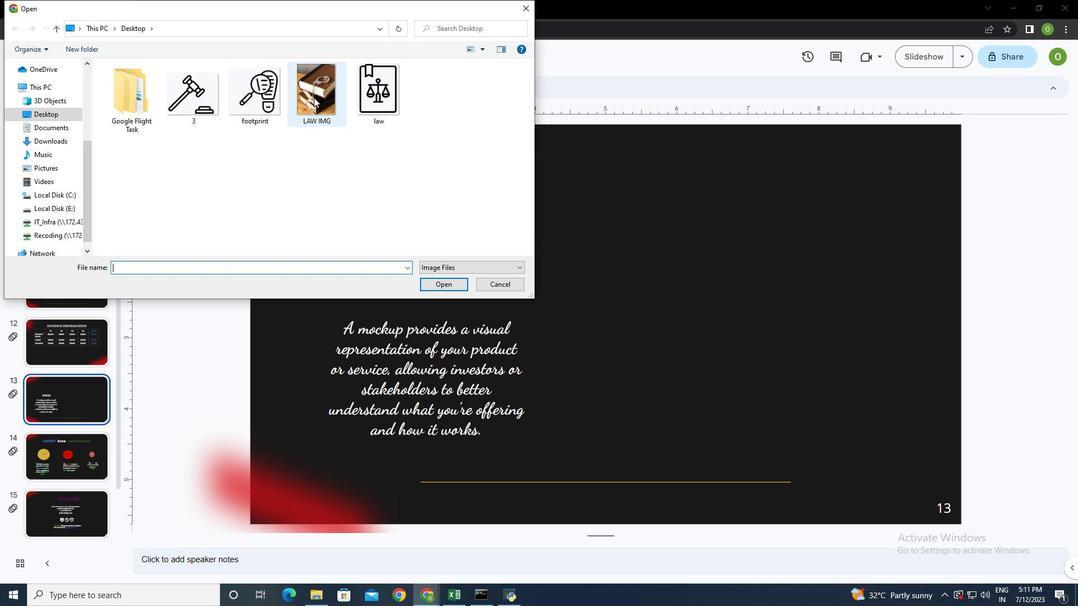 
Action: Mouse pressed left at (314, 97)
Screenshot: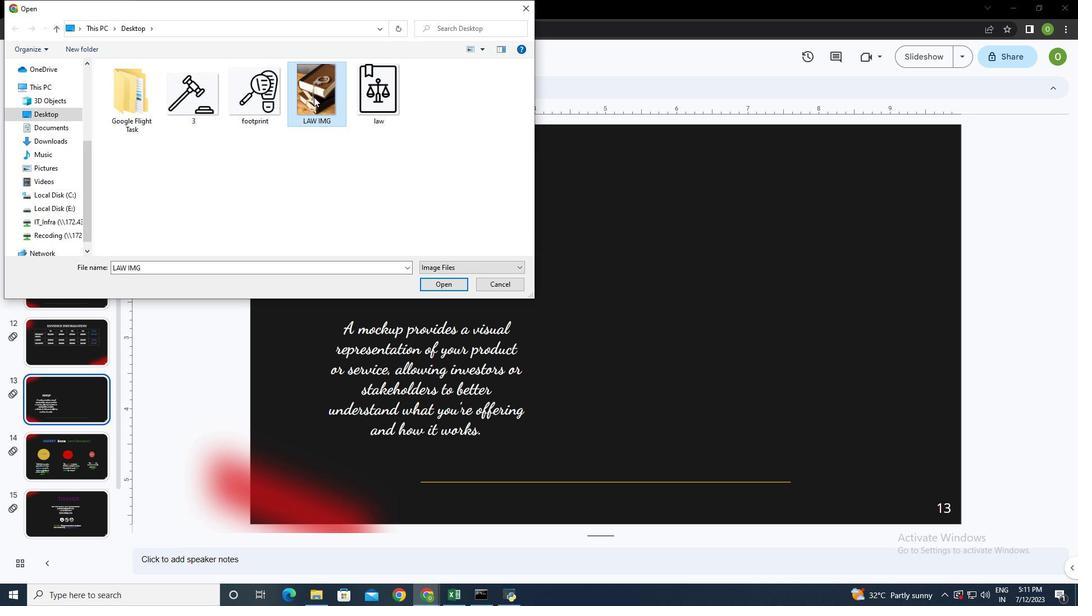 
Action: Mouse pressed left at (314, 97)
Screenshot: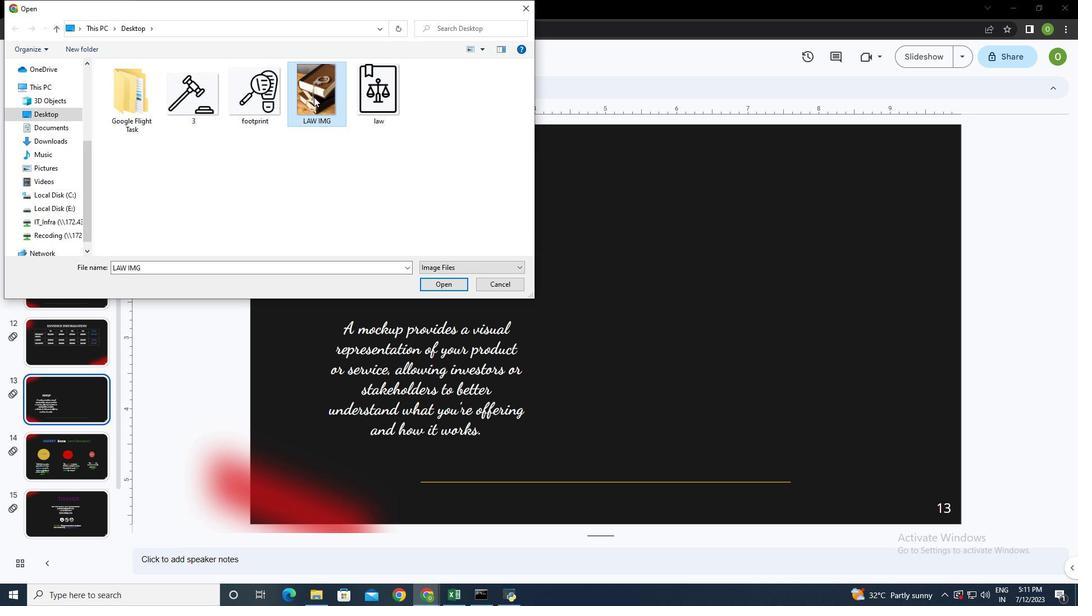 
Action: Mouse moved to (682, 272)
Screenshot: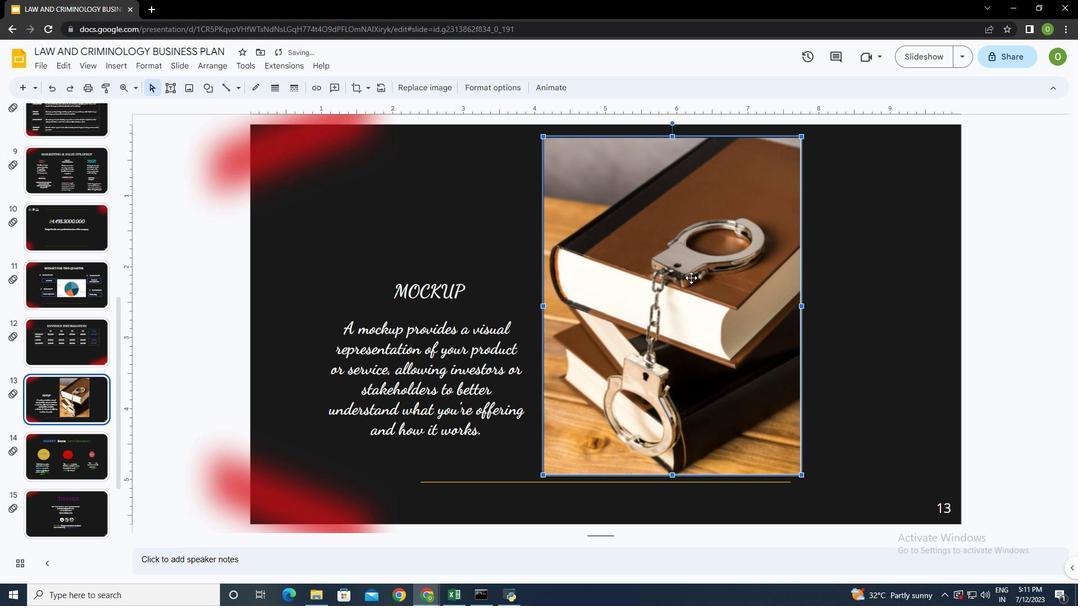 
Action: Mouse pressed left at (682, 272)
Screenshot: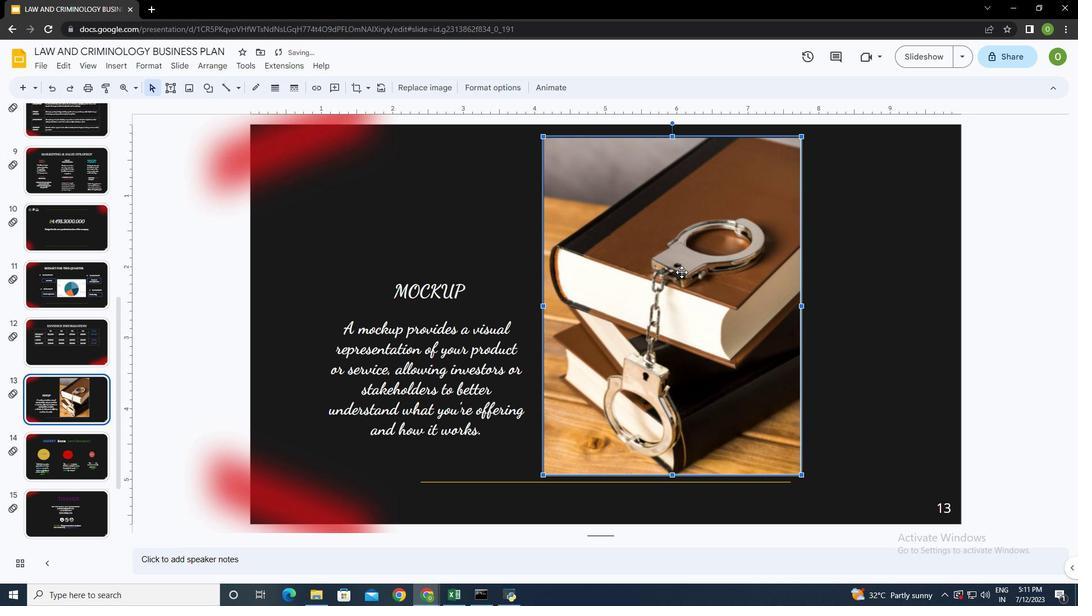 
Action: Mouse moved to (651, 316)
Screenshot: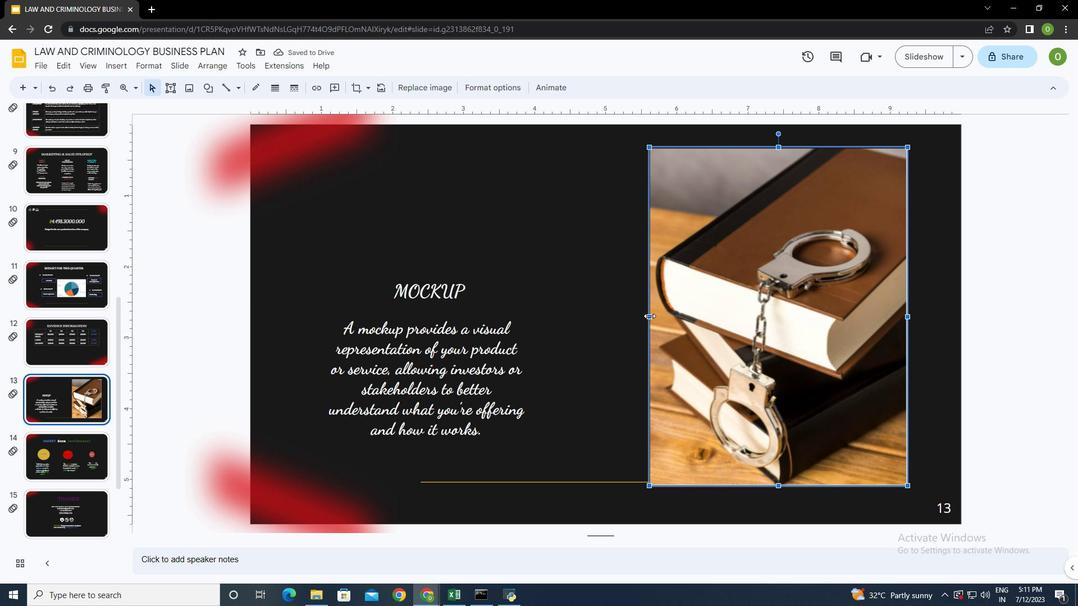 
Action: Mouse pressed left at (651, 316)
Screenshot: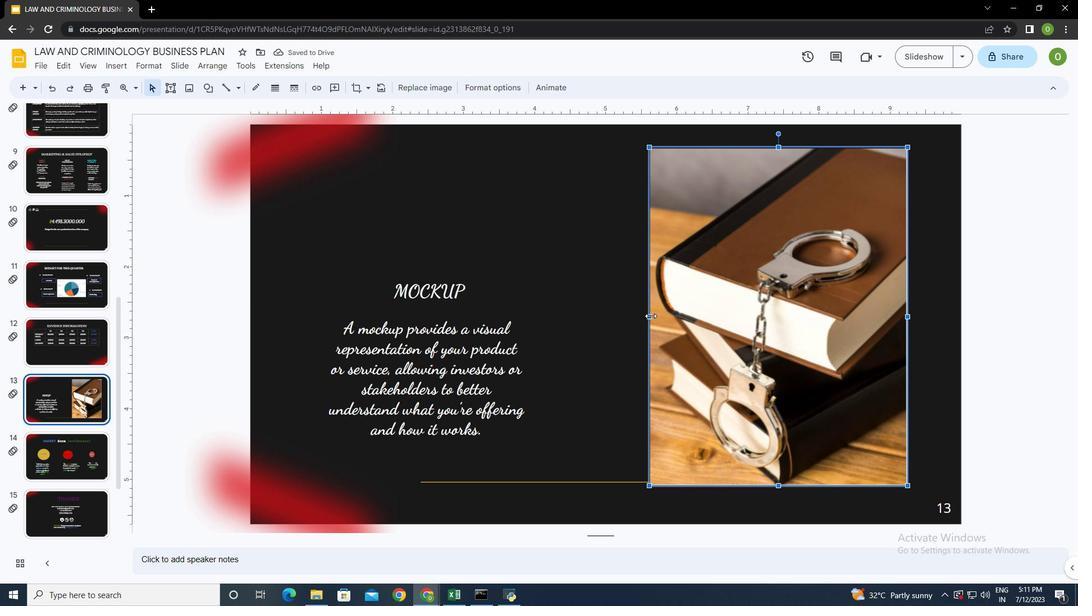 
Action: Mouse moved to (910, 318)
Screenshot: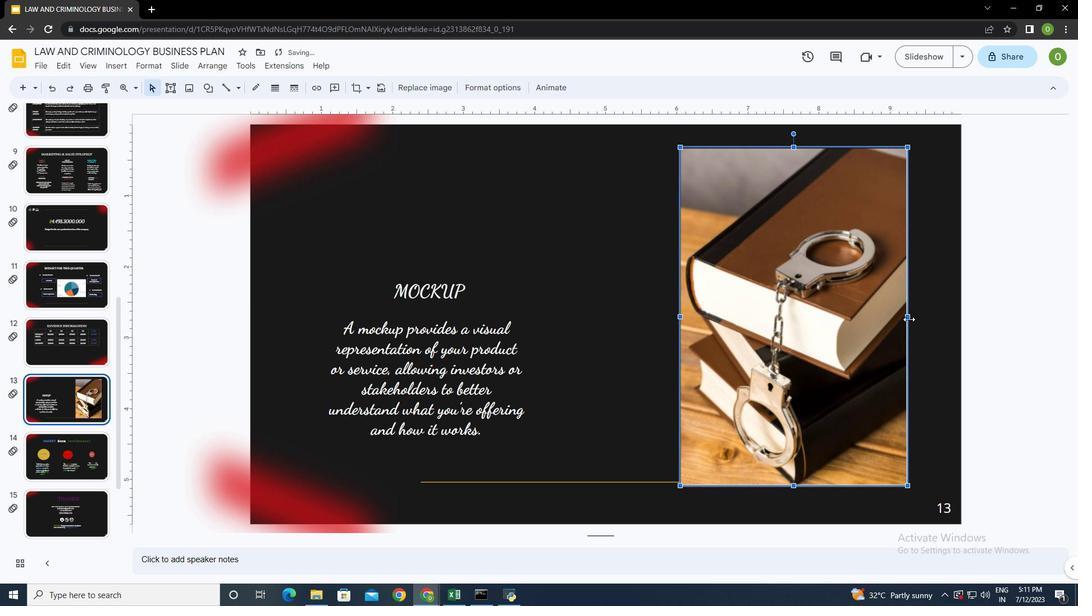 
Action: Mouse pressed left at (910, 318)
Screenshot: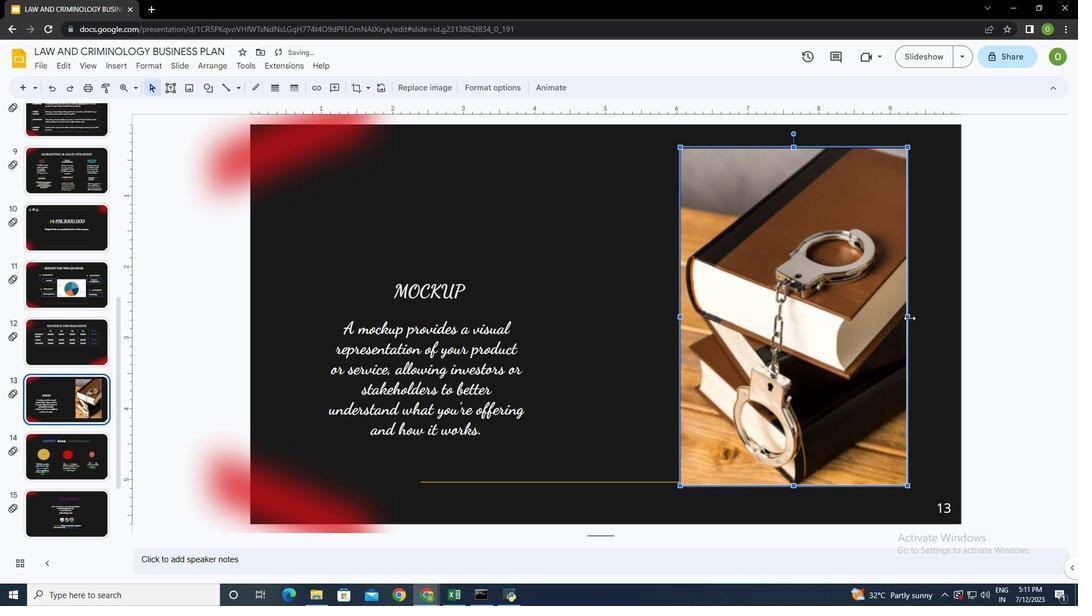
Action: Mouse moved to (788, 487)
Screenshot: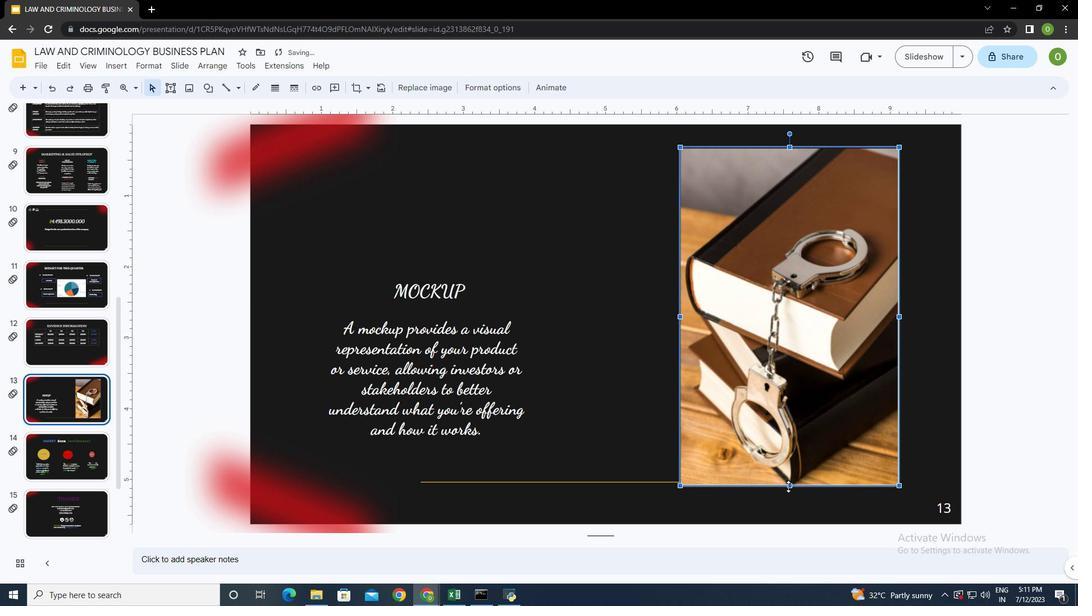 
Action: Mouse pressed left at (788, 487)
Screenshot: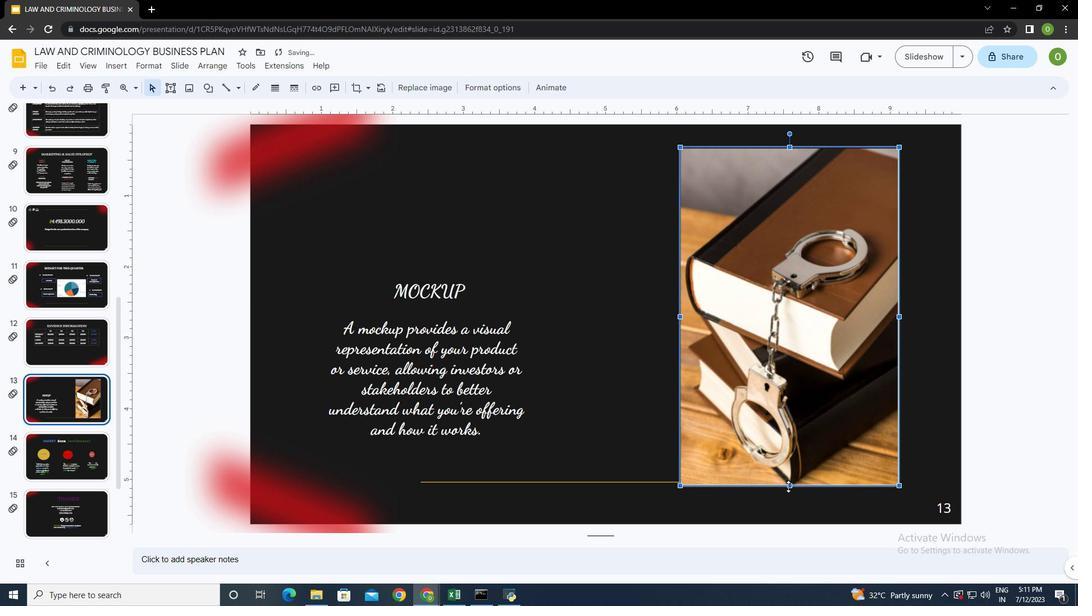 
Action: Mouse moved to (787, 286)
Screenshot: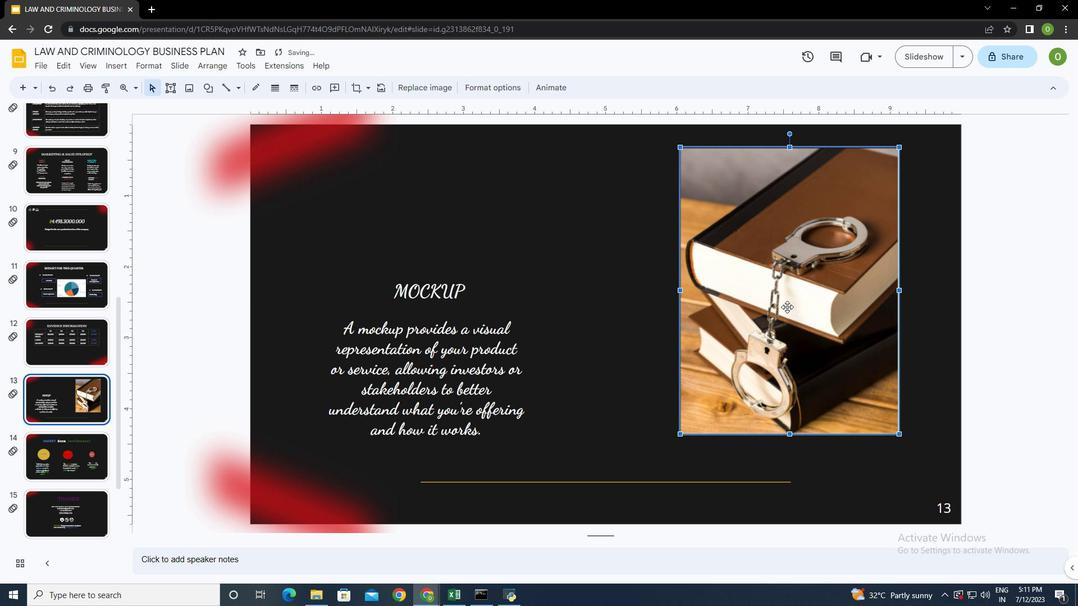 
Action: Mouse pressed left at (787, 286)
Screenshot: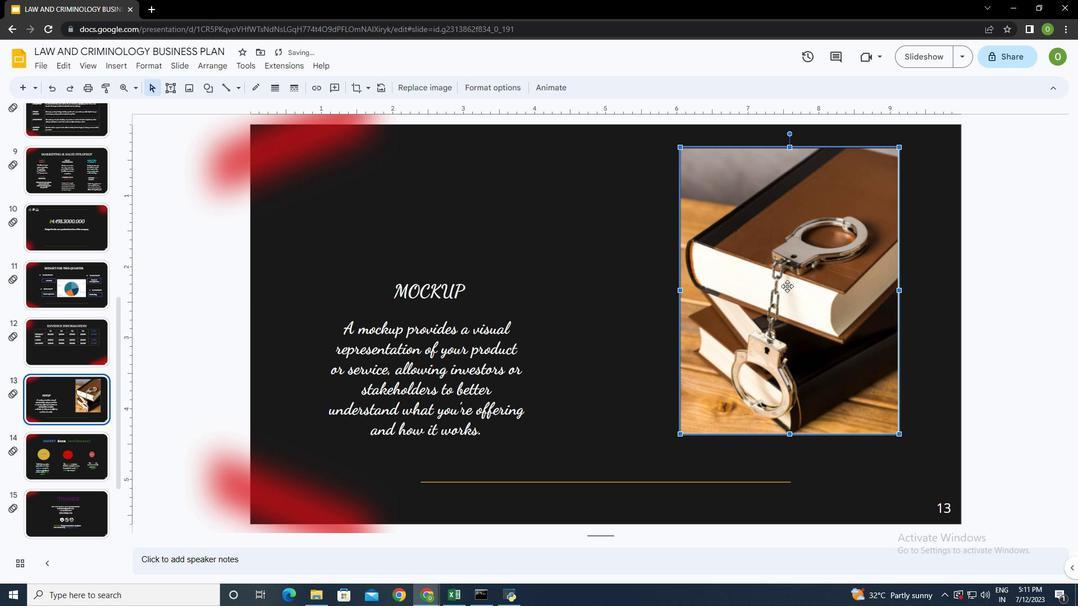 
Action: Mouse moved to (597, 288)
Screenshot: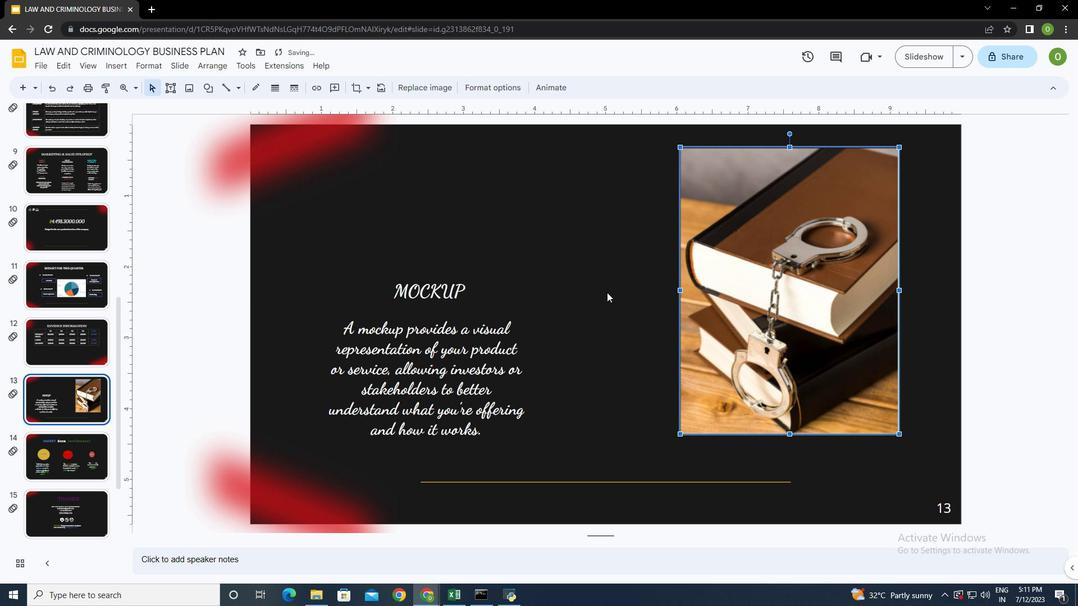 
Action: Mouse pressed left at (597, 288)
Screenshot: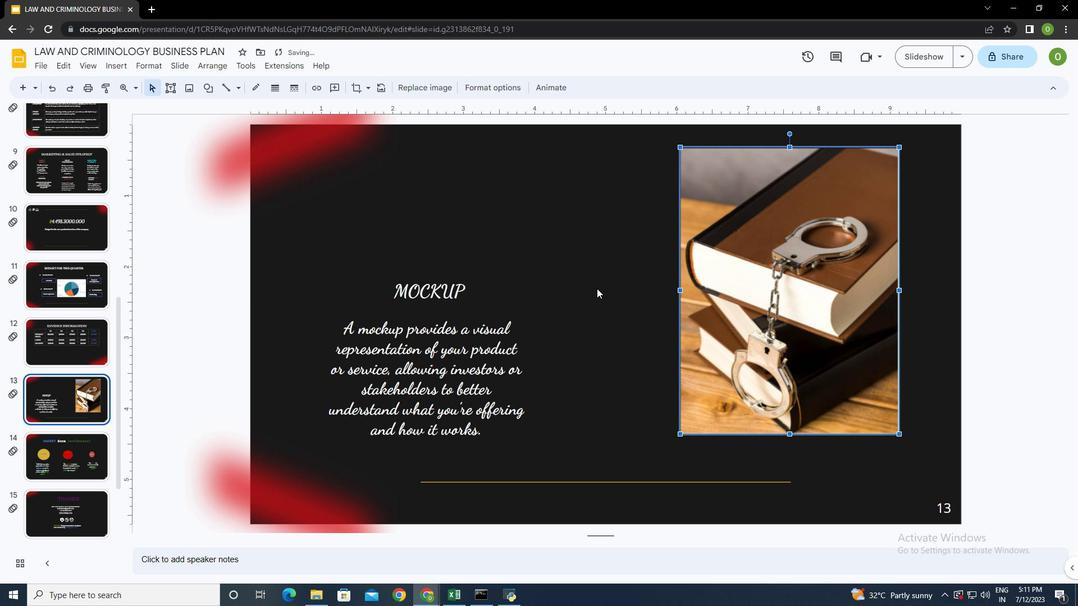 
Action: Mouse moved to (801, 315)
Screenshot: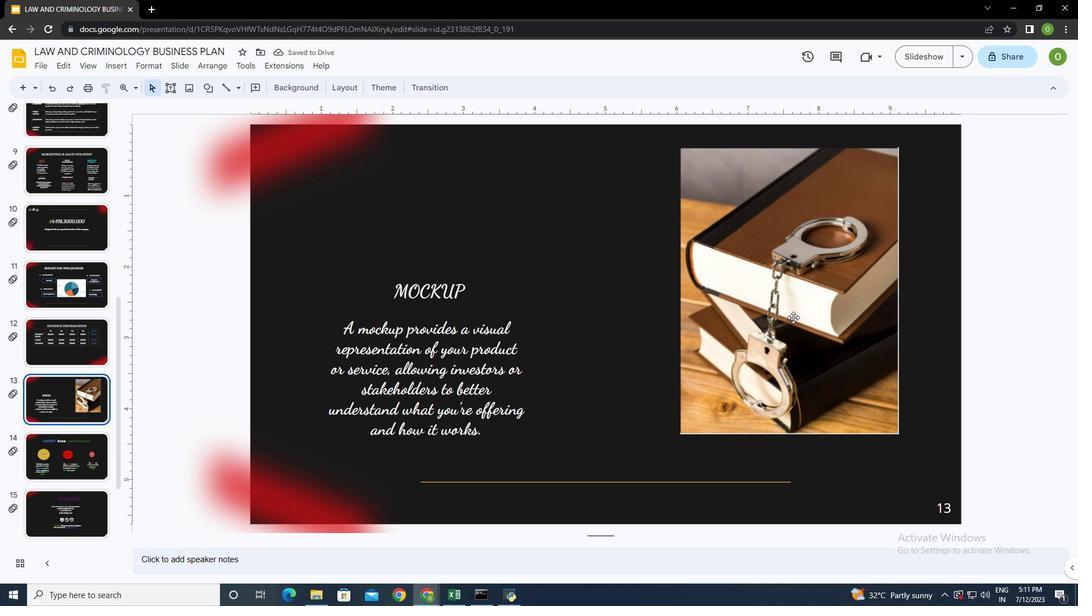 
Action: Mouse pressed left at (801, 315)
Screenshot: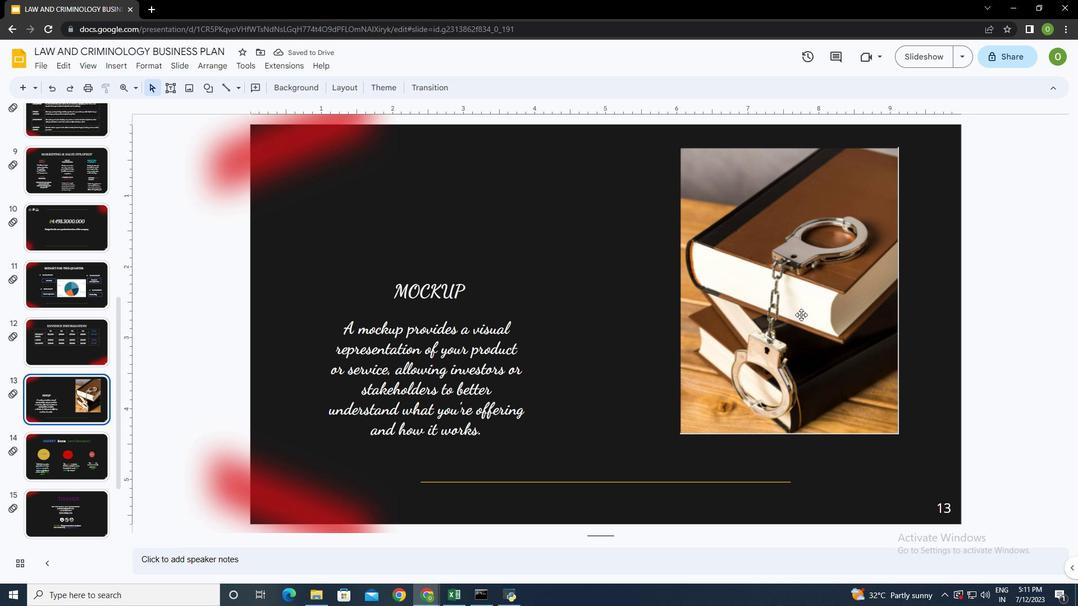 
Action: Mouse moved to (559, 82)
Screenshot: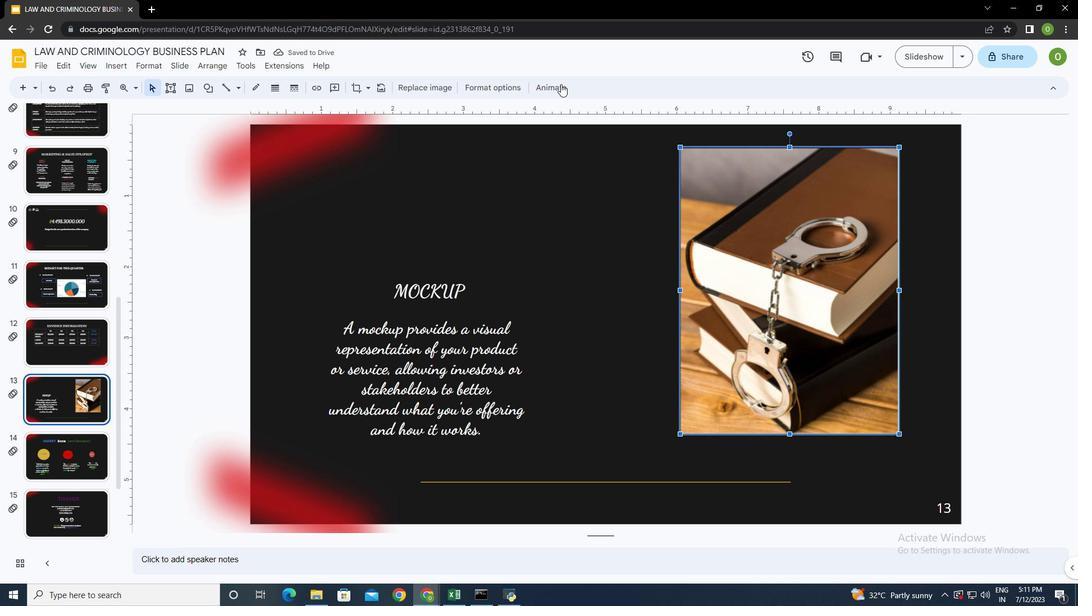 
Action: Mouse pressed left at (559, 82)
Screenshot: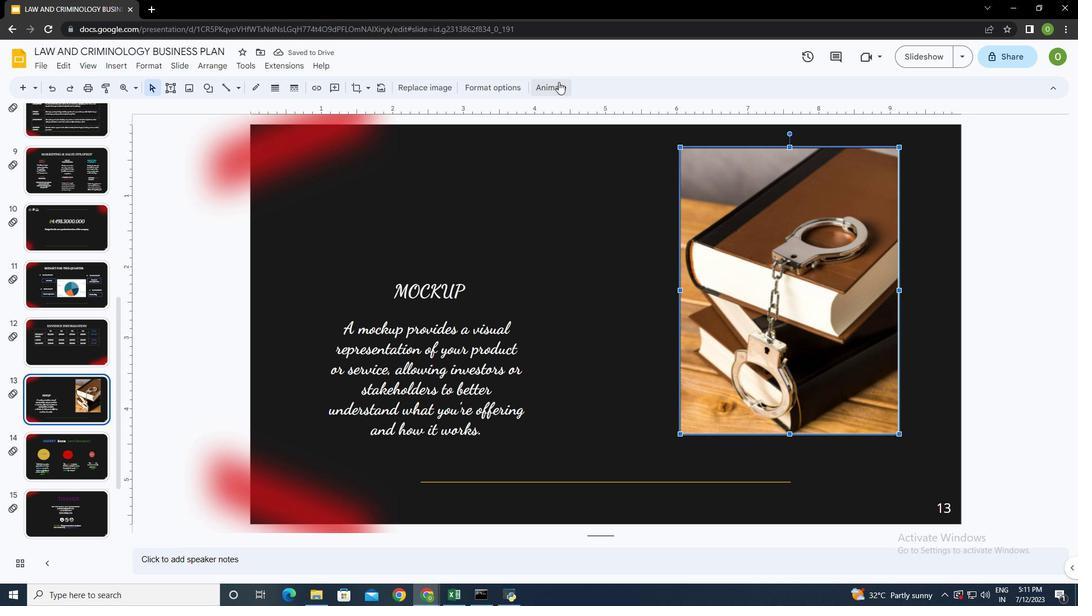 
Action: Mouse moved to (950, 259)
Screenshot: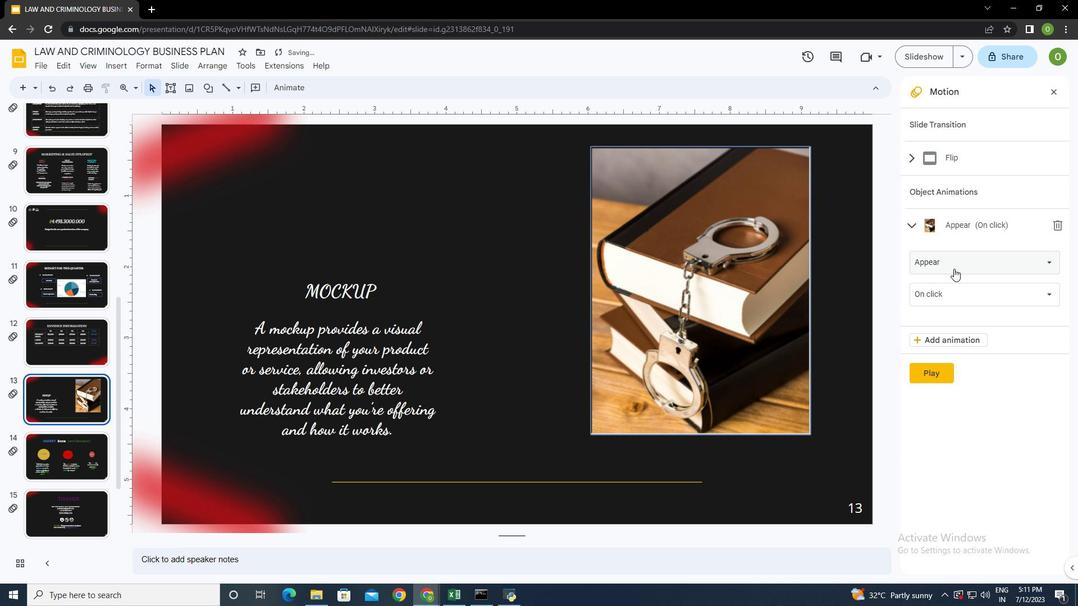 
Action: Mouse pressed left at (950, 259)
Screenshot: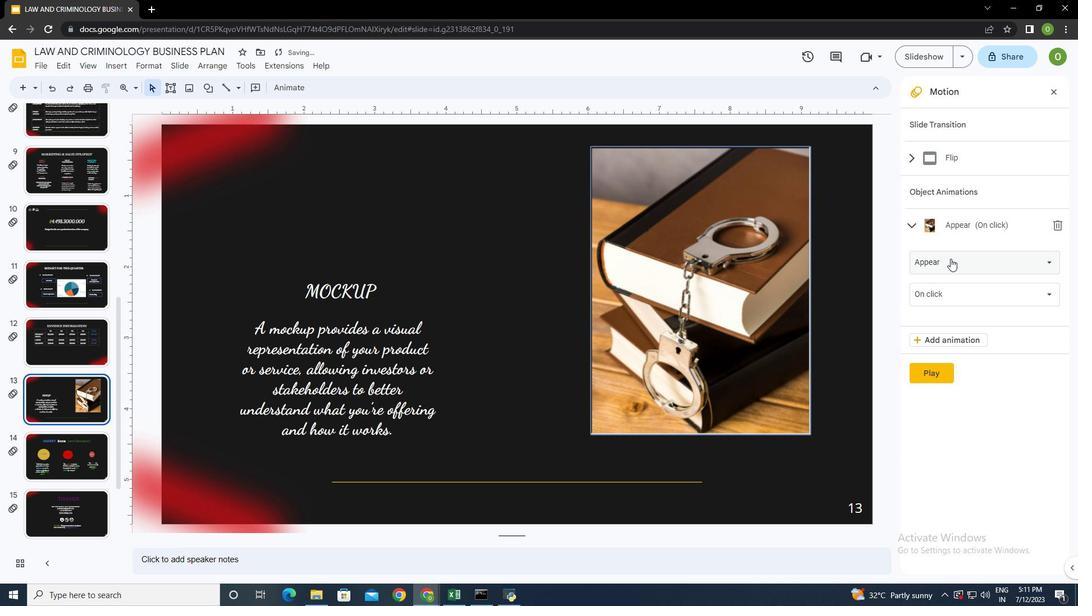 
Action: Mouse moved to (964, 413)
Screenshot: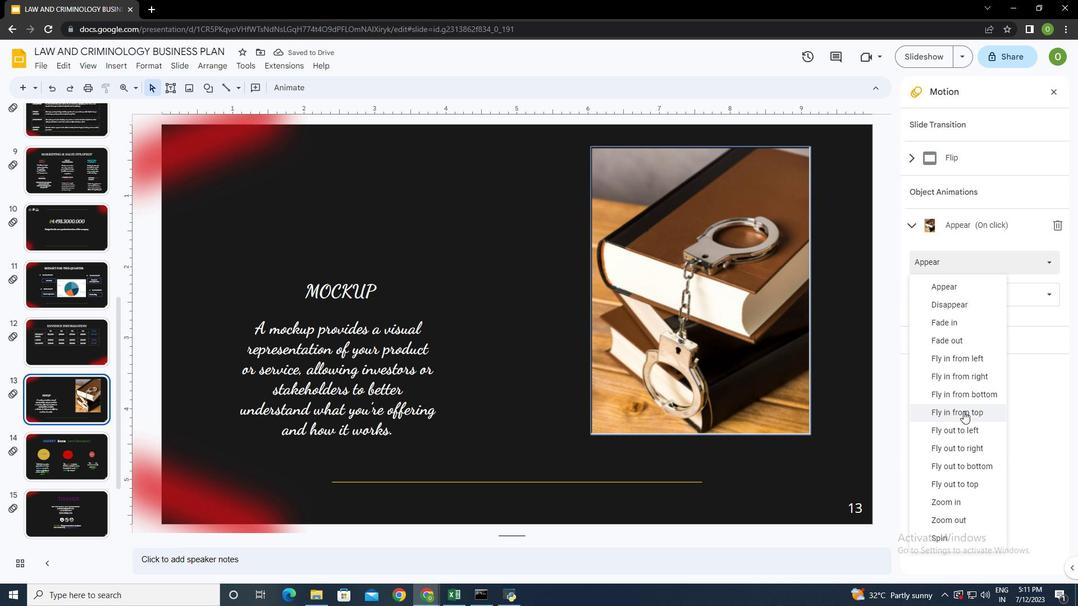 
Action: Mouse scrolled (964, 413) with delta (0, 0)
Screenshot: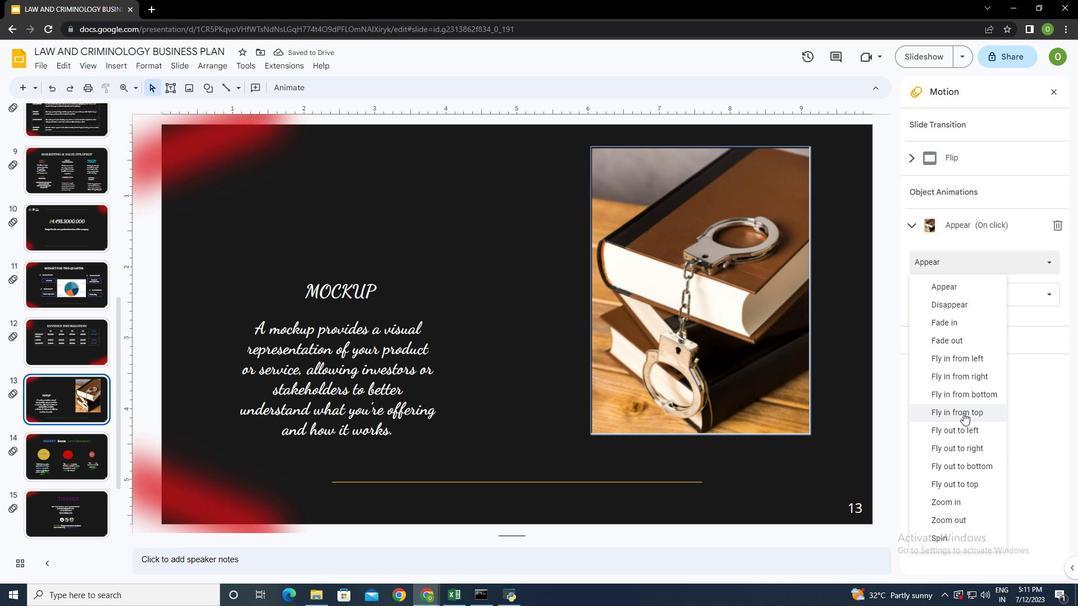 
Action: Mouse moved to (969, 465)
Screenshot: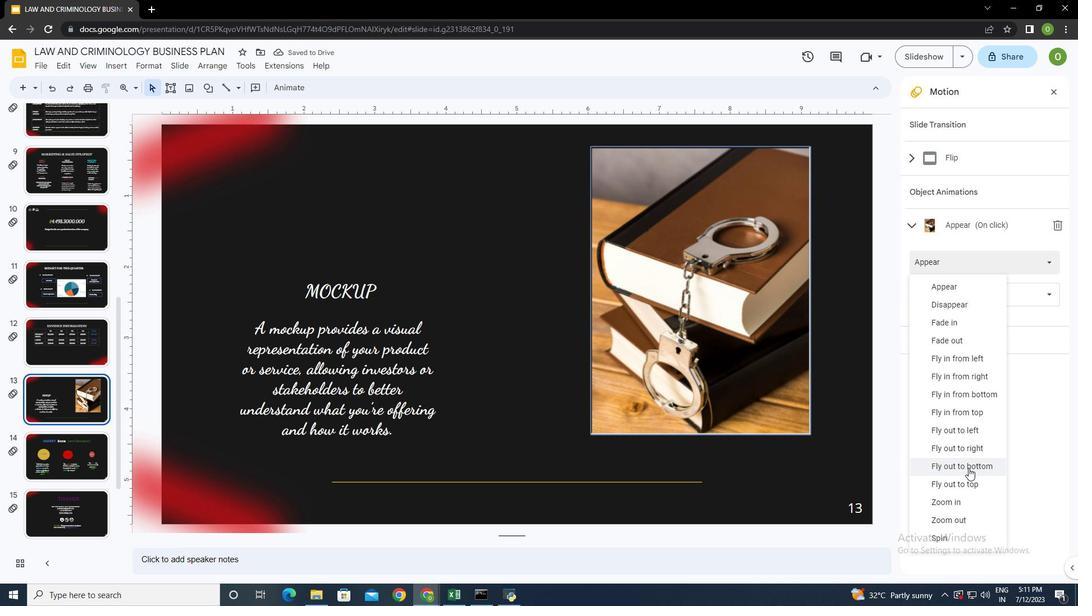 
Action: Mouse pressed left at (969, 465)
Screenshot: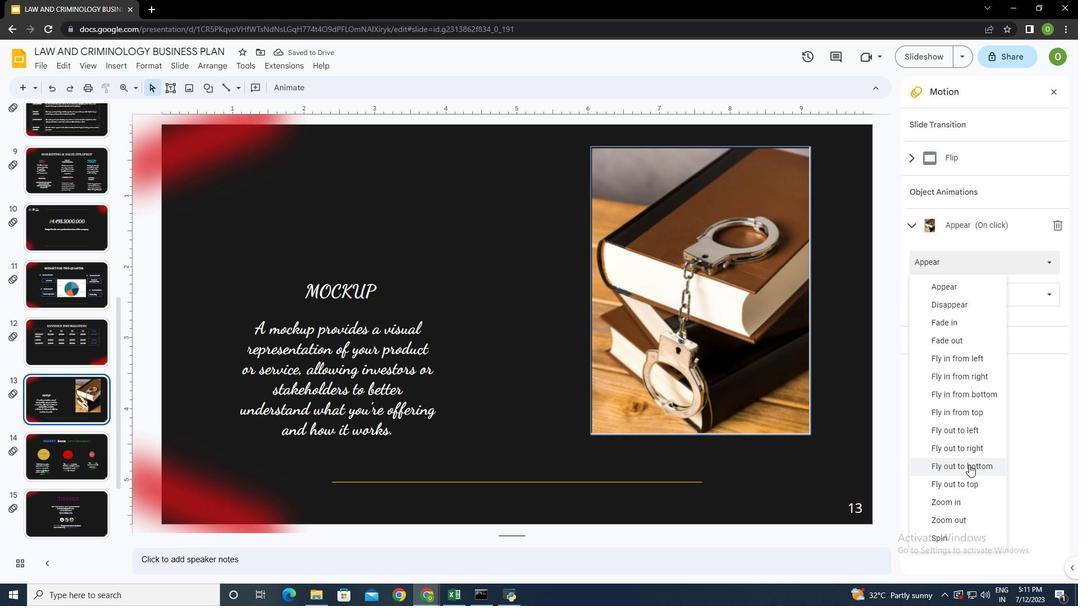 
Action: Mouse moved to (948, 291)
Screenshot: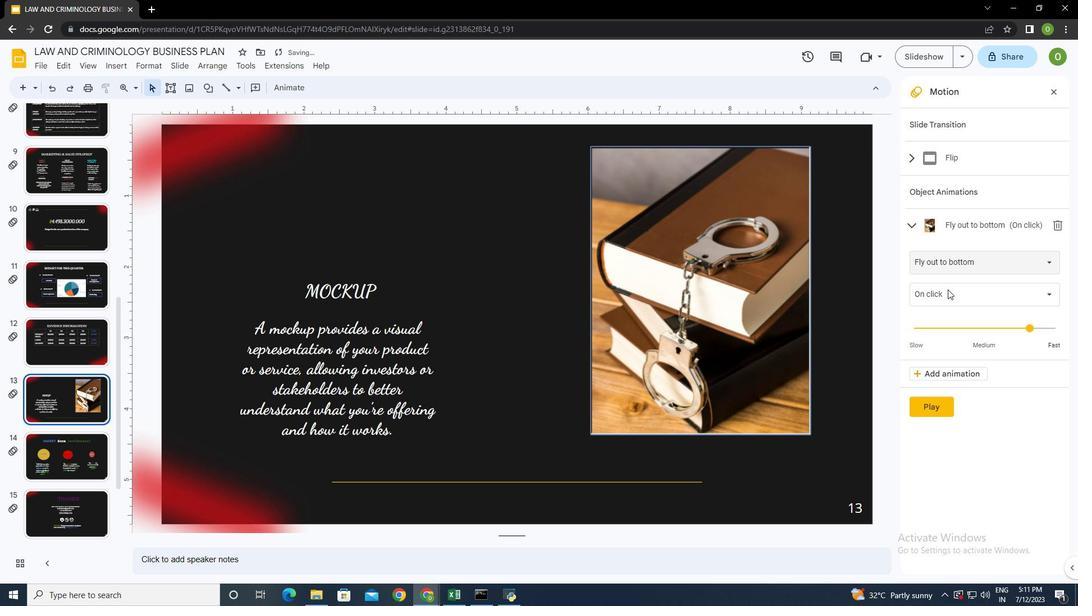 
Action: Mouse pressed left at (948, 291)
Screenshot: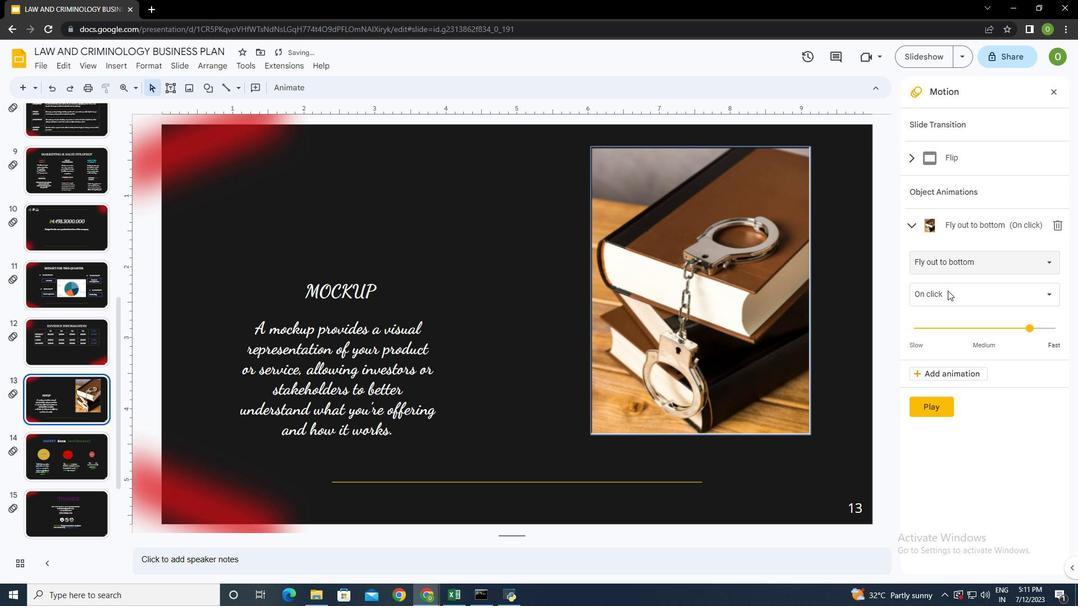 
Action: Mouse moved to (954, 338)
Screenshot: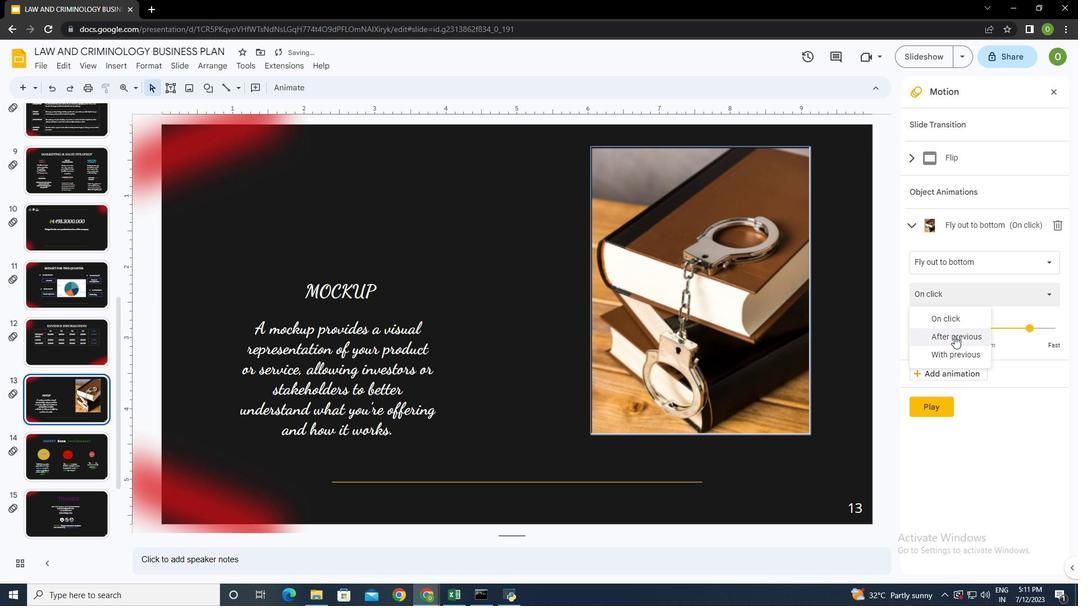 
Action: Mouse pressed left at (954, 338)
Screenshot: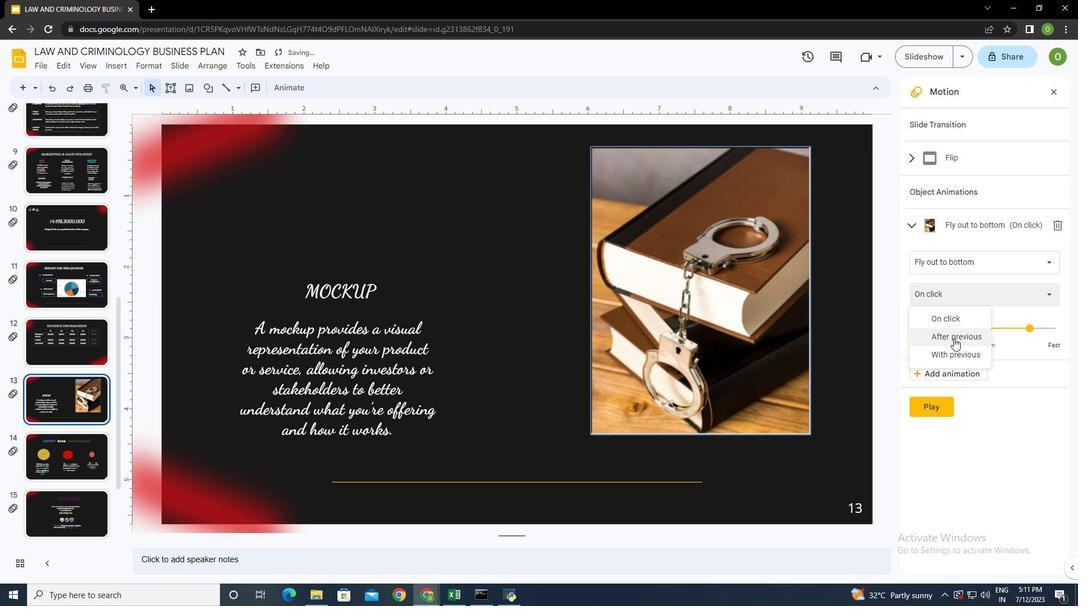
Action: Mouse moved to (1030, 327)
Screenshot: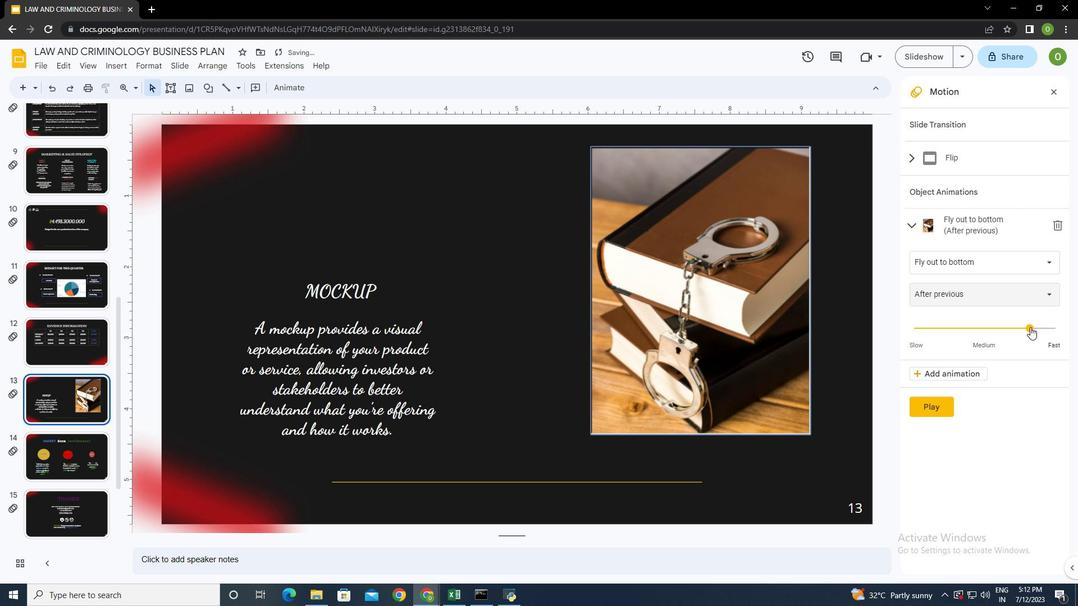 
Action: Mouse pressed left at (1030, 327)
Screenshot: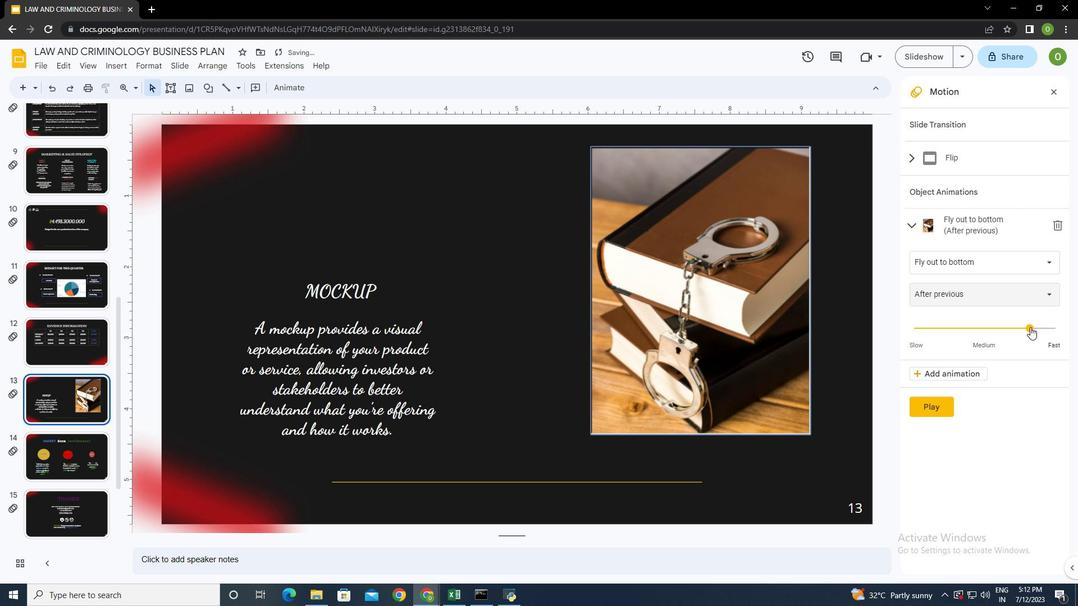 
Action: Mouse moved to (954, 433)
Screenshot: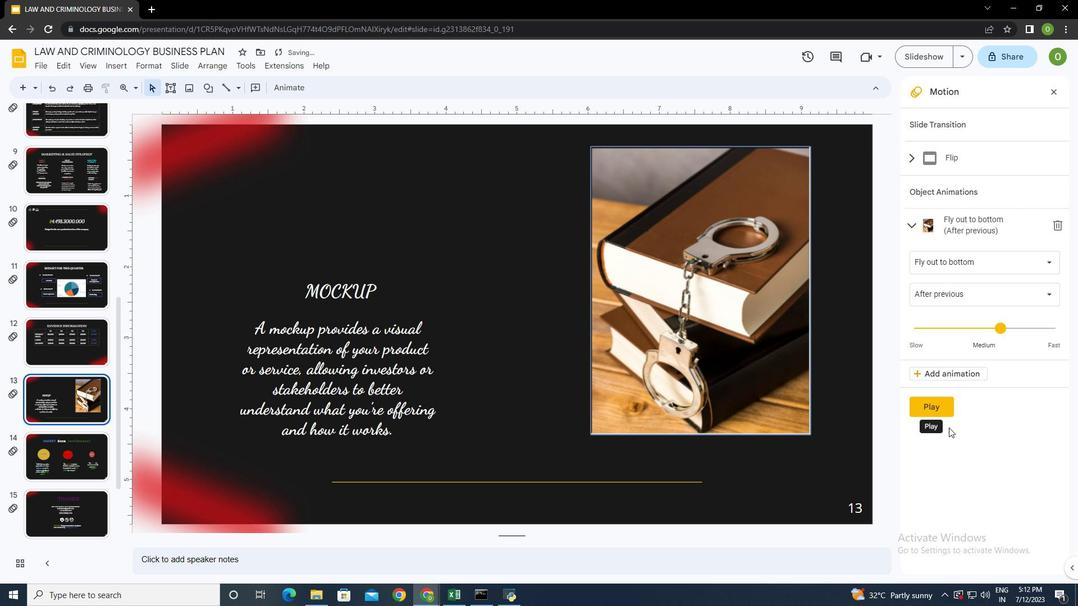 
Action: Mouse pressed left at (954, 433)
Screenshot: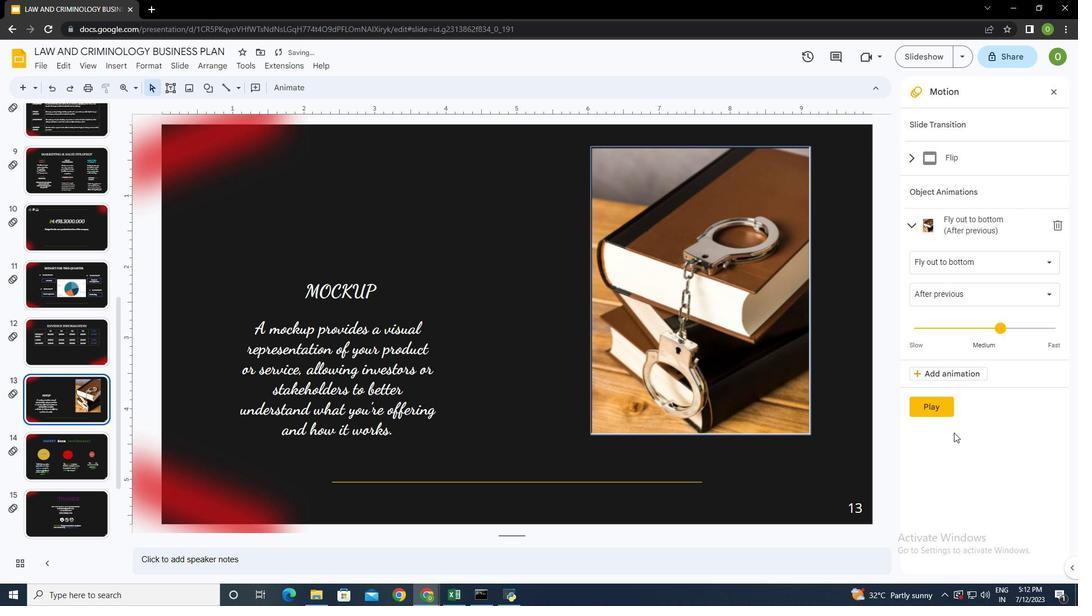
Action: Mouse moved to (923, 407)
Screenshot: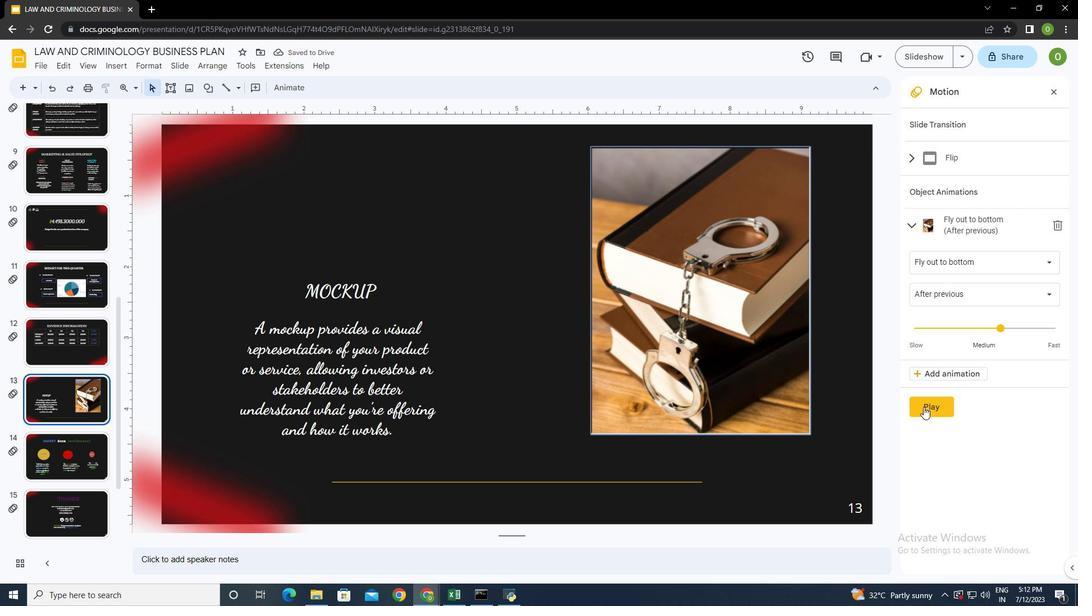 
Action: Mouse pressed left at (923, 407)
Screenshot: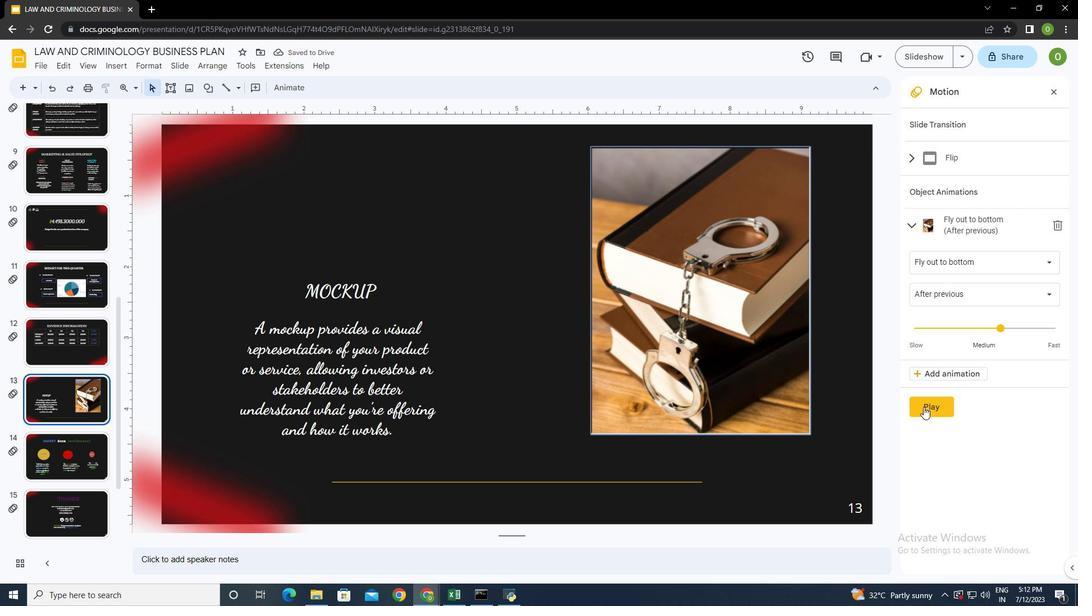 
Action: Mouse moved to (917, 409)
Screenshot: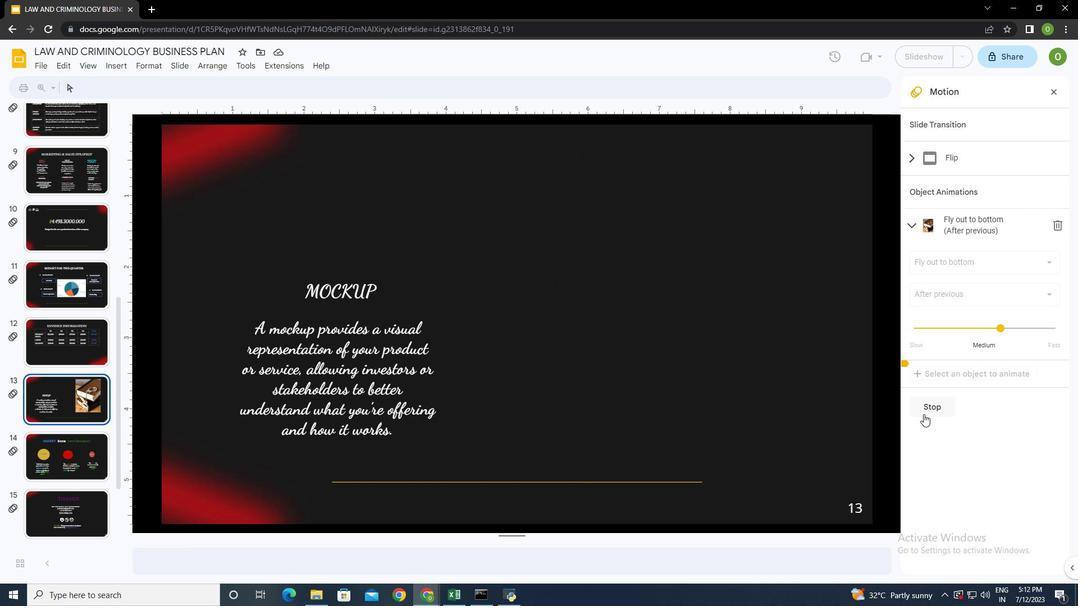 
Action: Mouse pressed left at (917, 409)
Screenshot: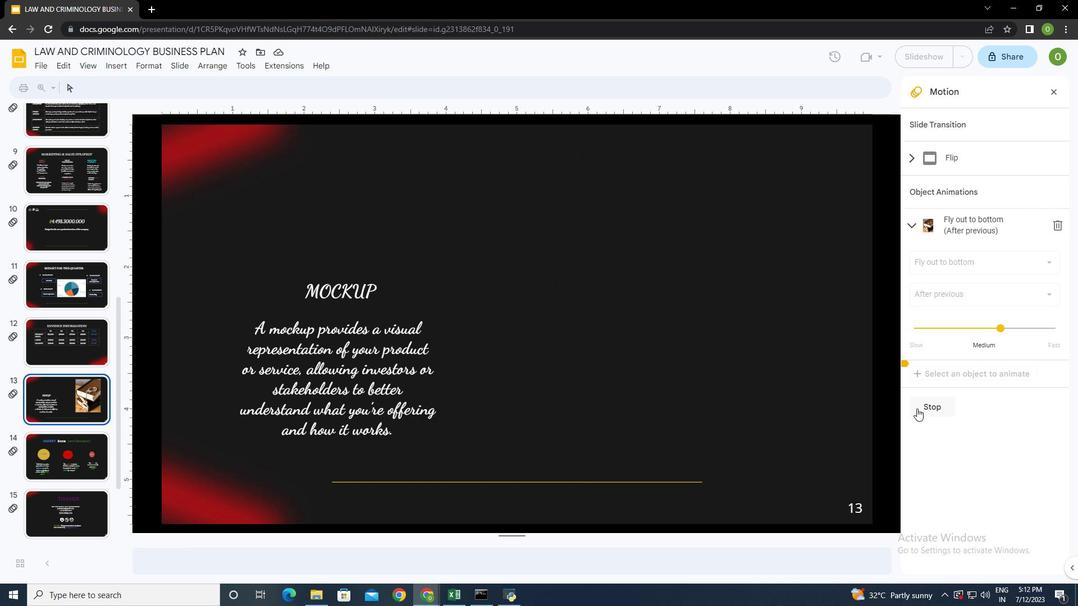 
Action: Mouse moved to (968, 260)
Screenshot: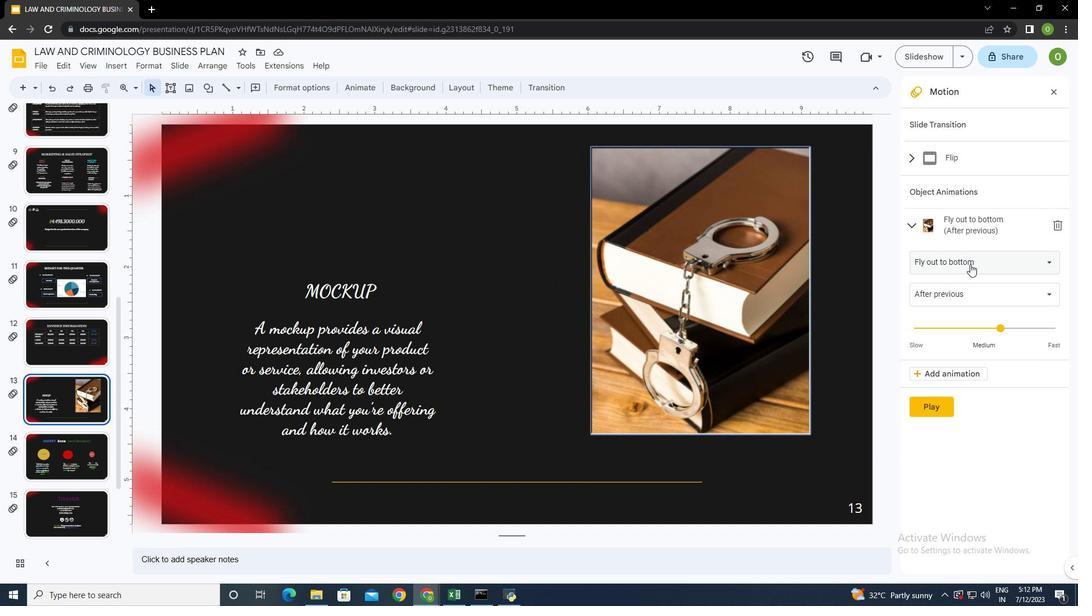 
Action: Mouse pressed left at (968, 260)
Screenshot: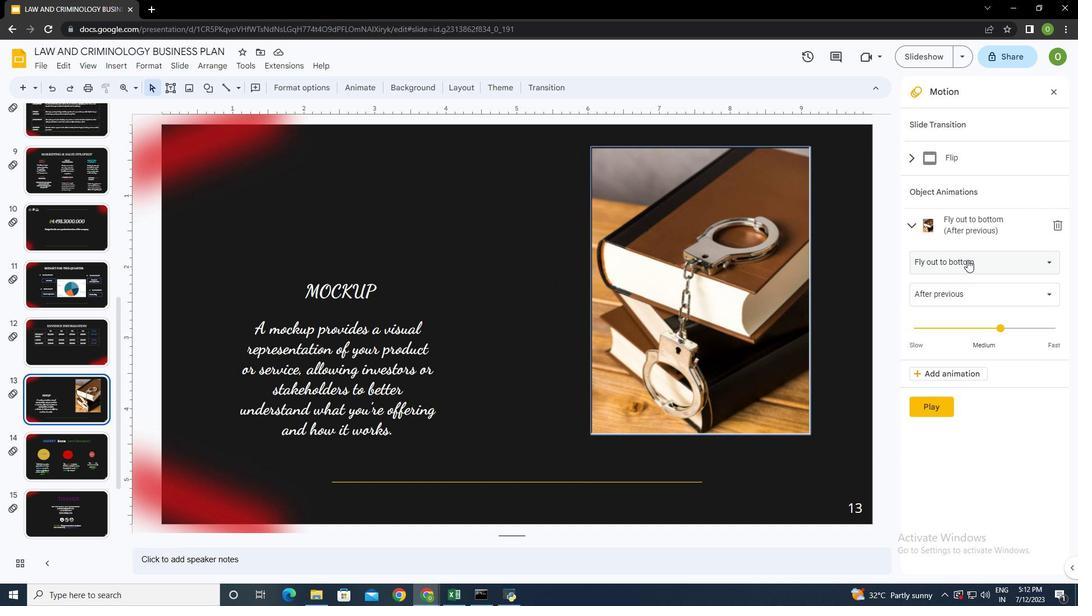 
Action: Mouse moved to (972, 479)
Screenshot: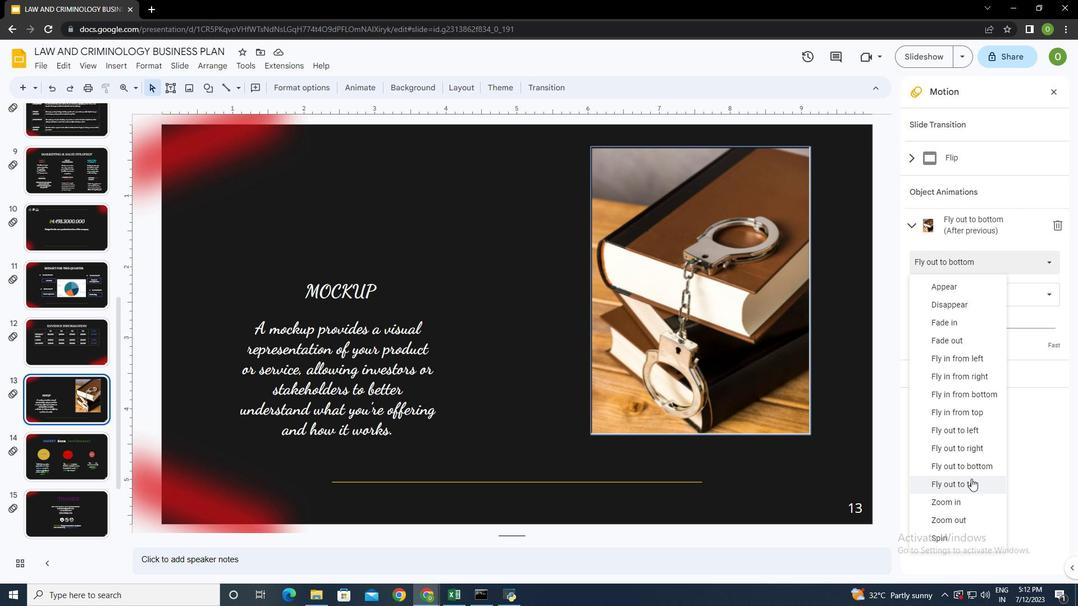 
Action: Mouse pressed left at (972, 479)
Screenshot: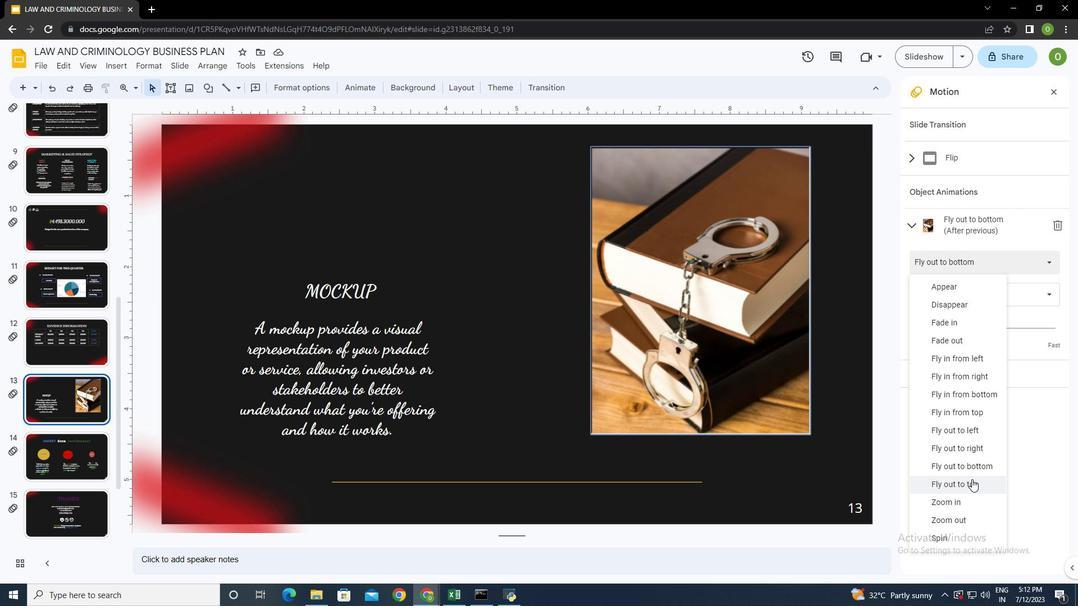 
Action: Mouse moved to (935, 409)
Screenshot: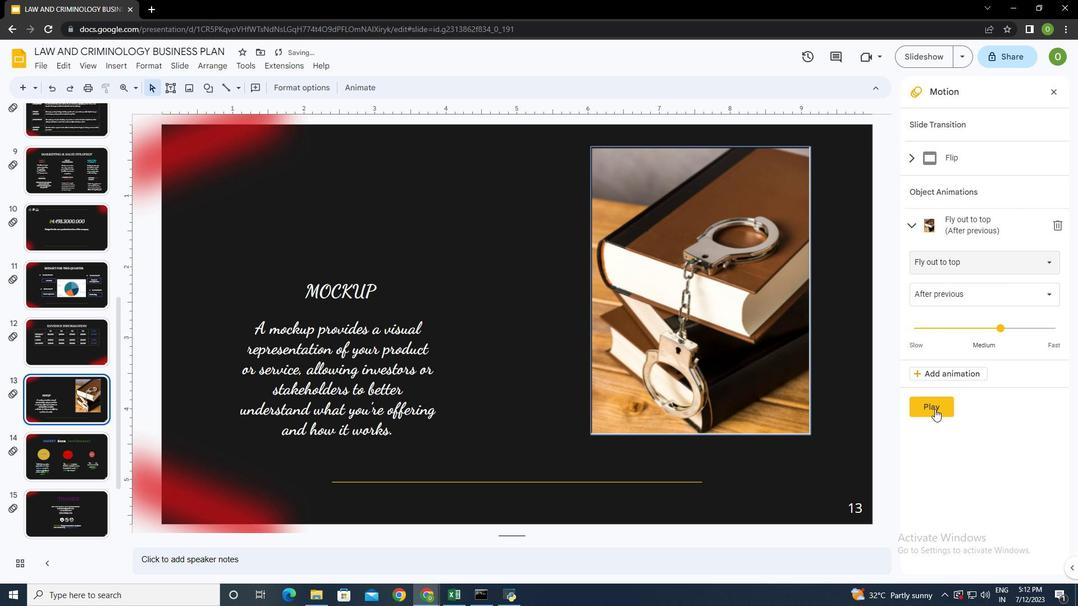 
Action: Mouse pressed left at (935, 409)
Screenshot: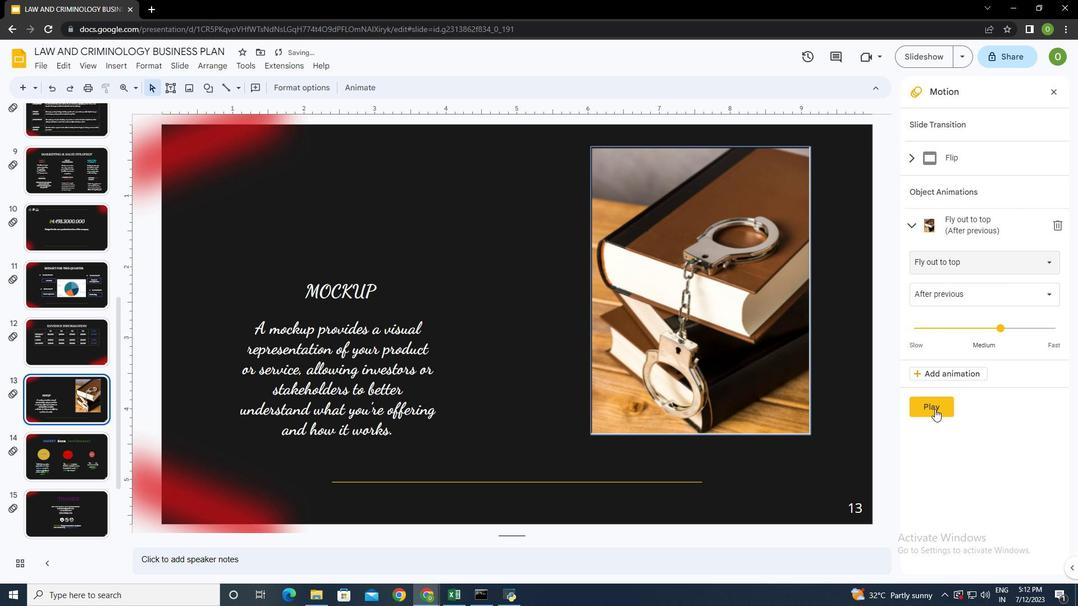 
Action: Mouse moved to (944, 409)
Screenshot: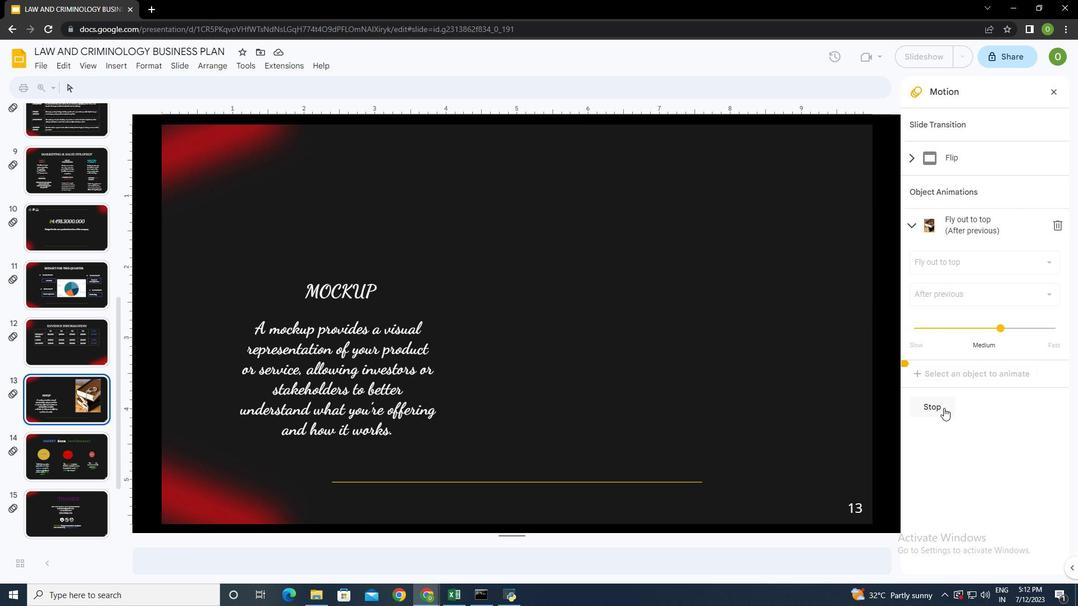 
Action: Mouse pressed left at (944, 409)
Screenshot: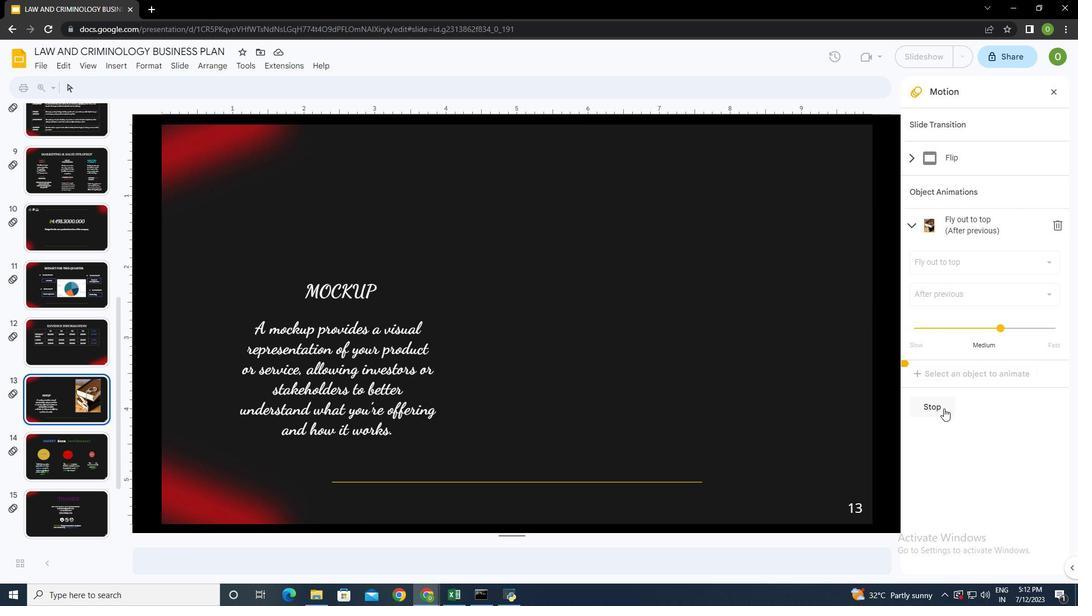 
Action: Mouse moved to (973, 261)
Screenshot: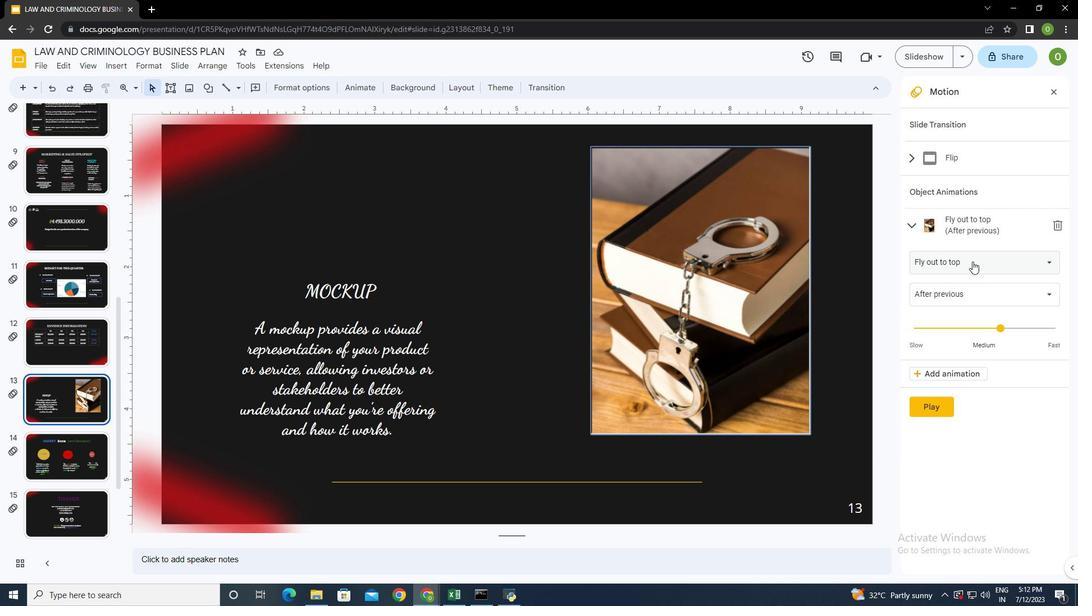 
Action: Mouse pressed left at (973, 261)
Screenshot: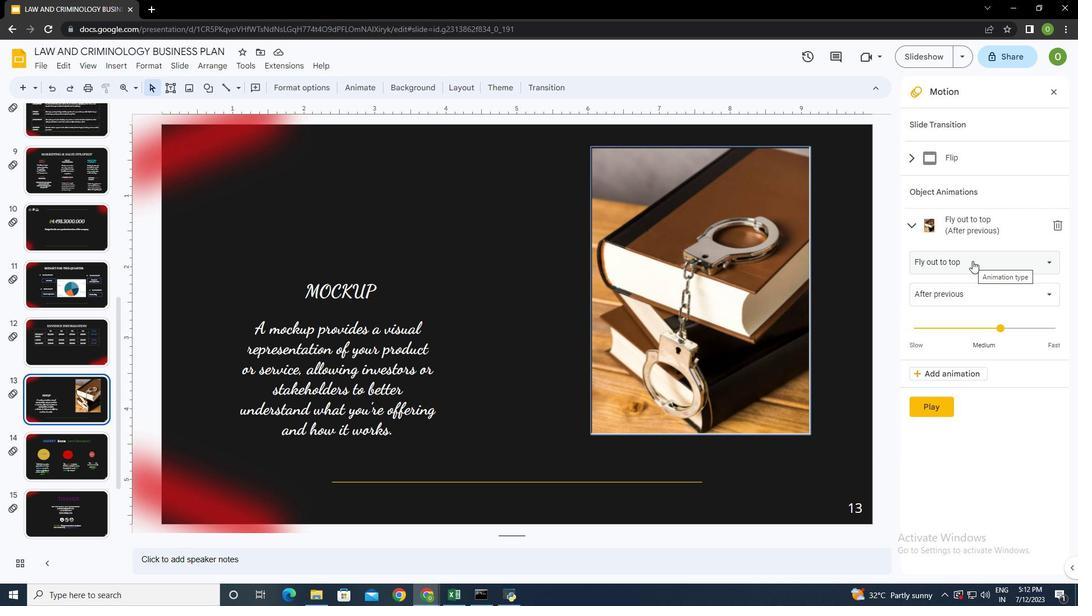 
Action: Mouse pressed left at (973, 261)
Screenshot: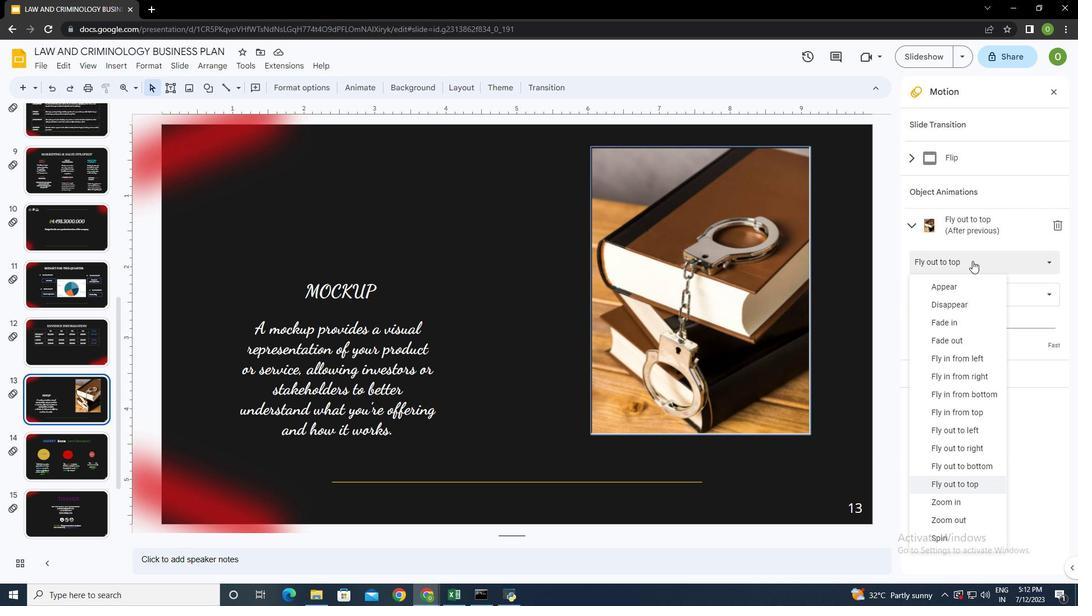 
Action: Mouse pressed left at (973, 261)
Screenshot: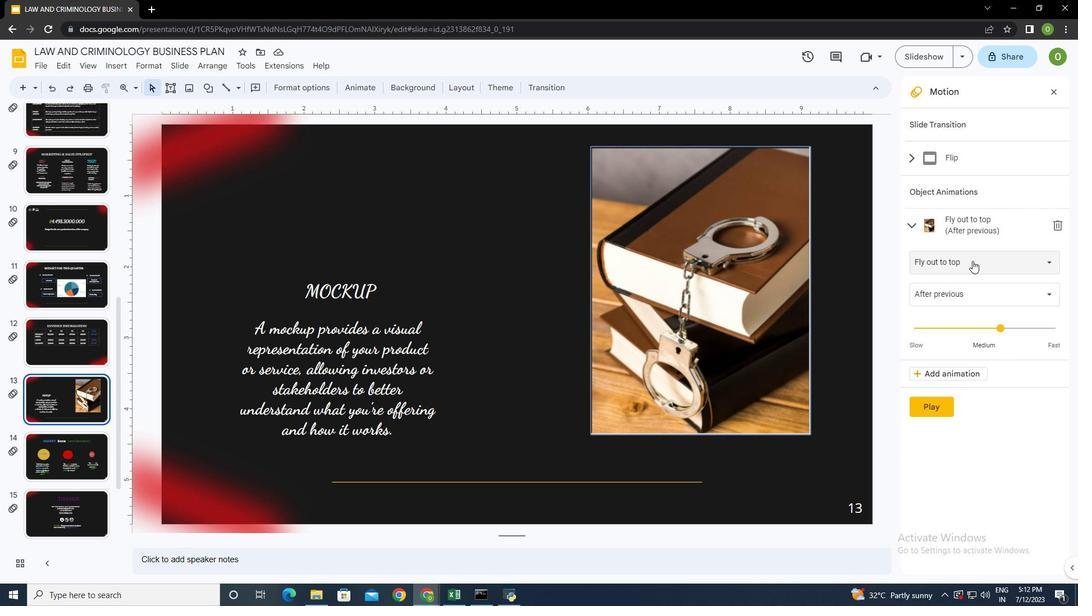 
Action: Mouse moved to (967, 414)
Screenshot: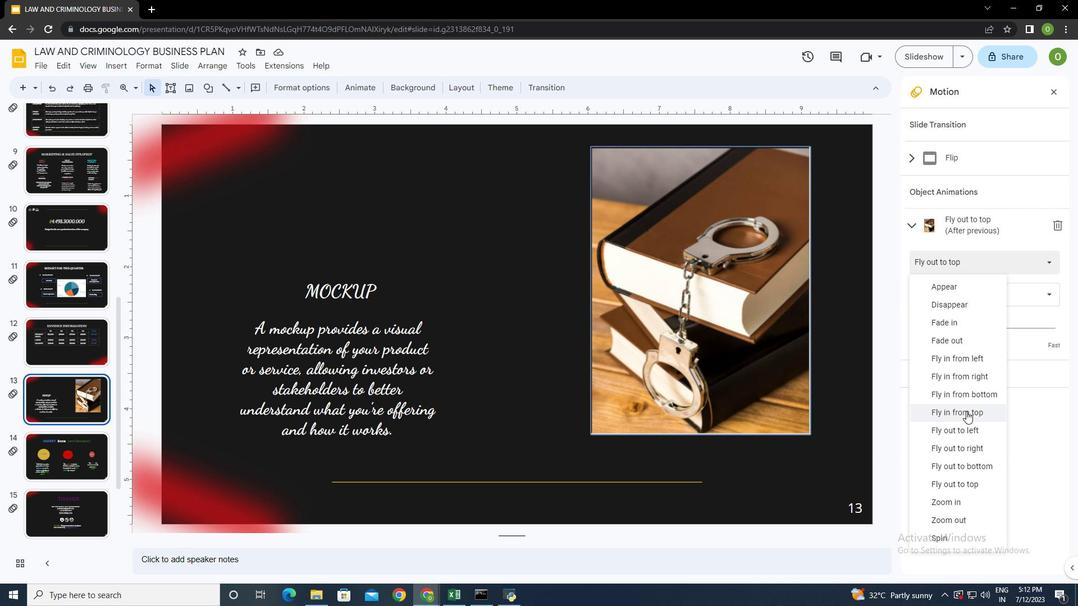 
Action: Mouse scrolled (967, 413) with delta (0, 0)
Screenshot: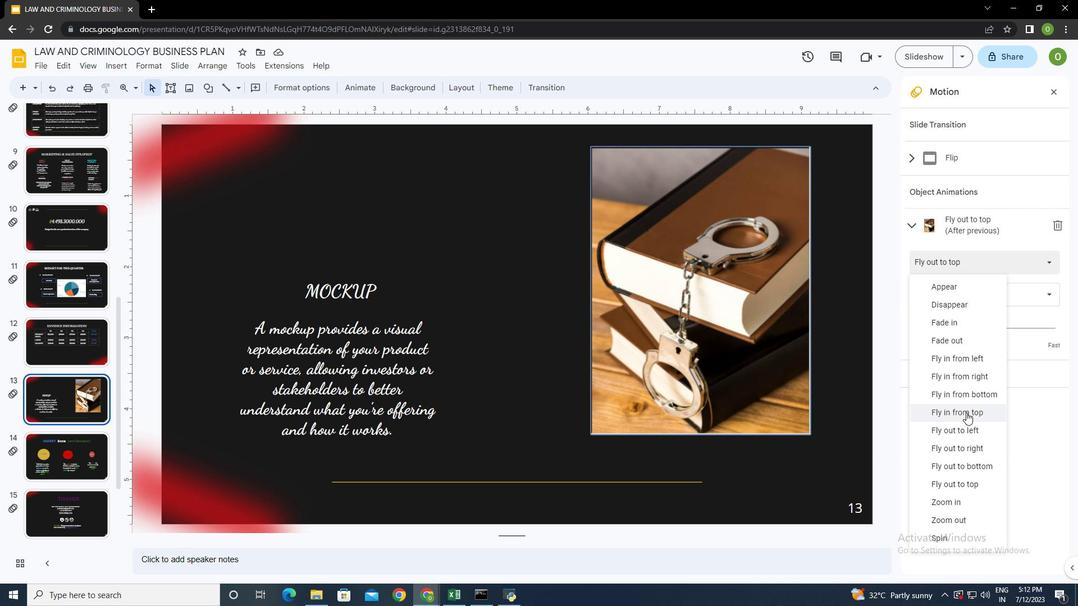 
Action: Mouse moved to (968, 414)
Screenshot: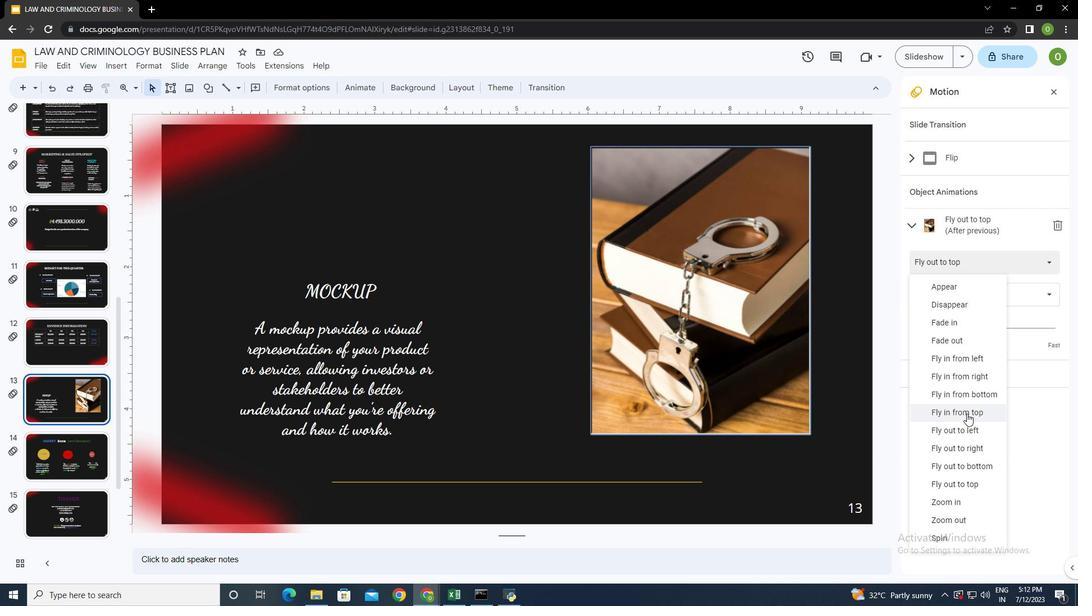 
Action: Mouse scrolled (968, 413) with delta (0, 0)
Screenshot: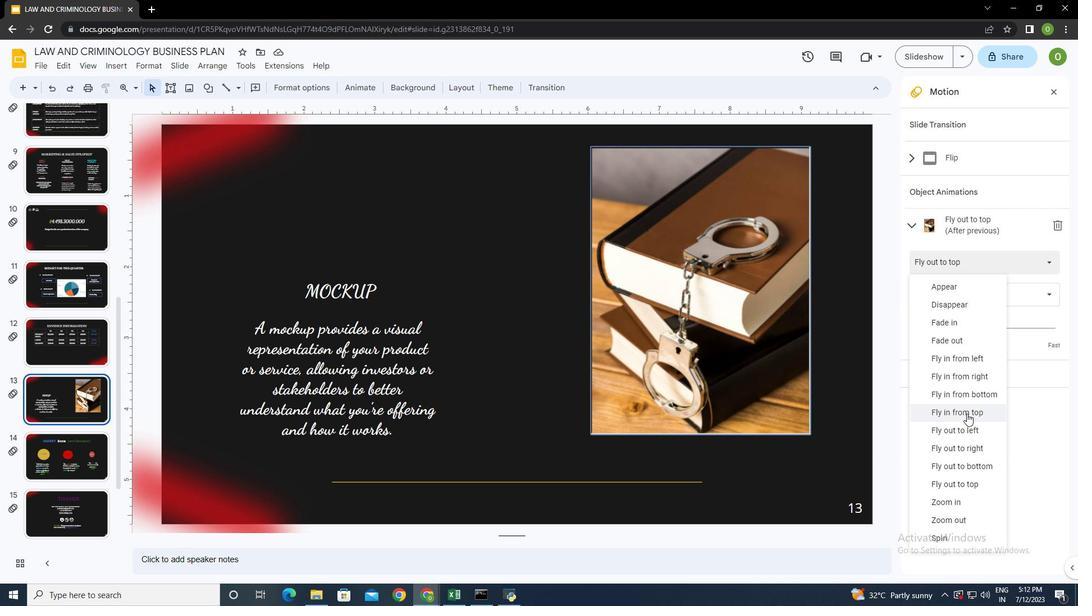 
Action: Mouse moved to (968, 414)
Screenshot: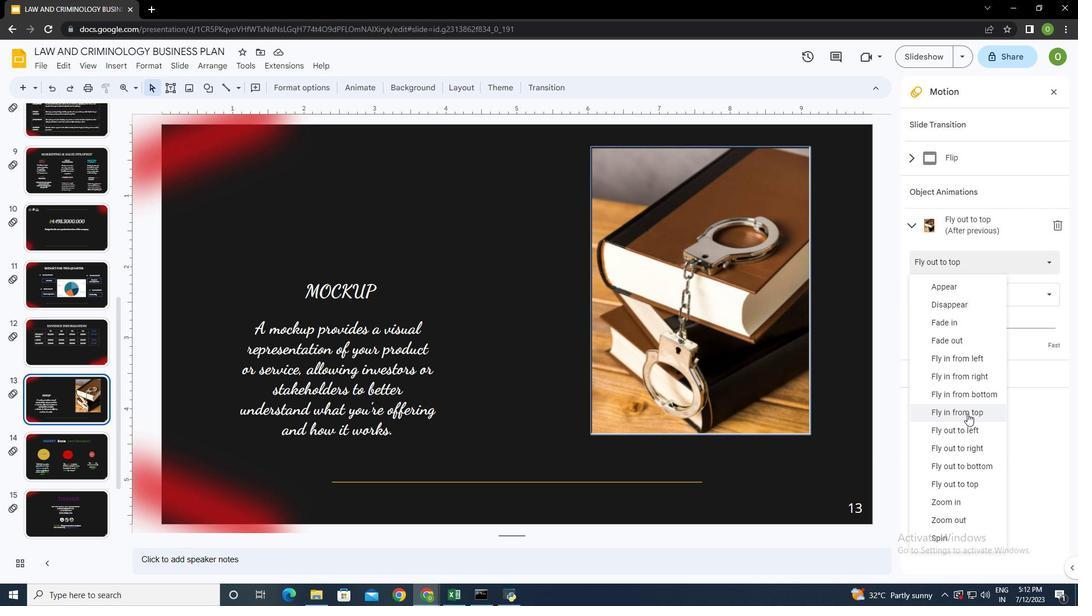 
Action: Mouse scrolled (968, 414) with delta (0, 0)
Screenshot: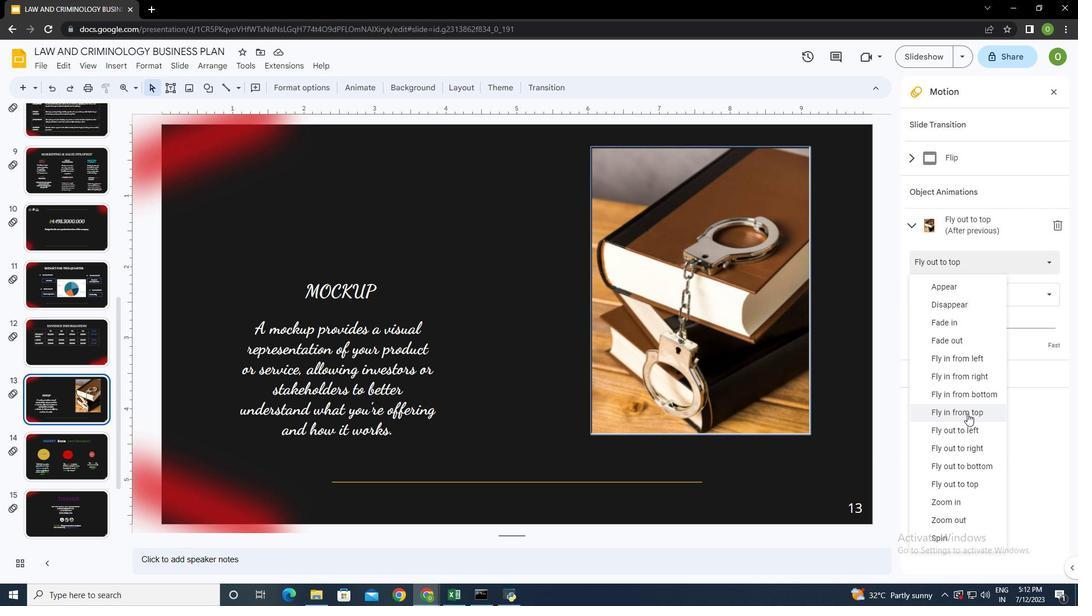 
Action: Mouse moved to (973, 504)
Screenshot: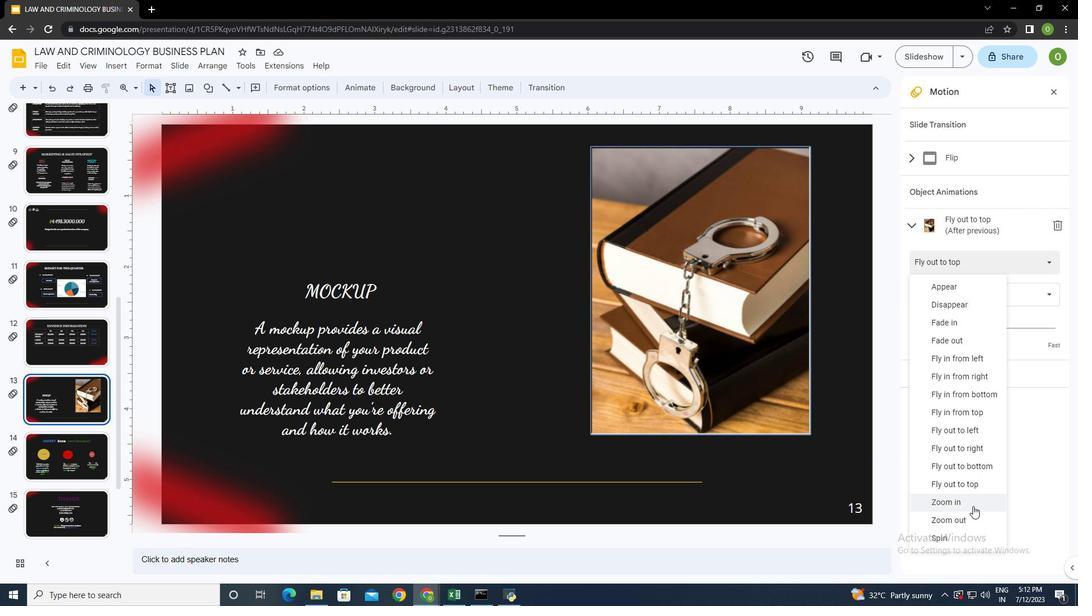 
Action: Mouse pressed left at (973, 504)
Screenshot: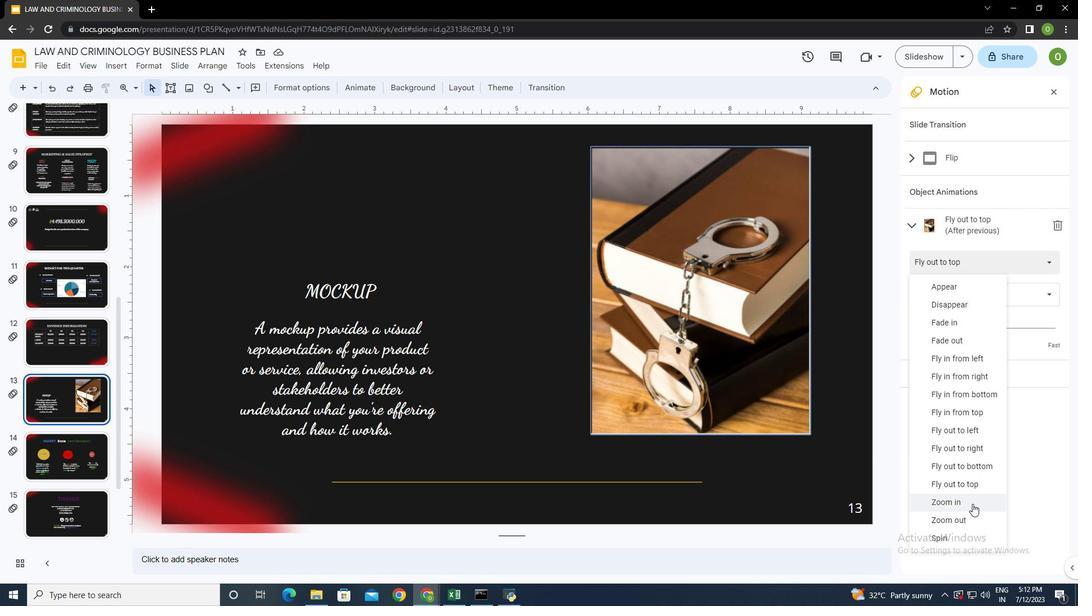 
Action: Mouse moved to (931, 407)
Screenshot: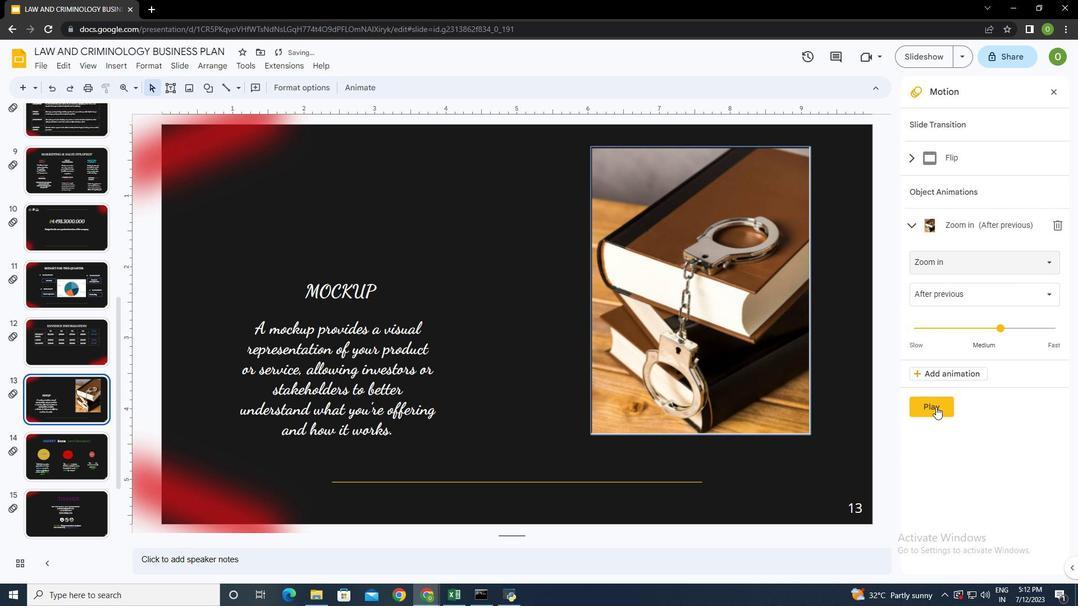 
Action: Mouse pressed left at (931, 407)
Screenshot: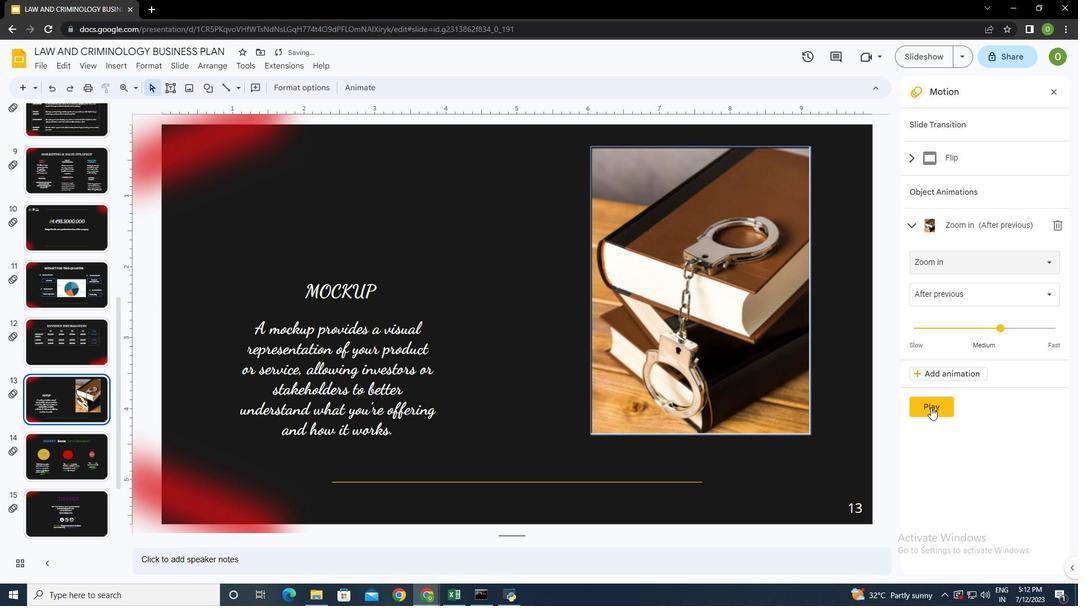 
Action: Mouse moved to (936, 406)
Screenshot: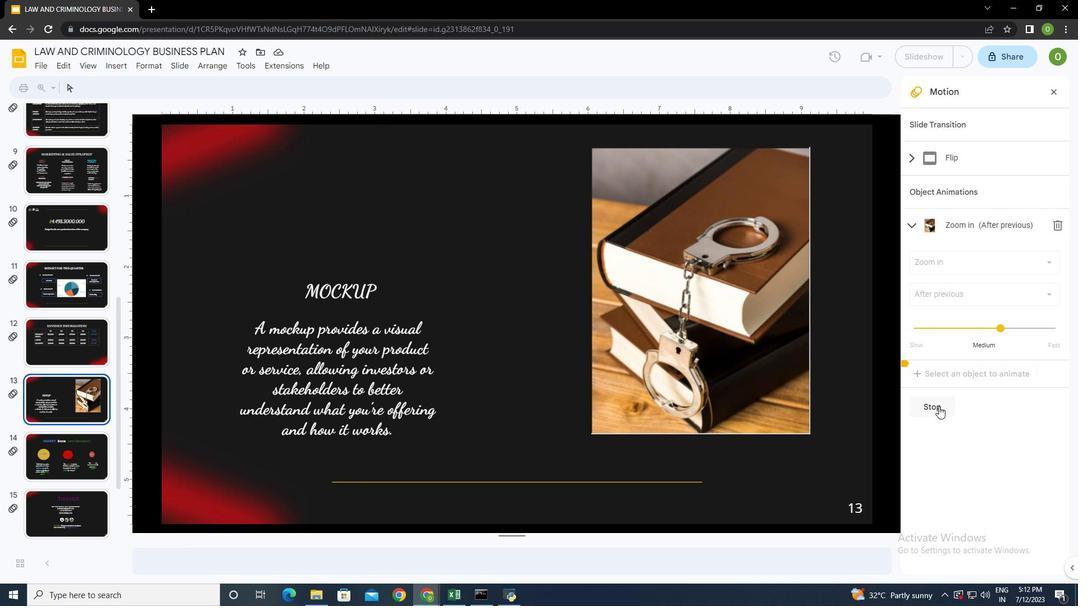 
Action: Mouse pressed left at (936, 406)
Screenshot: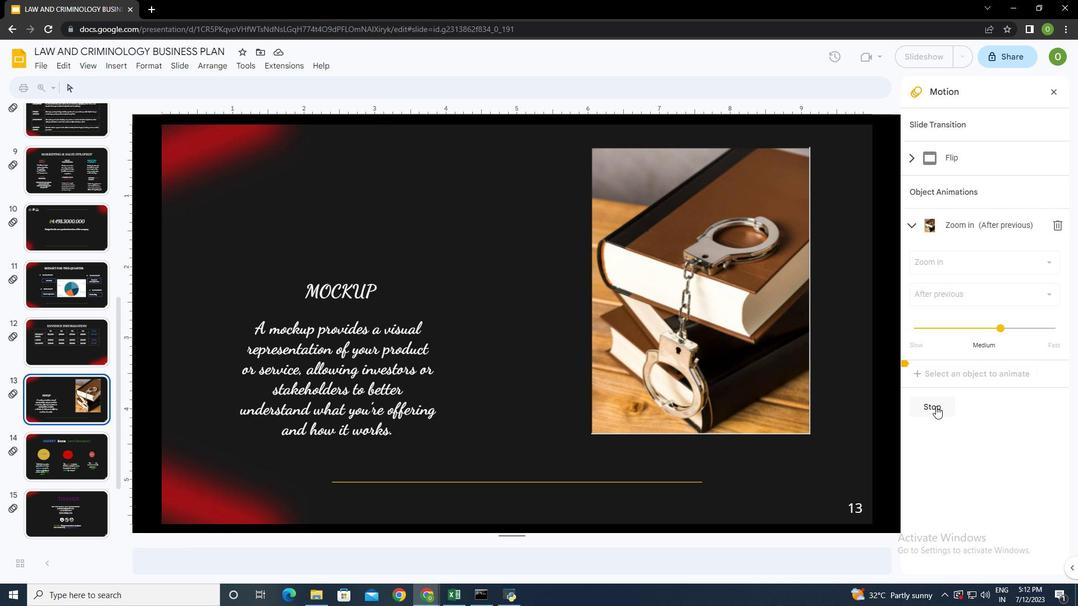 
Action: Mouse moved to (828, 449)
Screenshot: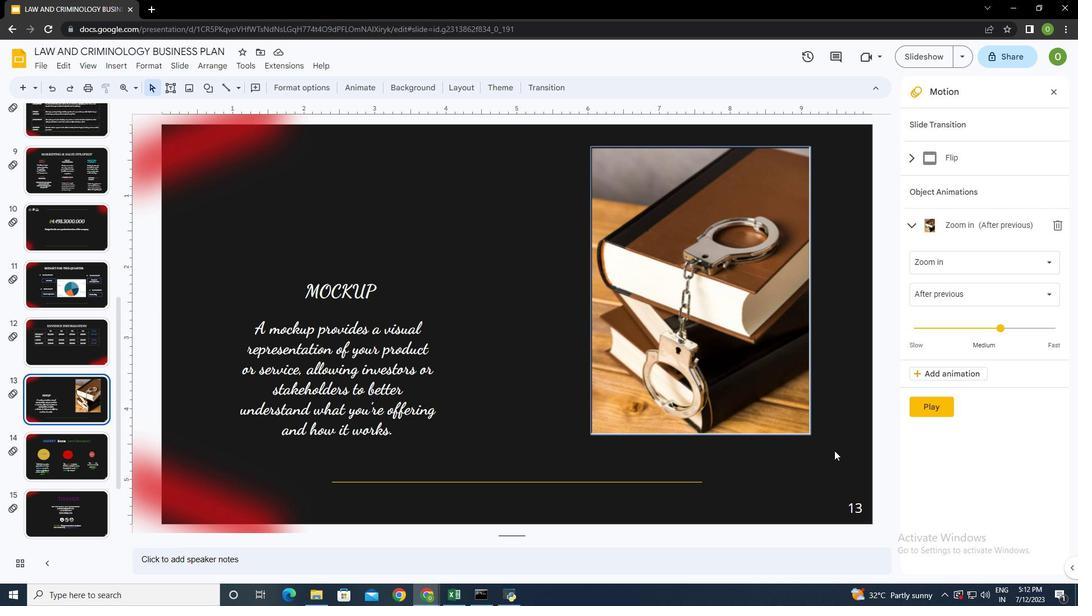 
Action: Mouse pressed left at (828, 449)
Screenshot: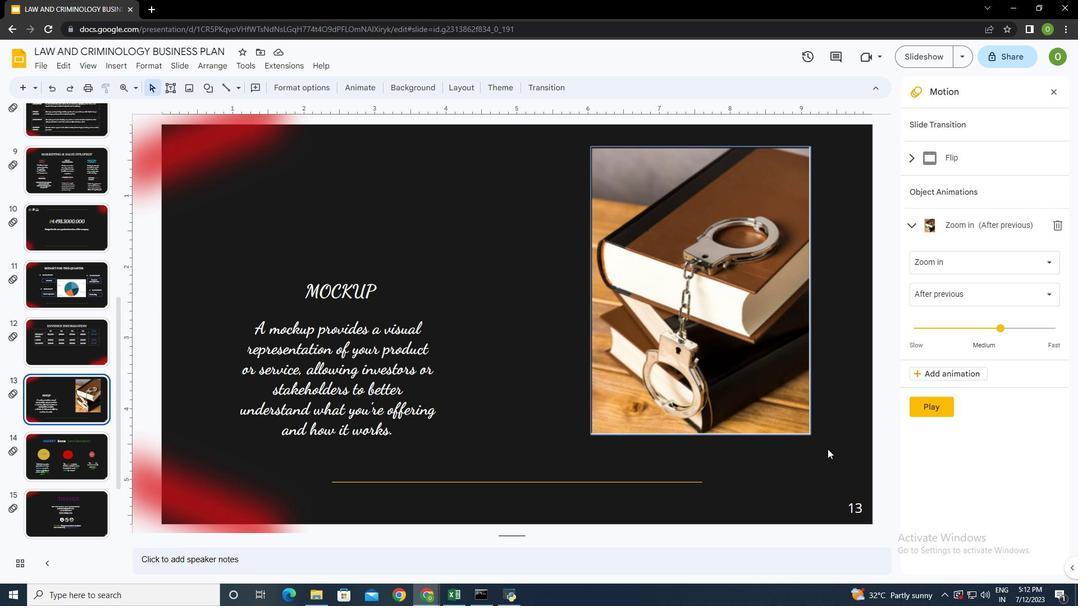 
Action: Mouse moved to (830, 449)
Screenshot: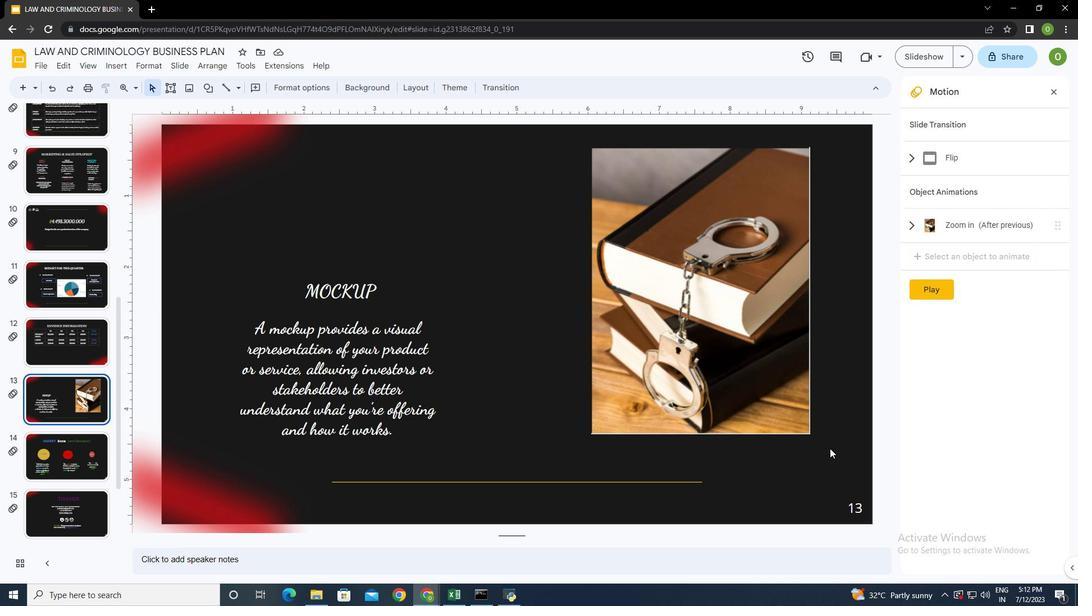 
